 Task: Look for space in Monterotondo, Italy from 3rd August, 2023 to 7th August, 2023 for 2 adults in price range Rs.4000 to Rs.9000. Place can be private room with 1  bedroom having 1 bed and 1 bathroom. Property type can be house, flat, guest house, hotel. Booking option can be shelf check-in. Required host language is English.
Action: Mouse moved to (543, 140)
Screenshot: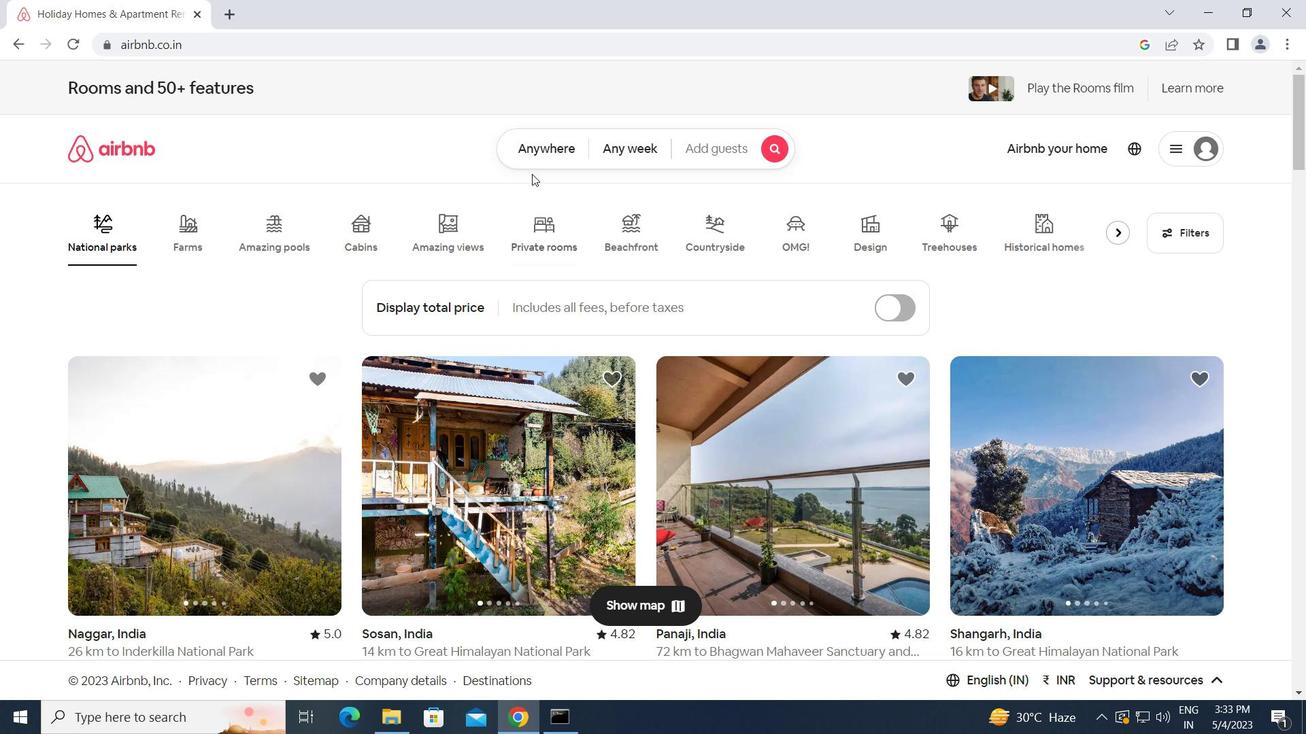 
Action: Mouse pressed left at (543, 140)
Screenshot: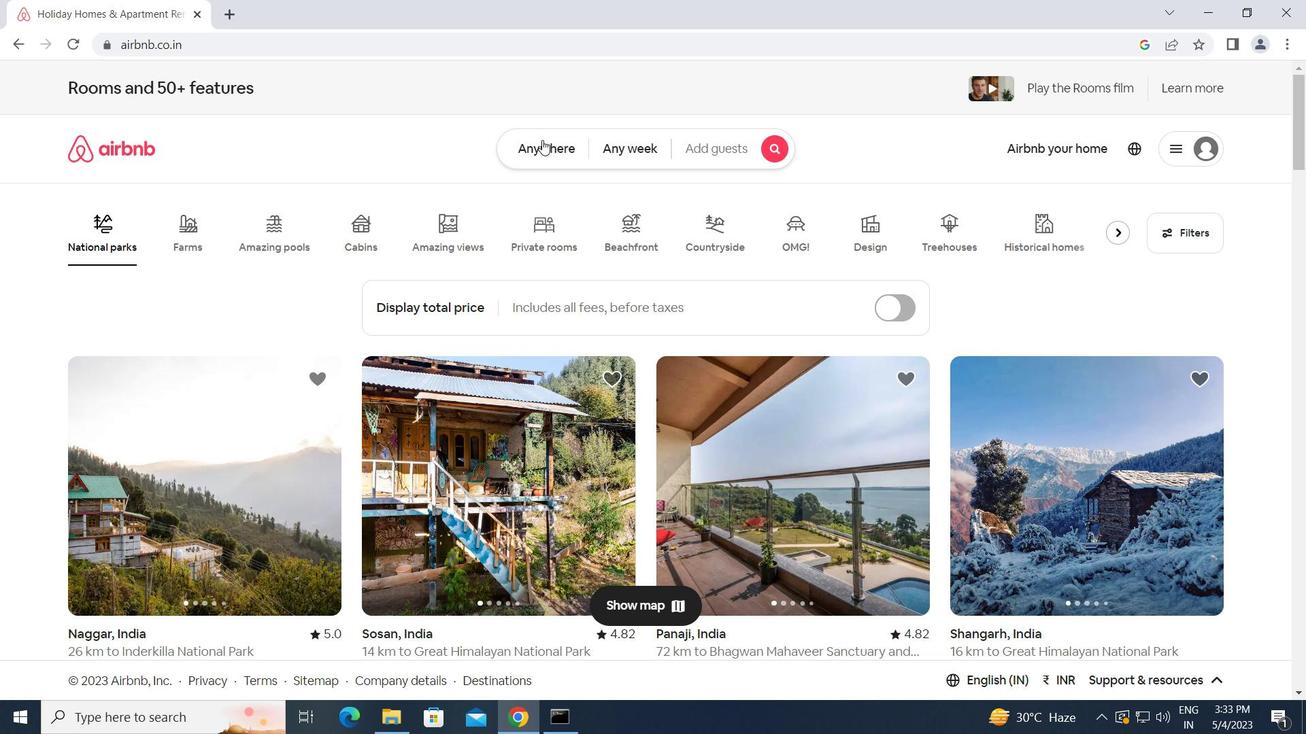 
Action: Mouse moved to (501, 201)
Screenshot: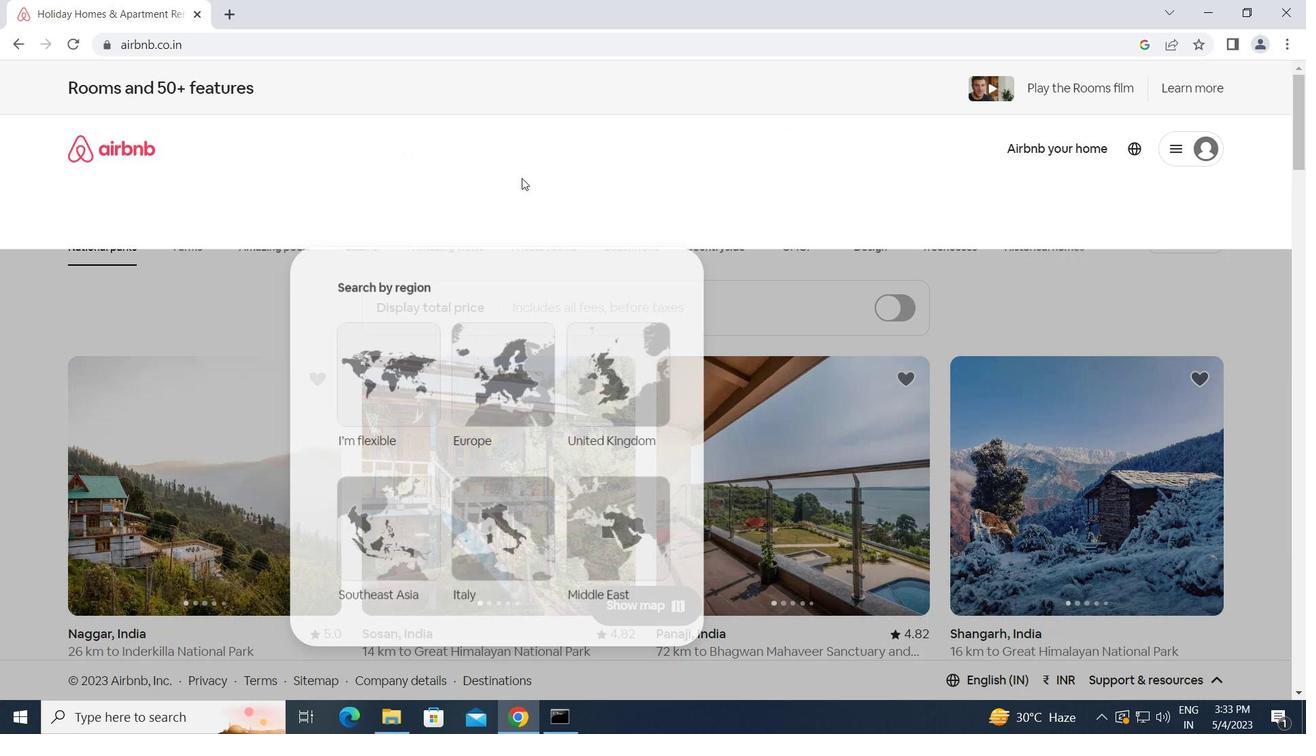 
Action: Mouse pressed left at (501, 201)
Screenshot: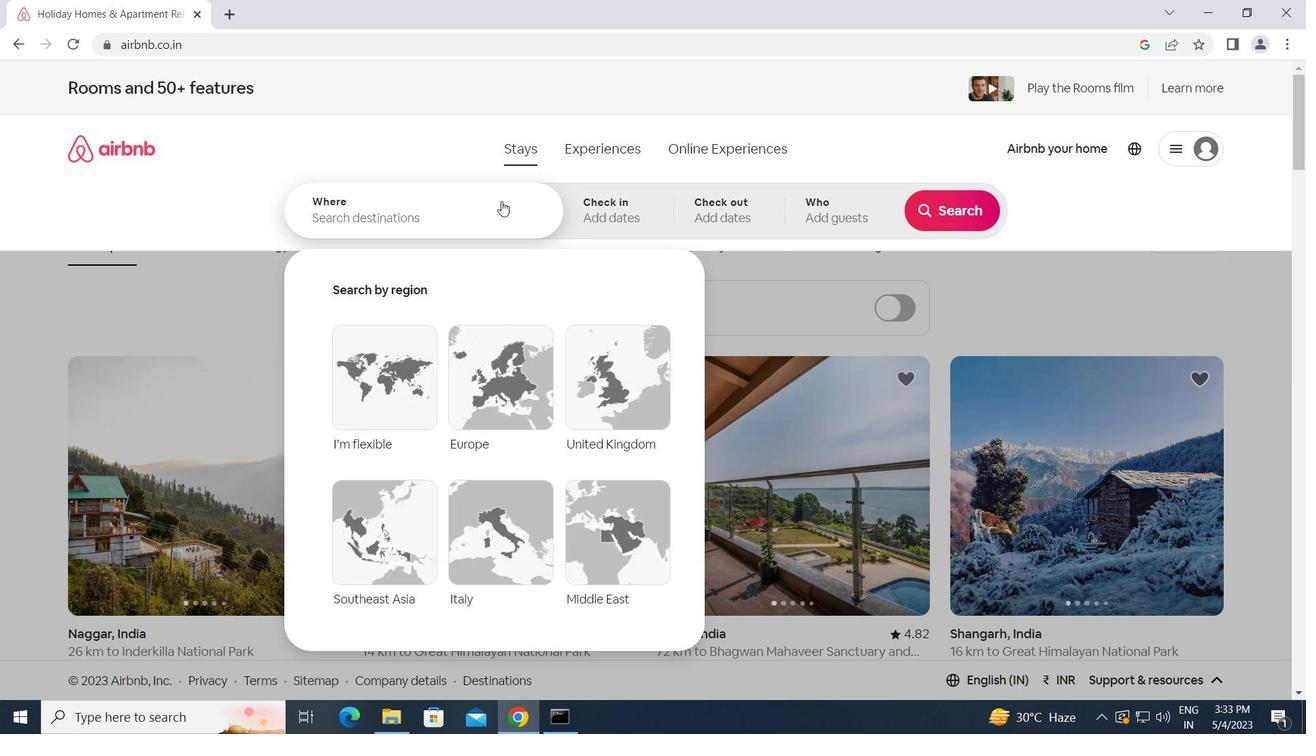 
Action: Key pressed m<Key.caps_lock>onterotondo,<Key.space><Key.caps_lock>i<Key.caps_lock>taly<Key.enter>
Screenshot: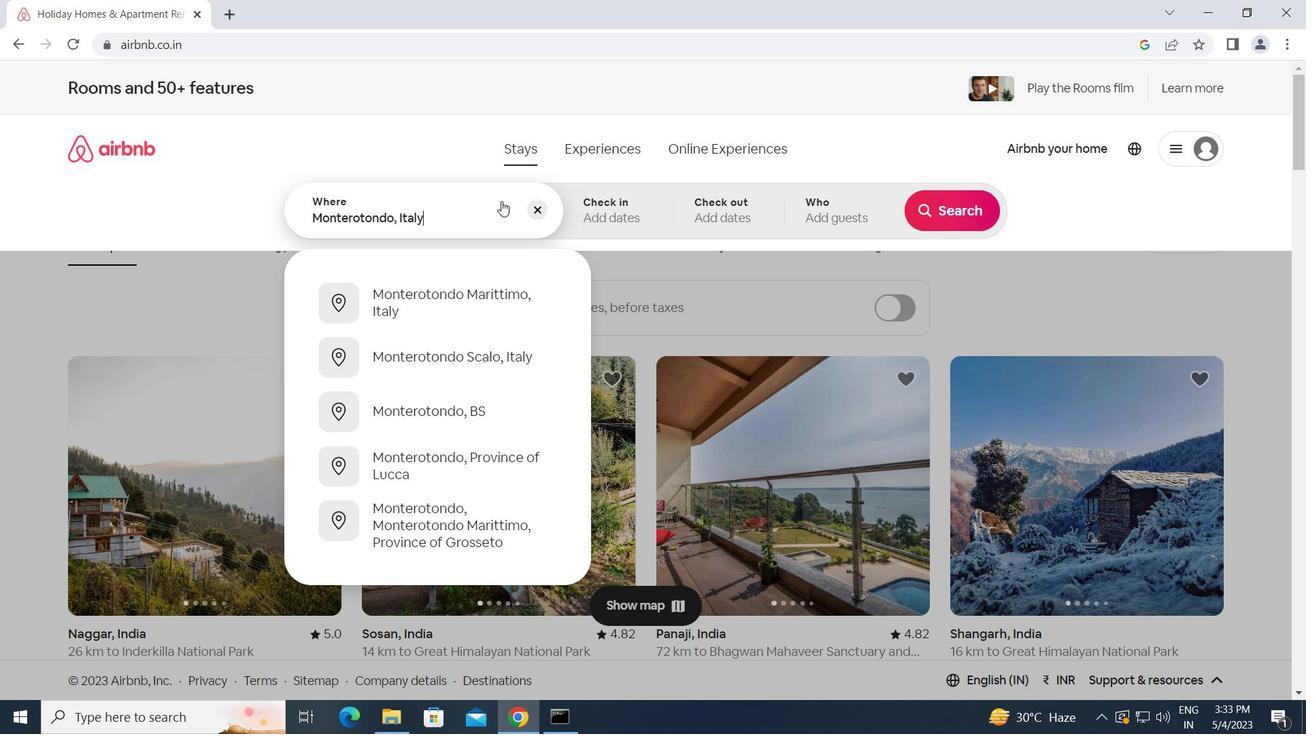 
Action: Mouse moved to (940, 336)
Screenshot: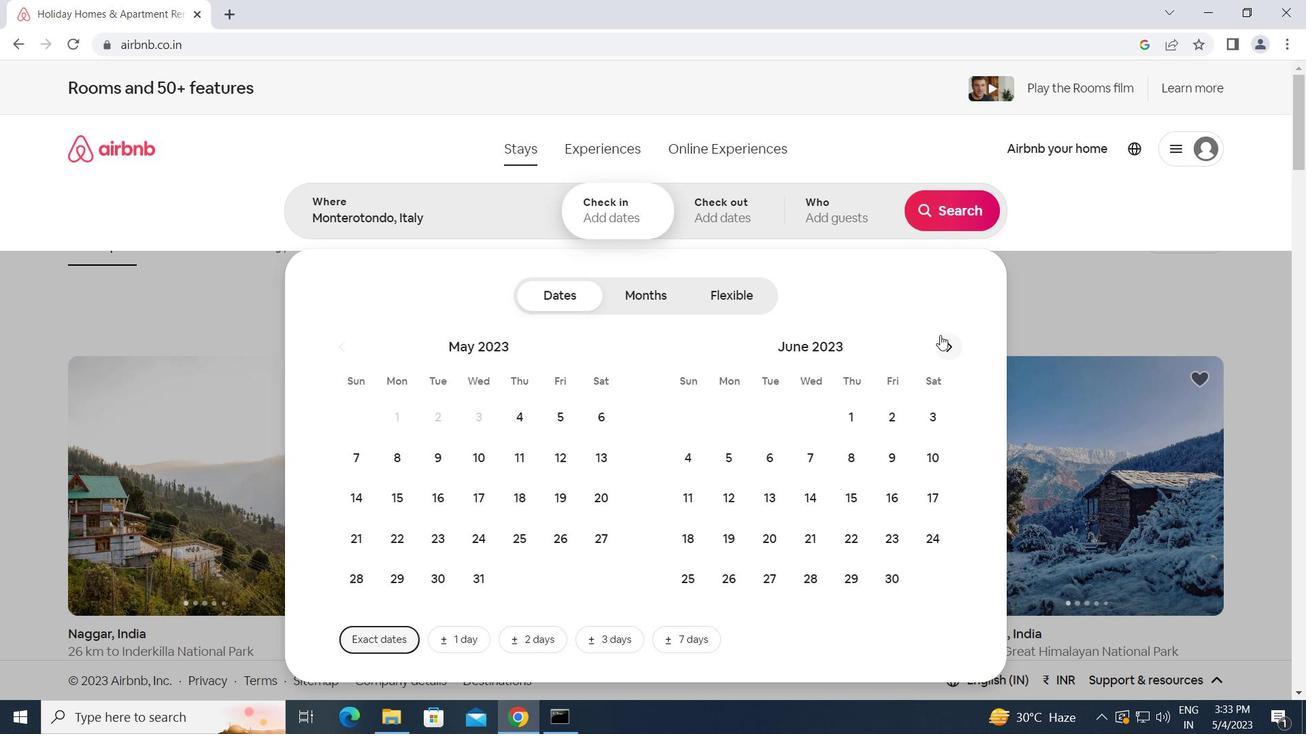 
Action: Mouse pressed left at (940, 336)
Screenshot: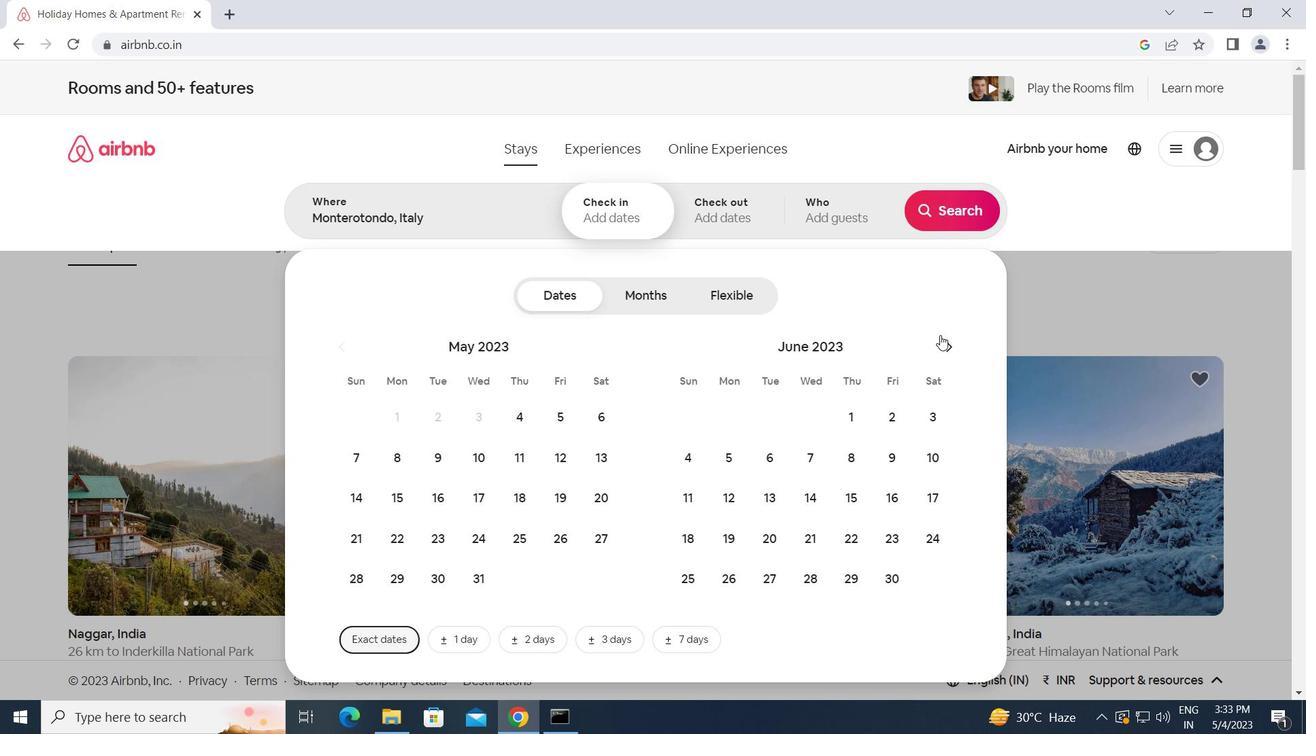 
Action: Mouse moved to (945, 343)
Screenshot: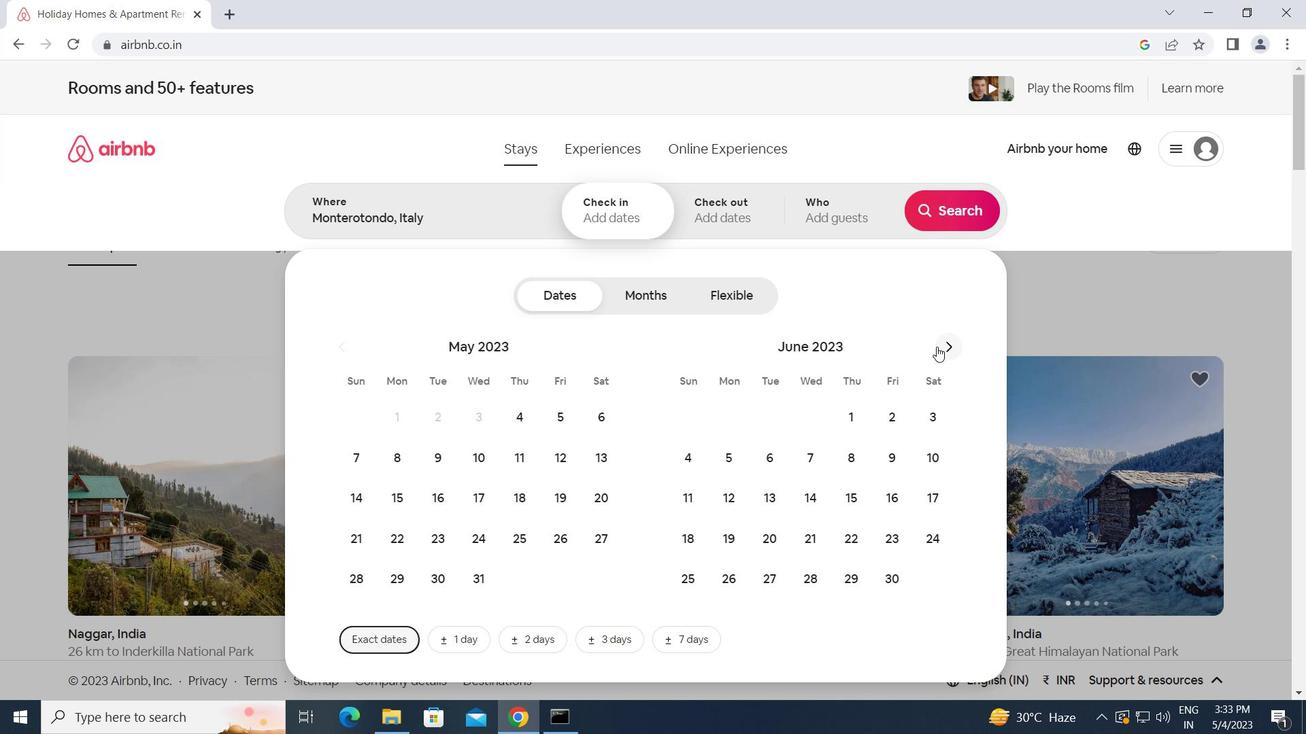
Action: Mouse pressed left at (945, 343)
Screenshot: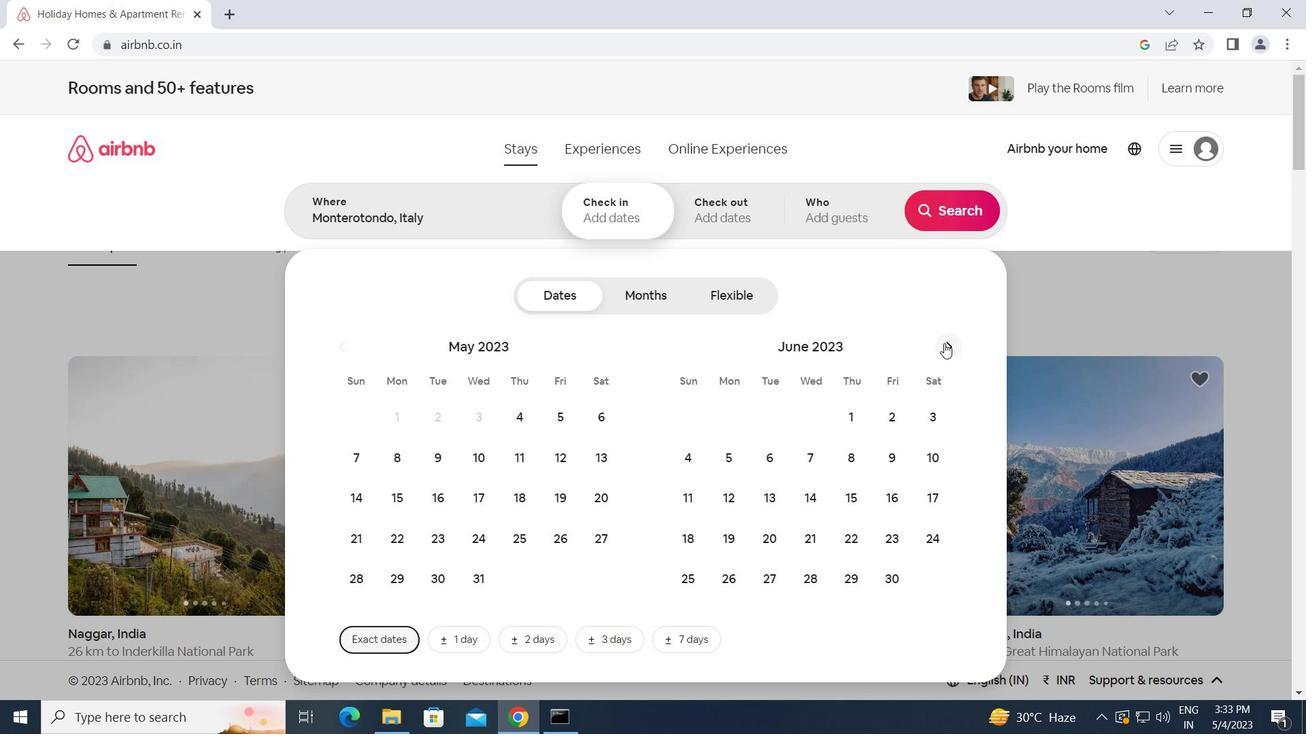 
Action: Mouse moved to (945, 347)
Screenshot: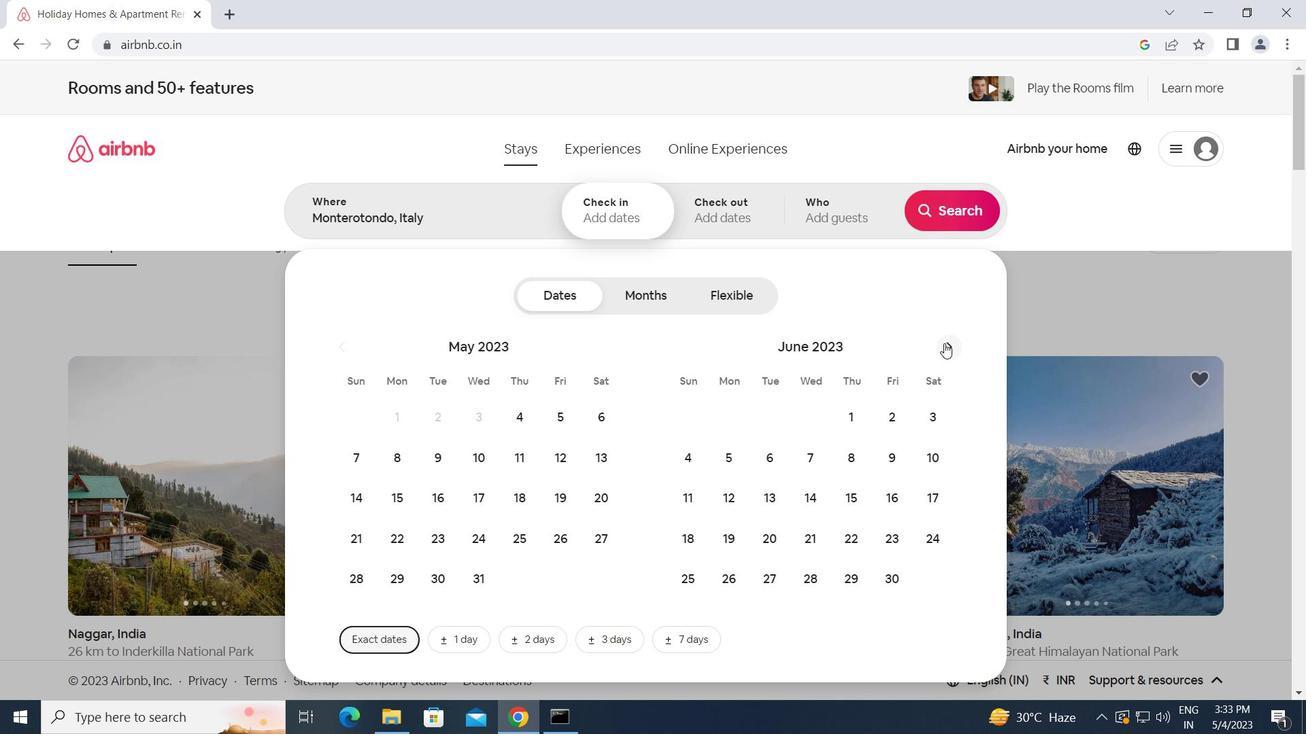 
Action: Mouse pressed left at (945, 347)
Screenshot: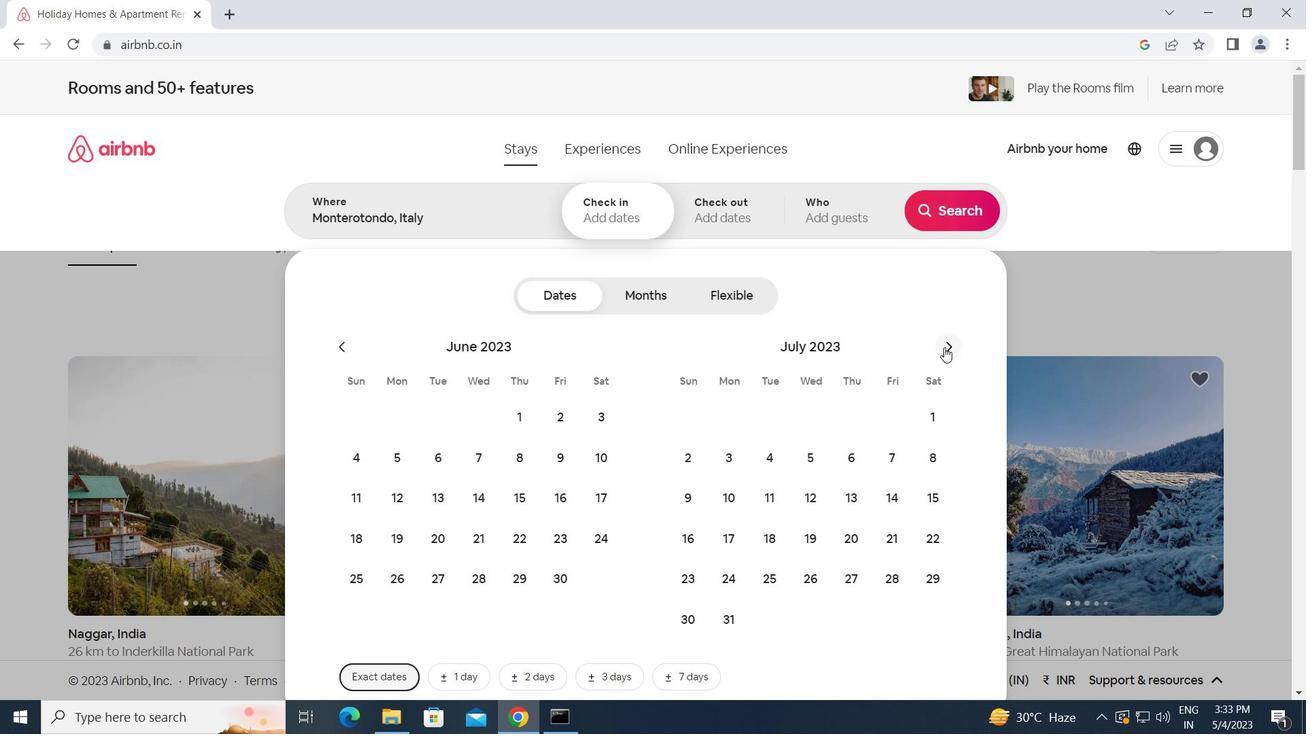 
Action: Mouse moved to (852, 425)
Screenshot: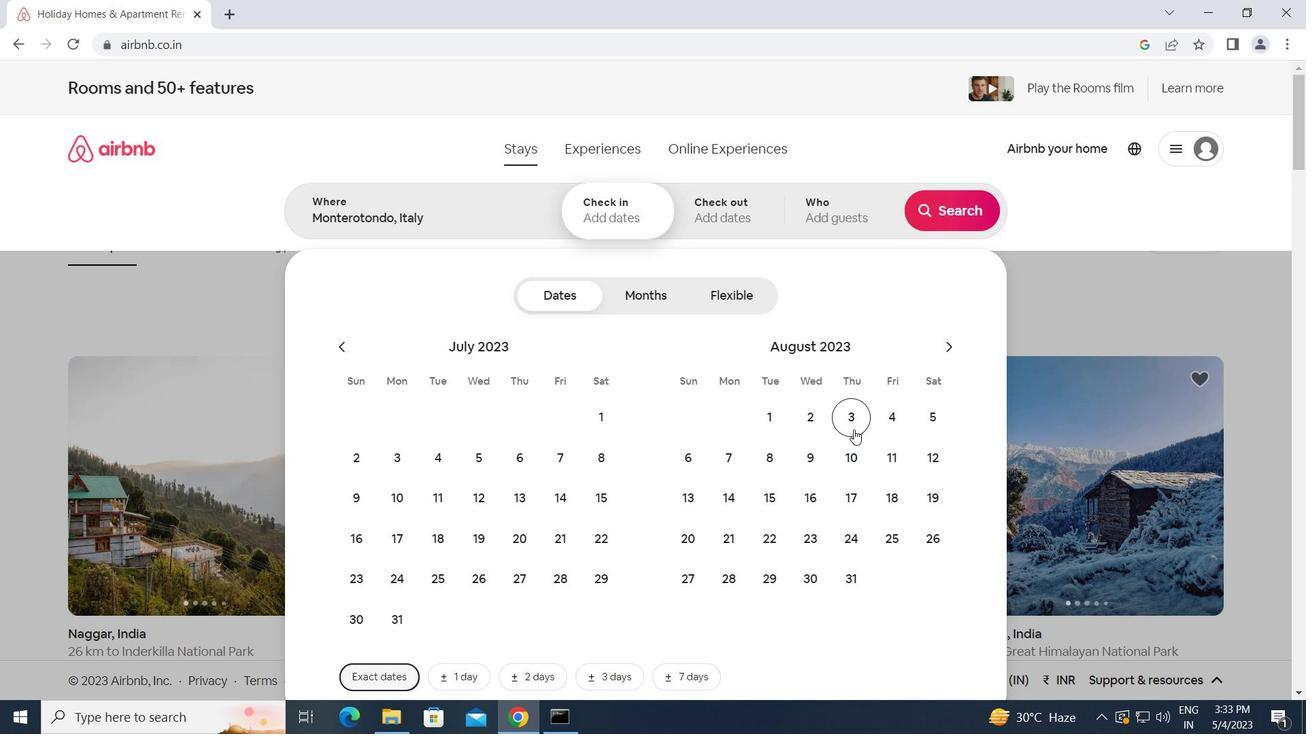 
Action: Mouse pressed left at (852, 425)
Screenshot: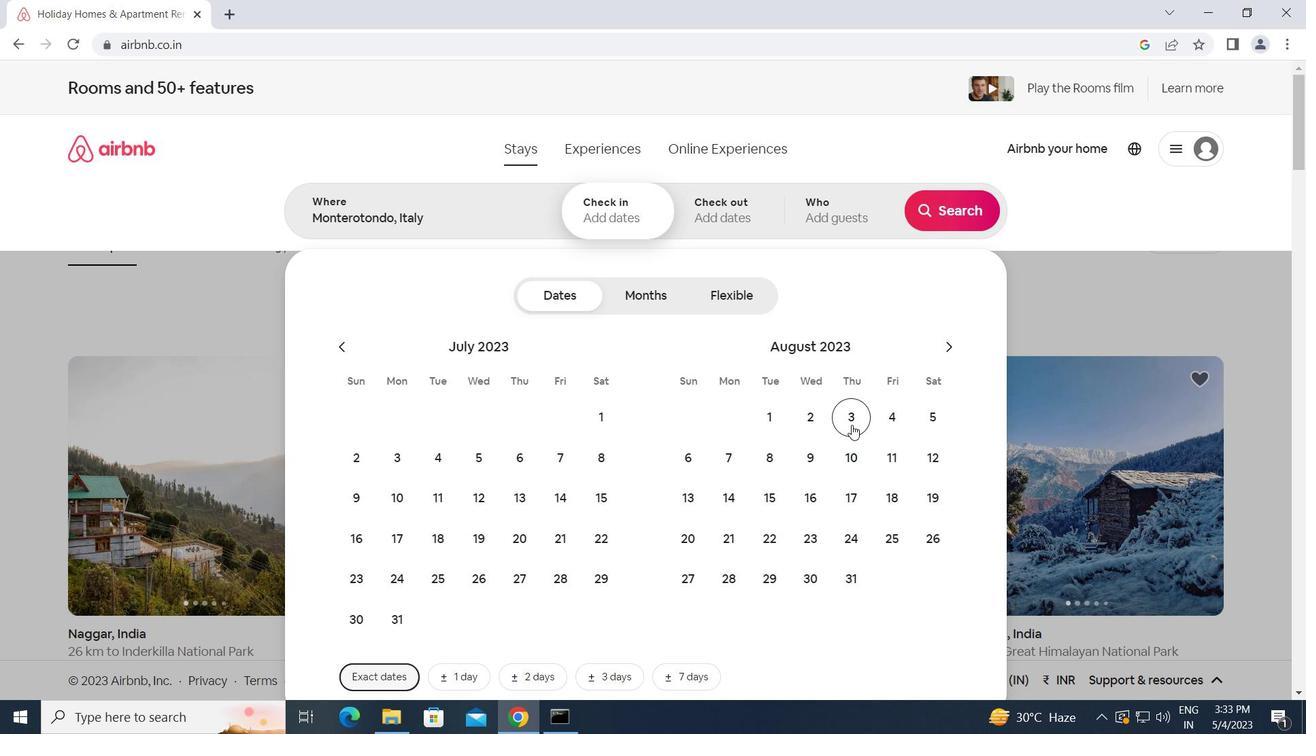 
Action: Mouse moved to (734, 453)
Screenshot: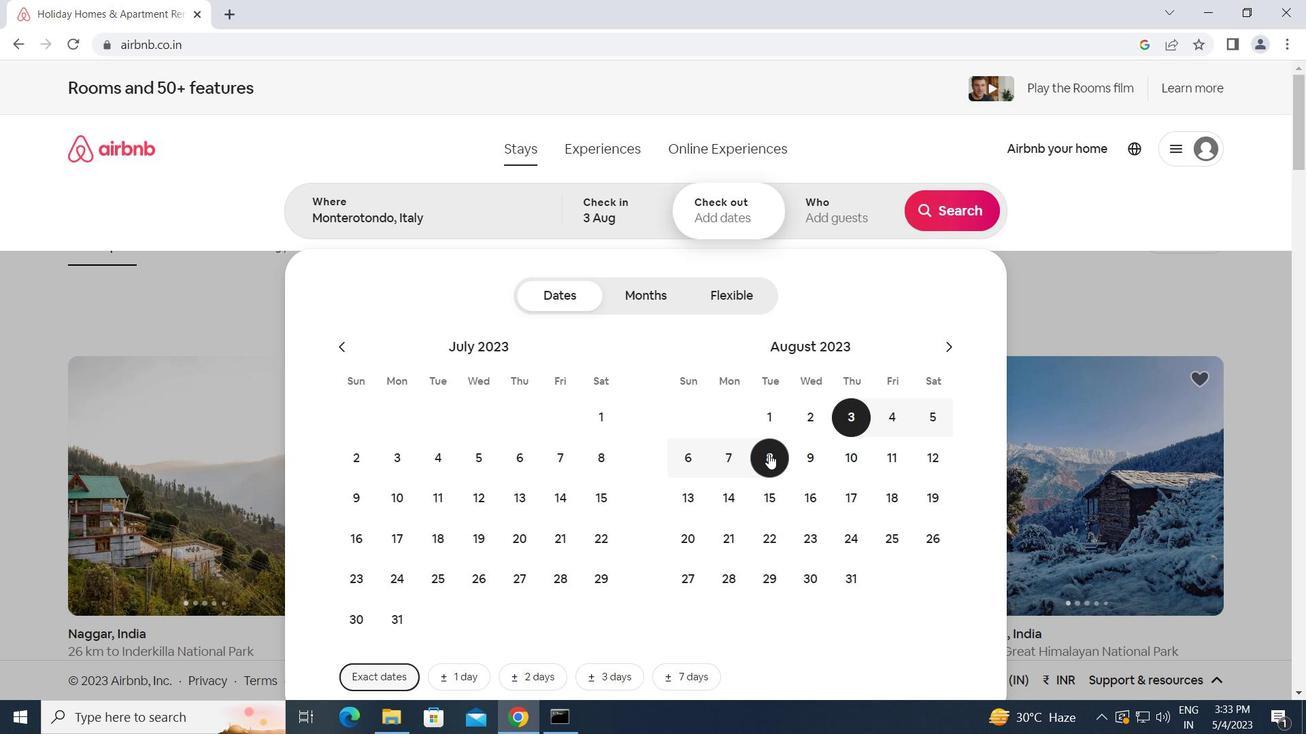 
Action: Mouse pressed left at (734, 453)
Screenshot: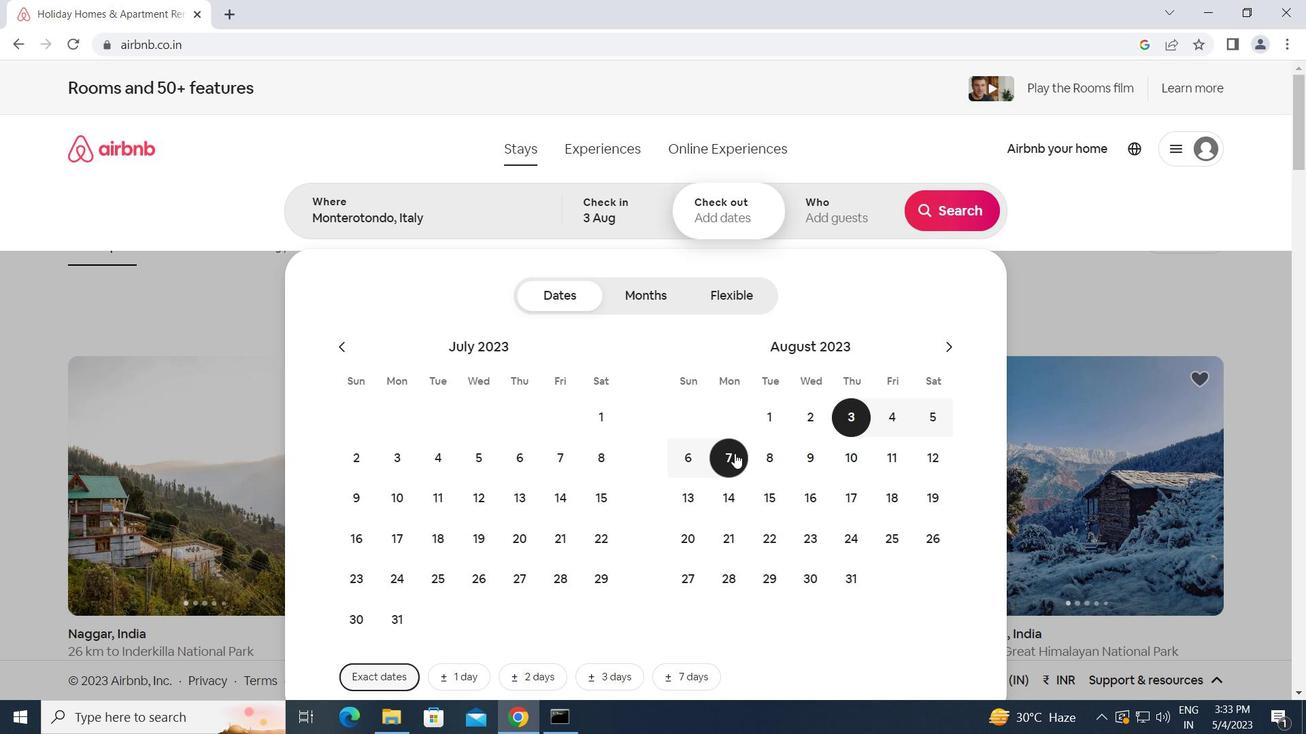 
Action: Mouse moved to (845, 206)
Screenshot: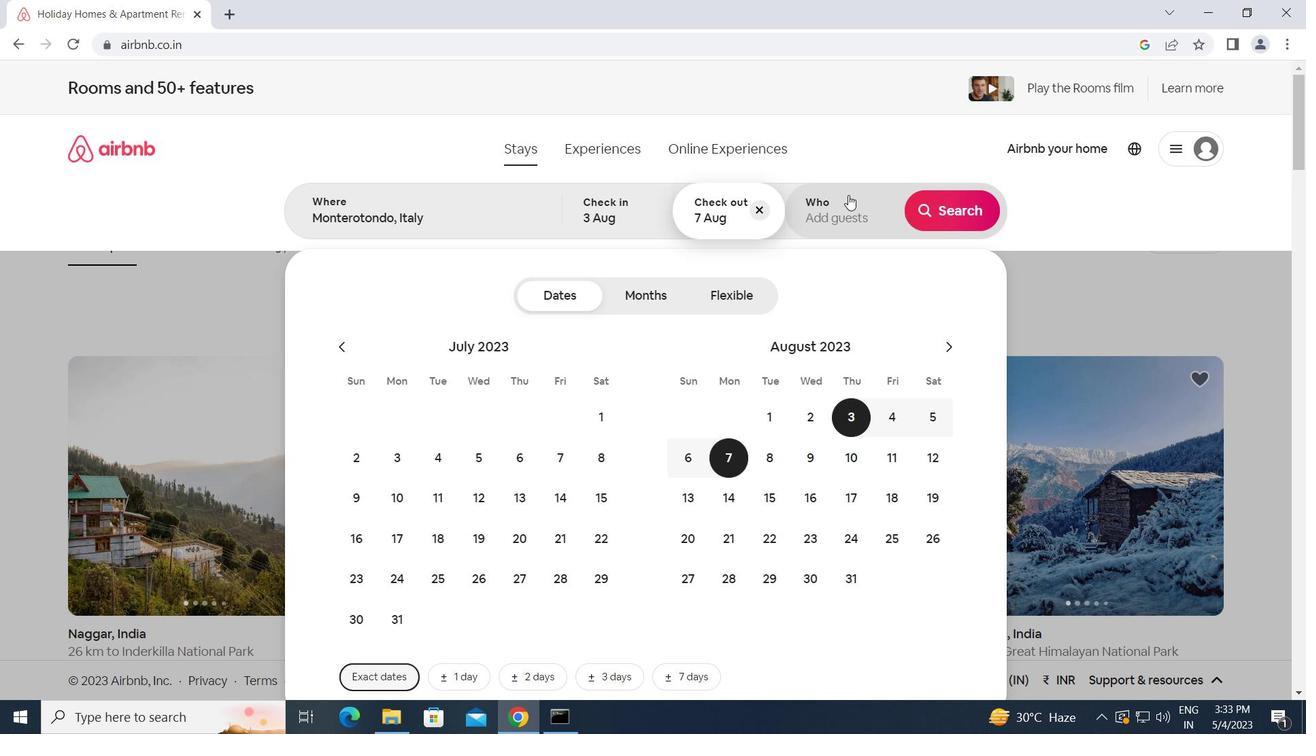 
Action: Mouse pressed left at (845, 206)
Screenshot: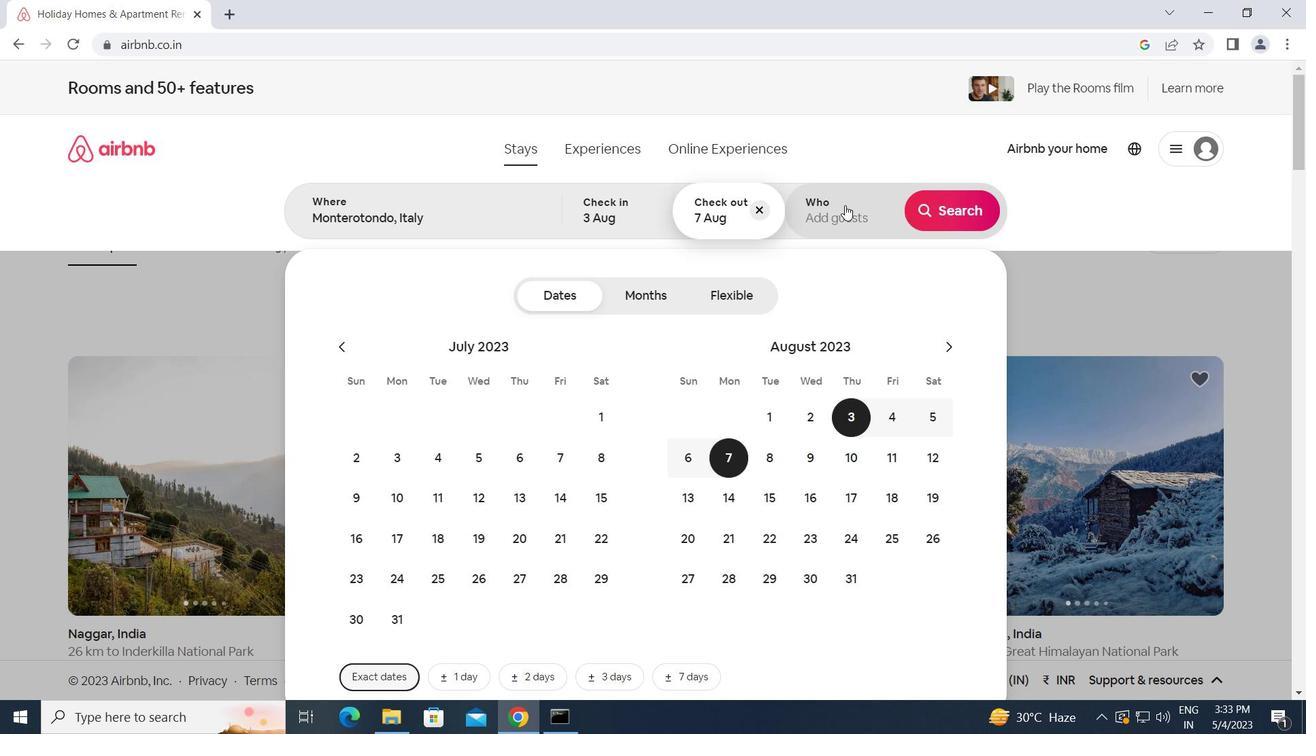 
Action: Mouse moved to (963, 300)
Screenshot: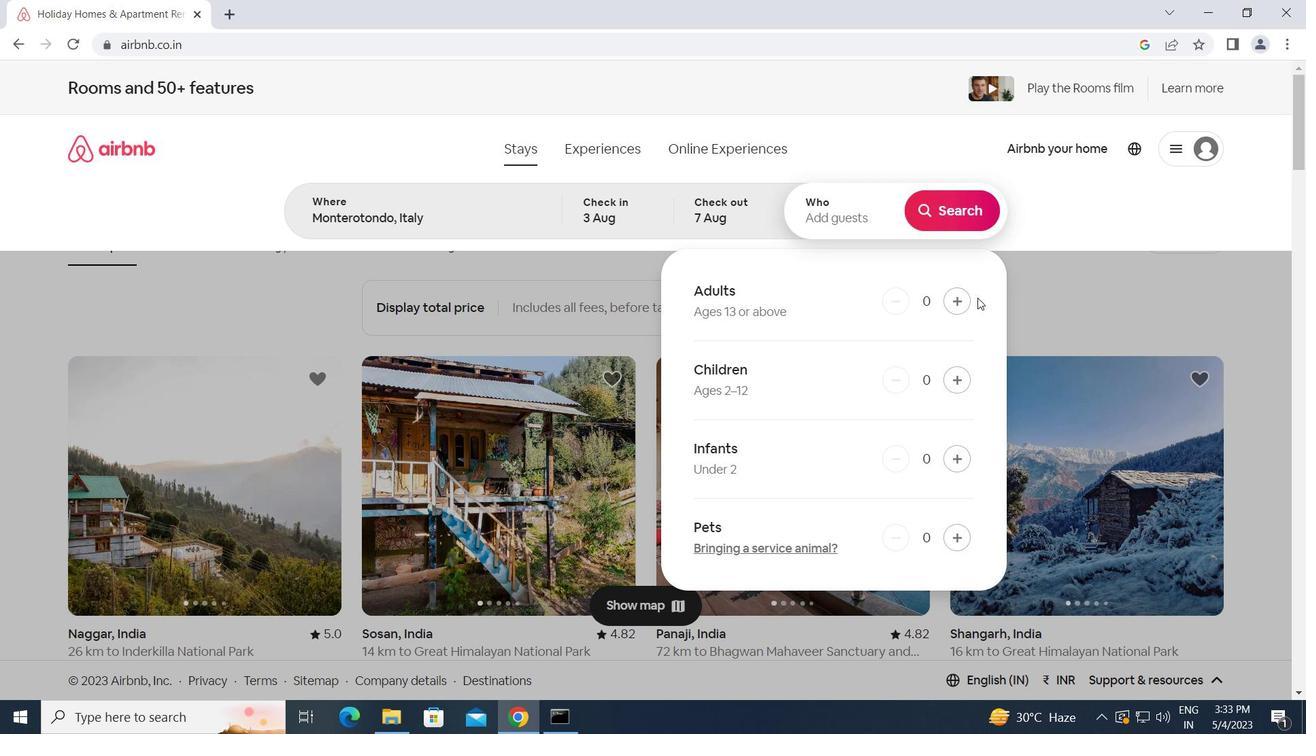 
Action: Mouse pressed left at (963, 300)
Screenshot: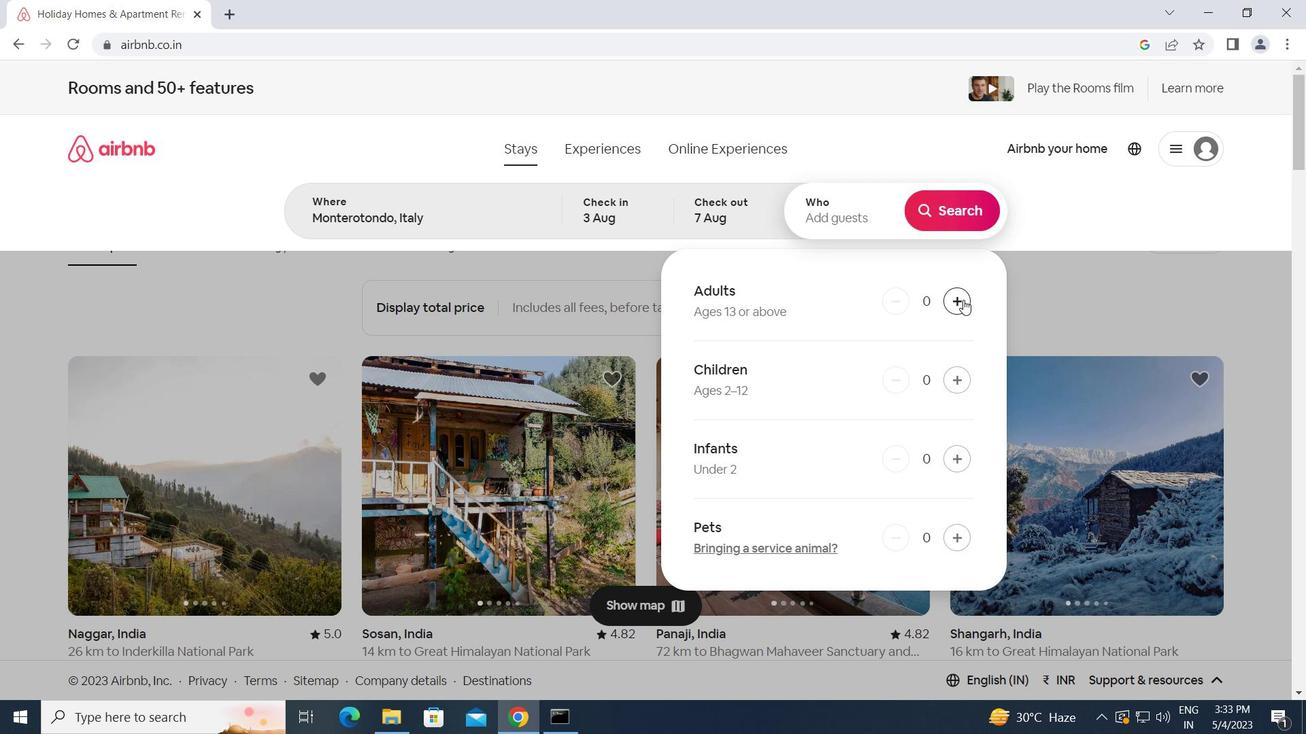 
Action: Mouse pressed left at (963, 300)
Screenshot: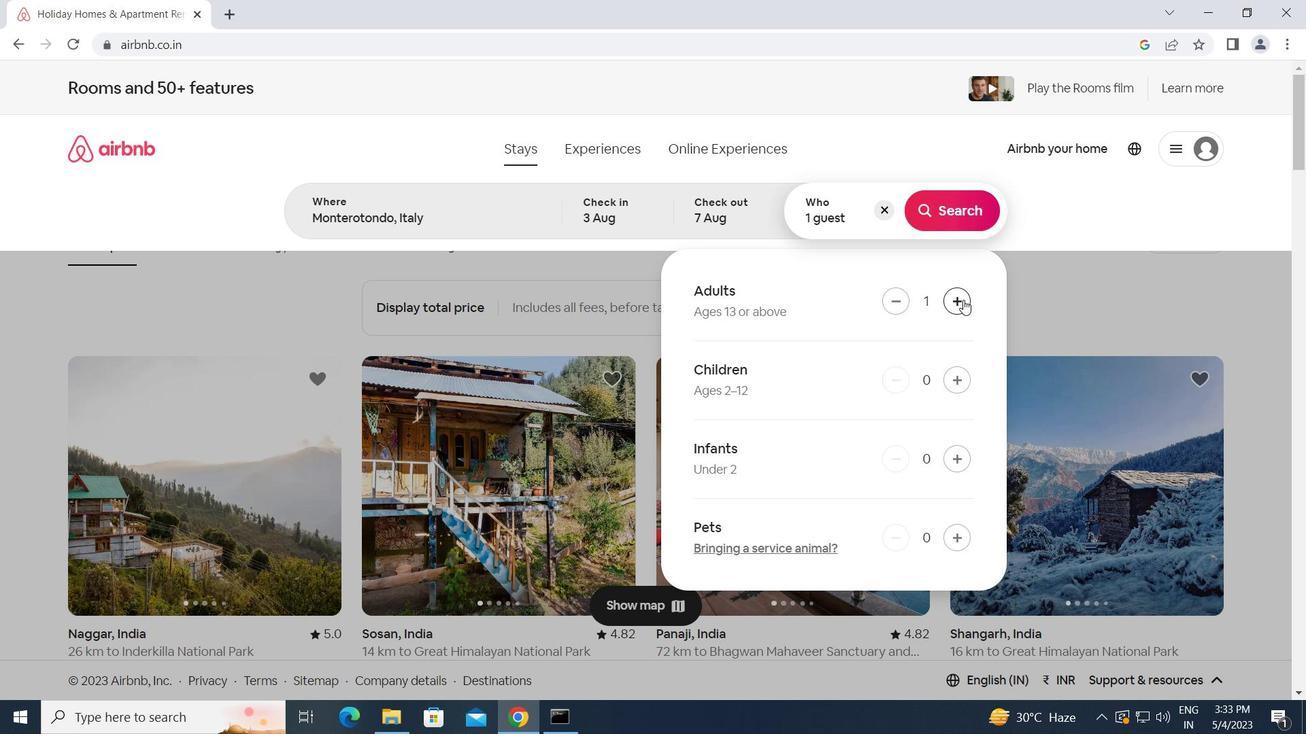 
Action: Mouse moved to (936, 204)
Screenshot: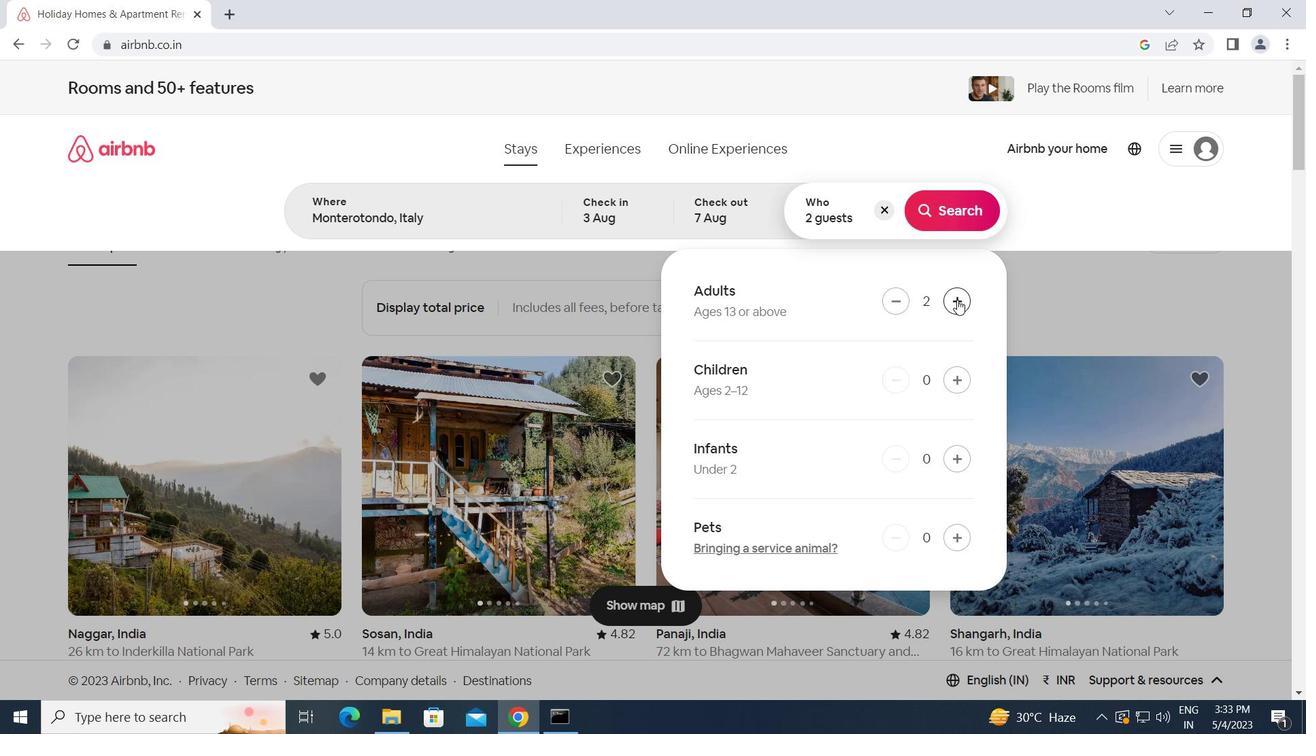 
Action: Mouse pressed left at (936, 204)
Screenshot: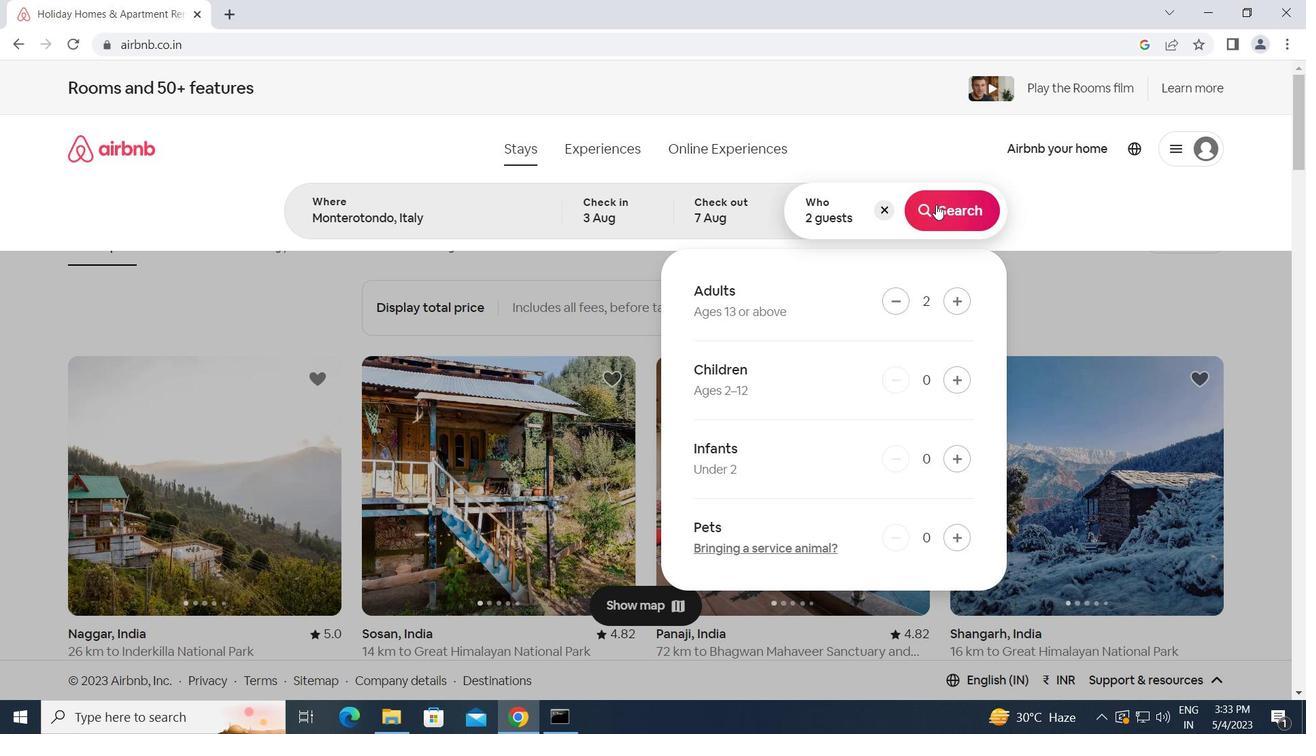 
Action: Mouse moved to (1235, 159)
Screenshot: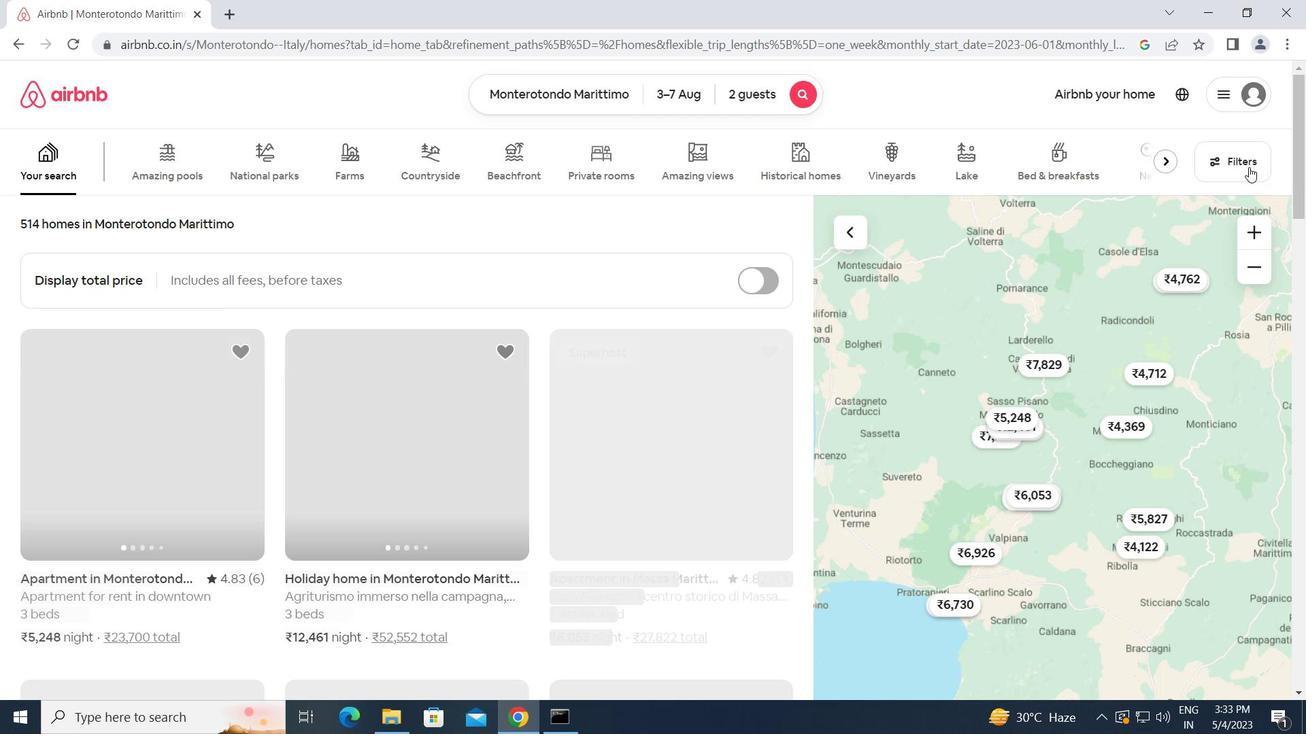 
Action: Mouse pressed left at (1235, 159)
Screenshot: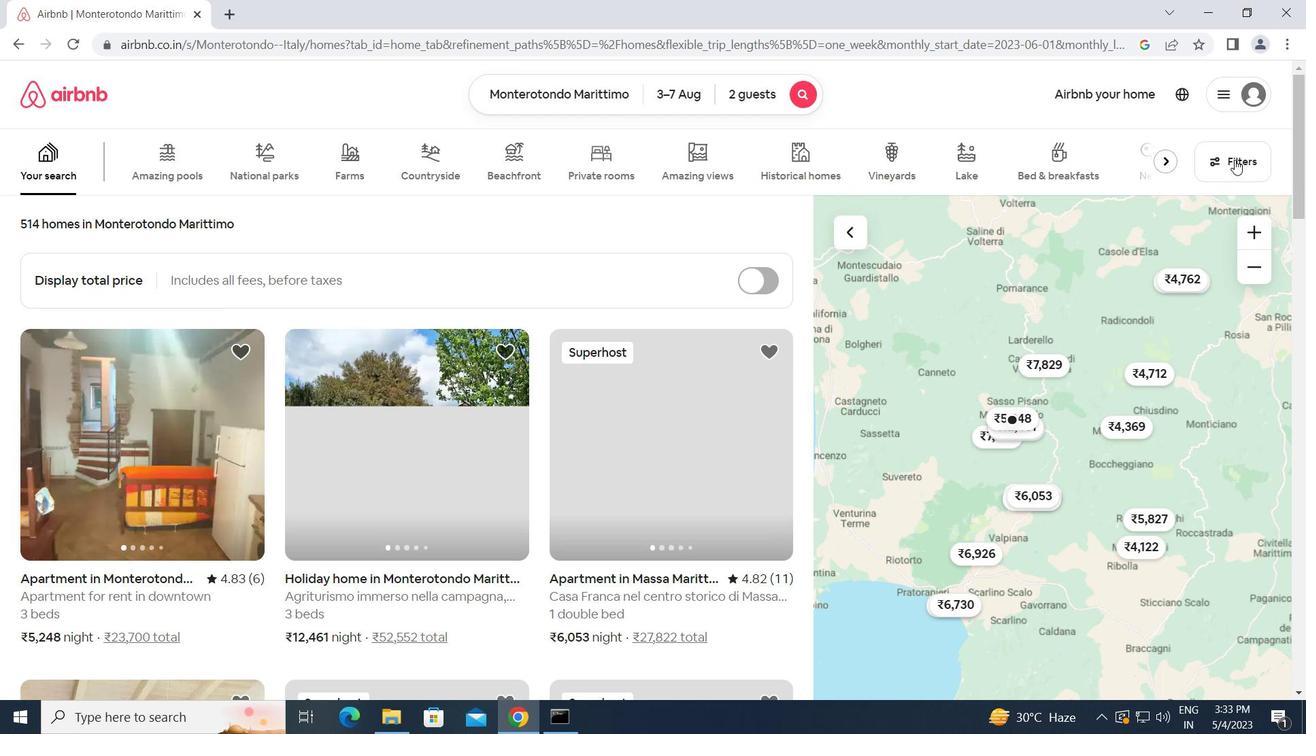 
Action: Mouse moved to (424, 379)
Screenshot: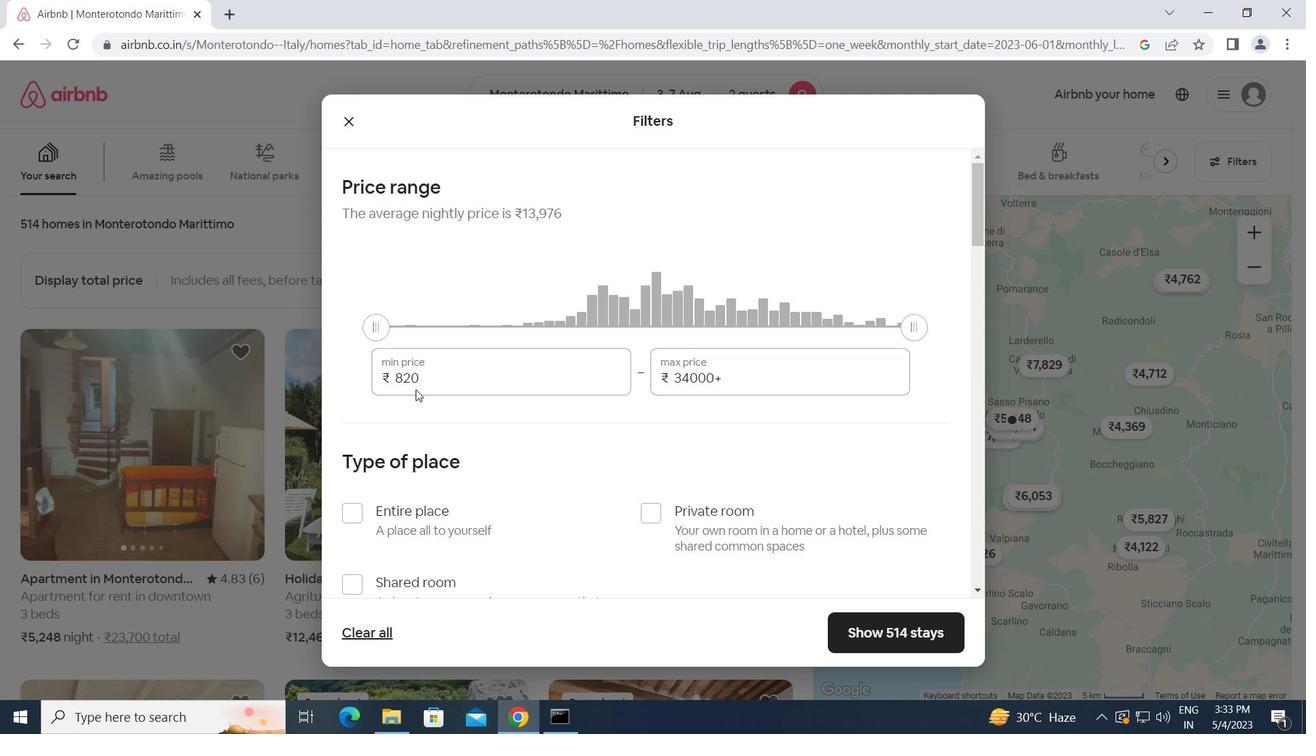 
Action: Mouse pressed left at (424, 379)
Screenshot: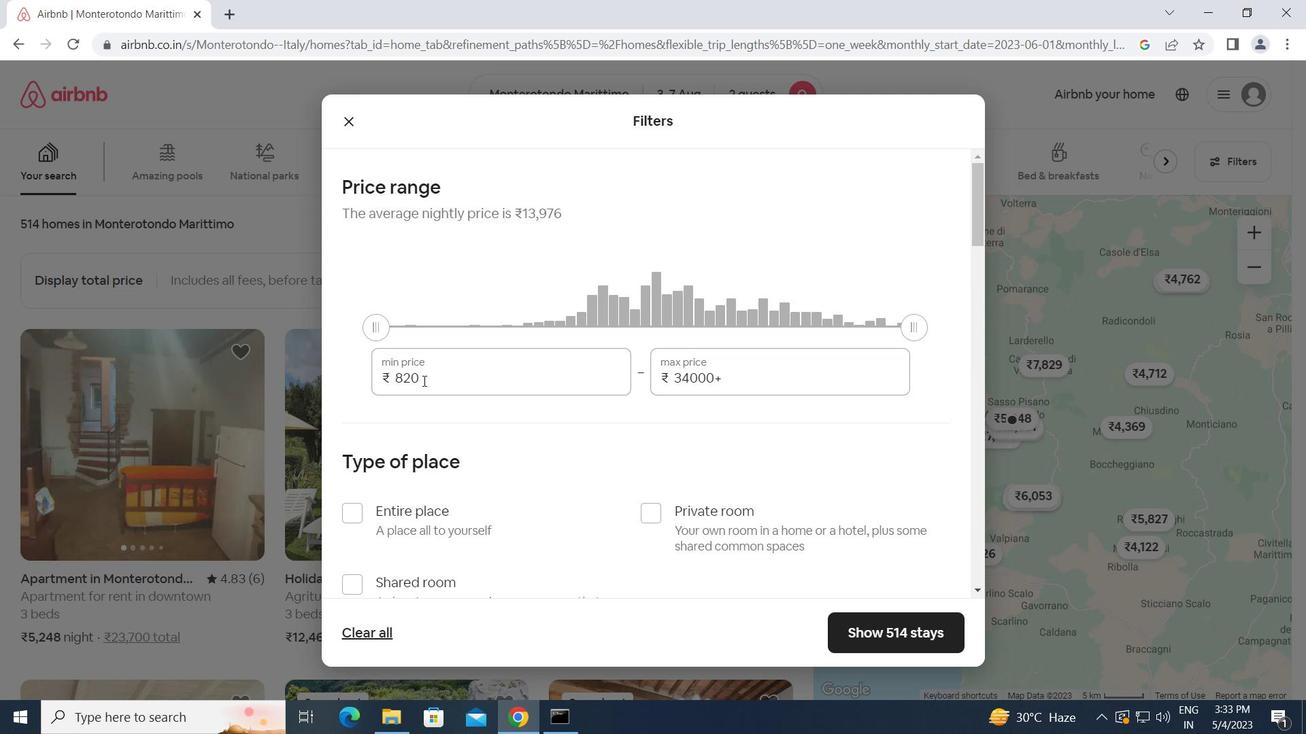 
Action: Mouse moved to (345, 386)
Screenshot: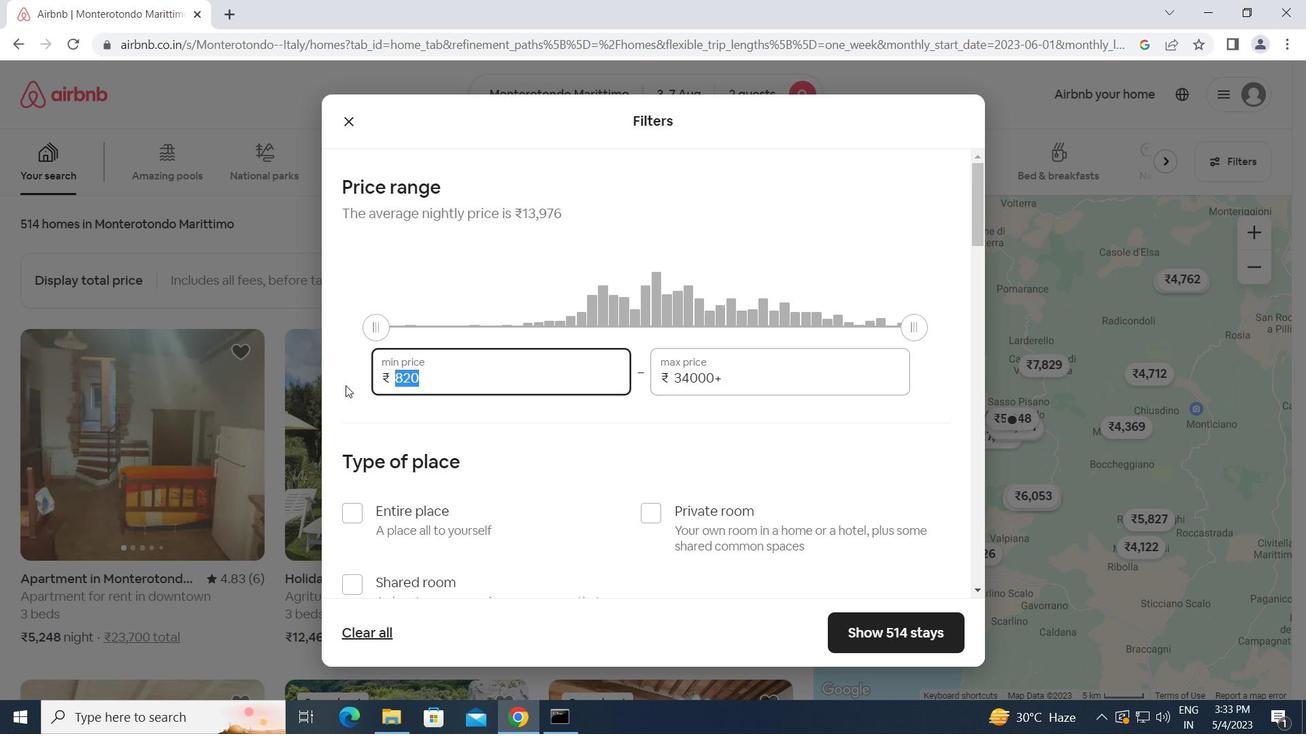 
Action: Key pressed 4000<Key.tab>9000
Screenshot: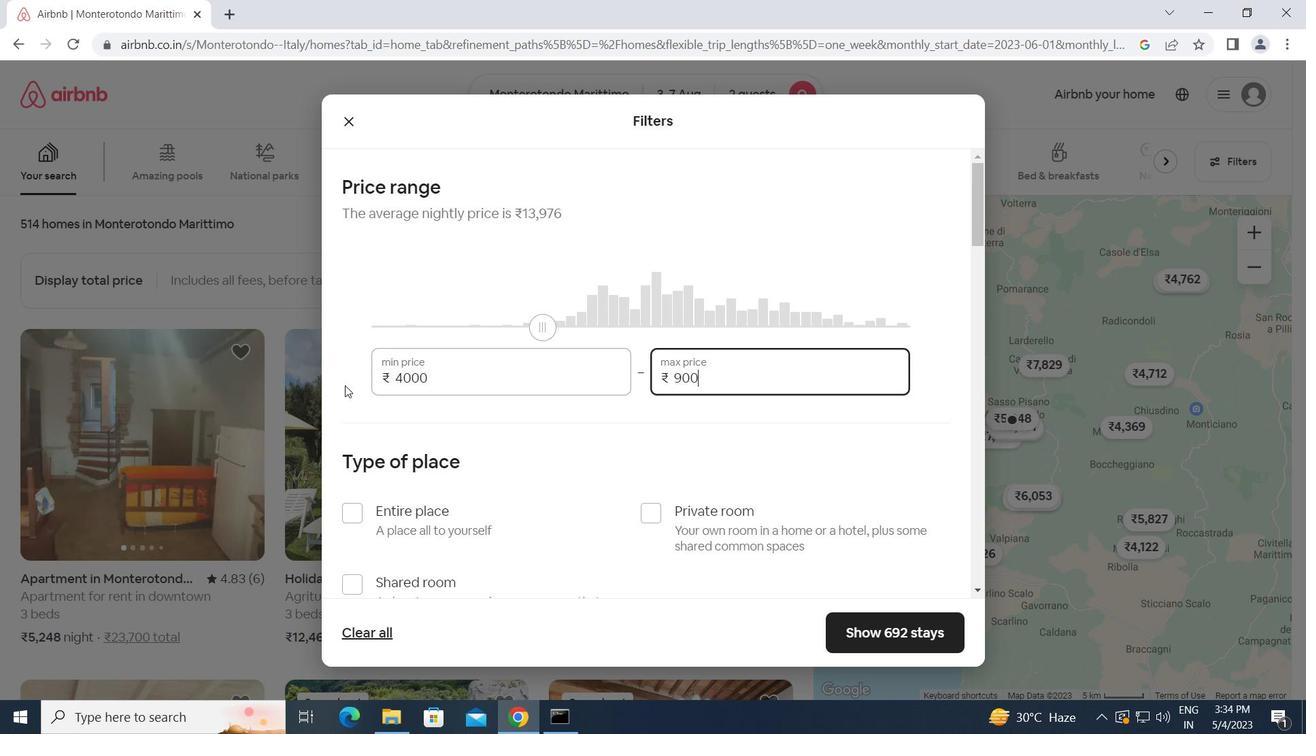 
Action: Mouse moved to (342, 504)
Screenshot: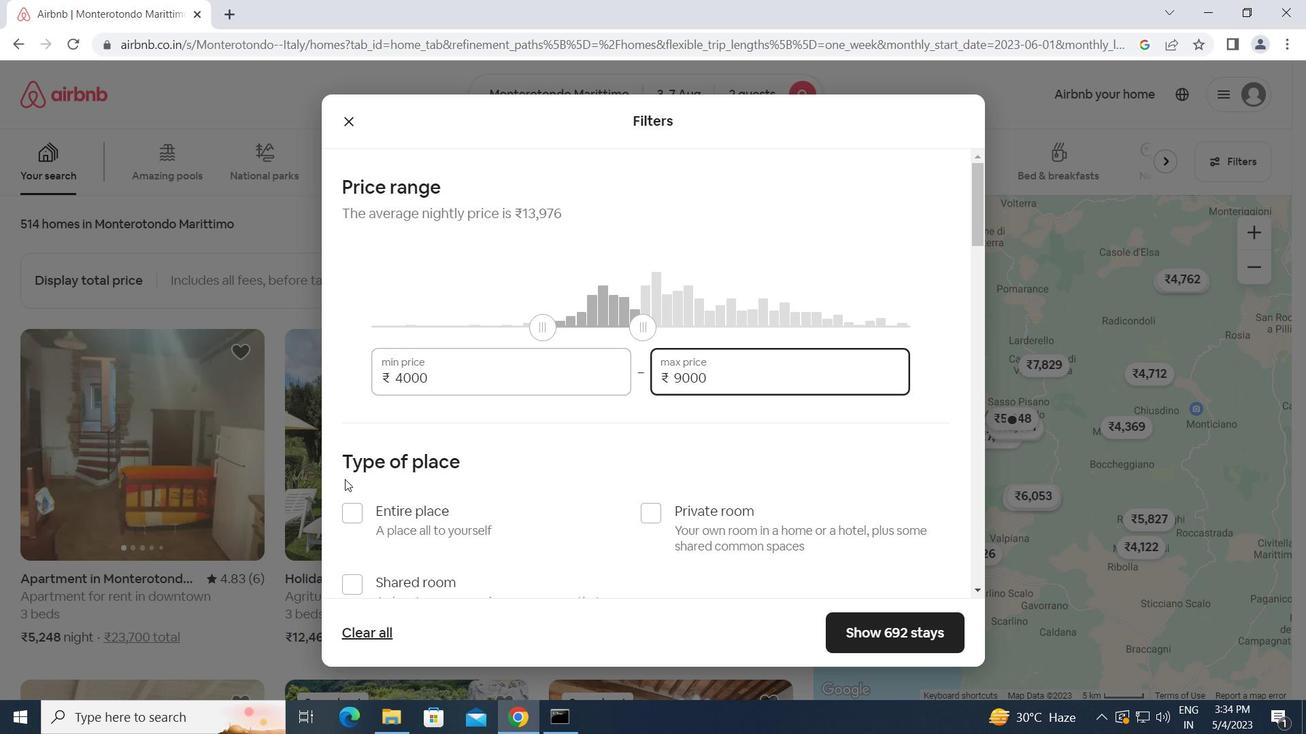 
Action: Mouse scrolled (342, 503) with delta (0, 0)
Screenshot: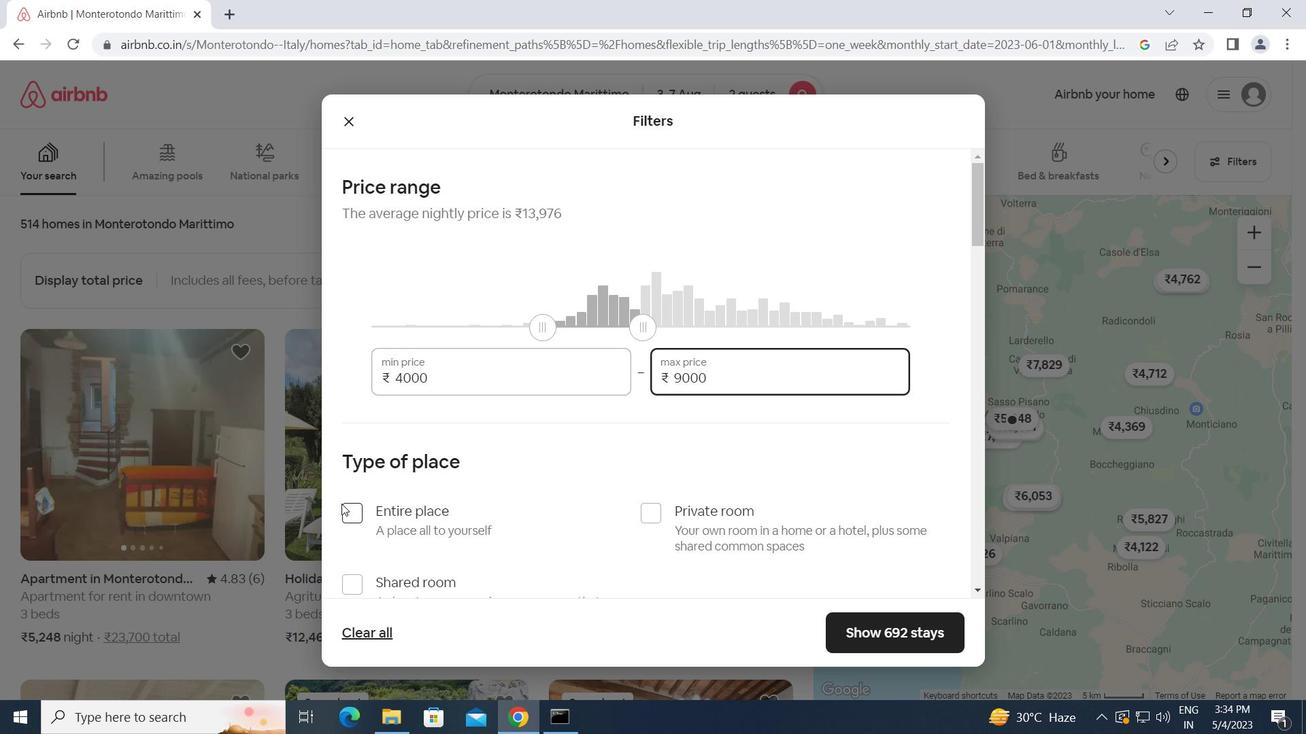 
Action: Mouse moved to (661, 424)
Screenshot: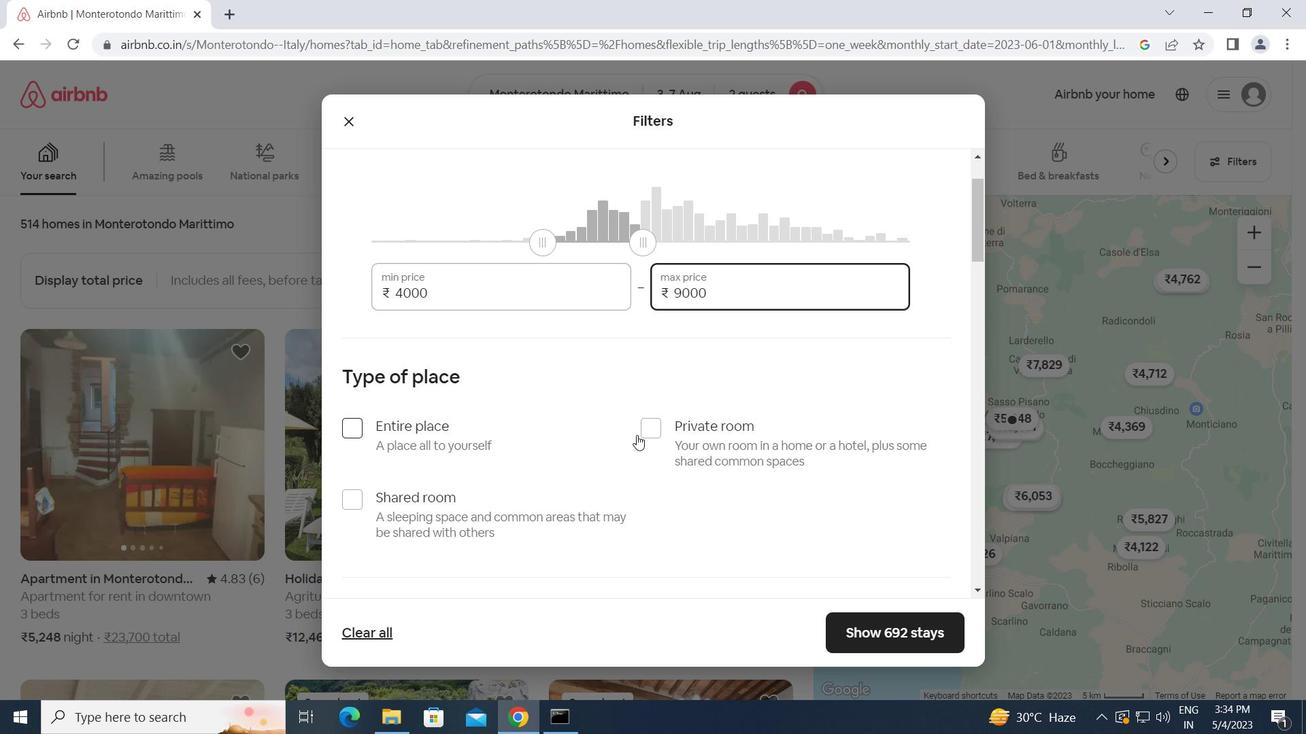 
Action: Mouse pressed left at (661, 424)
Screenshot: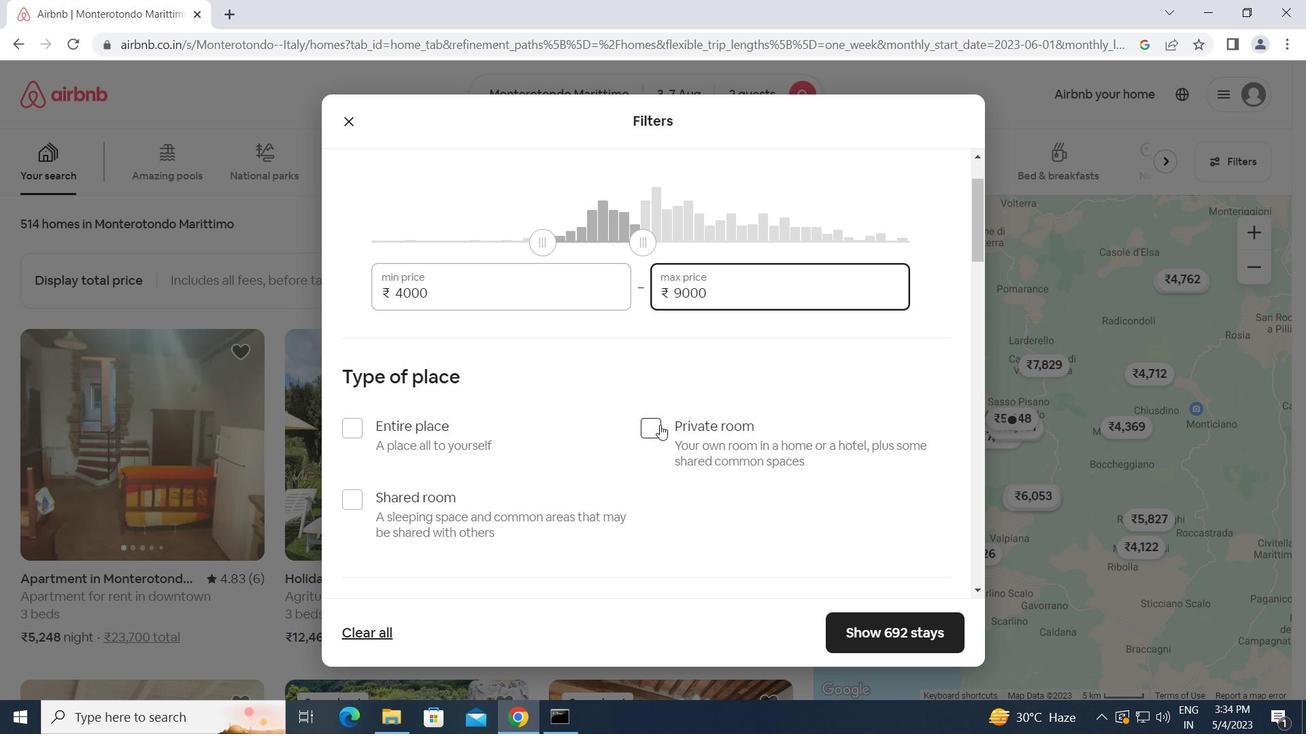 
Action: Mouse moved to (592, 477)
Screenshot: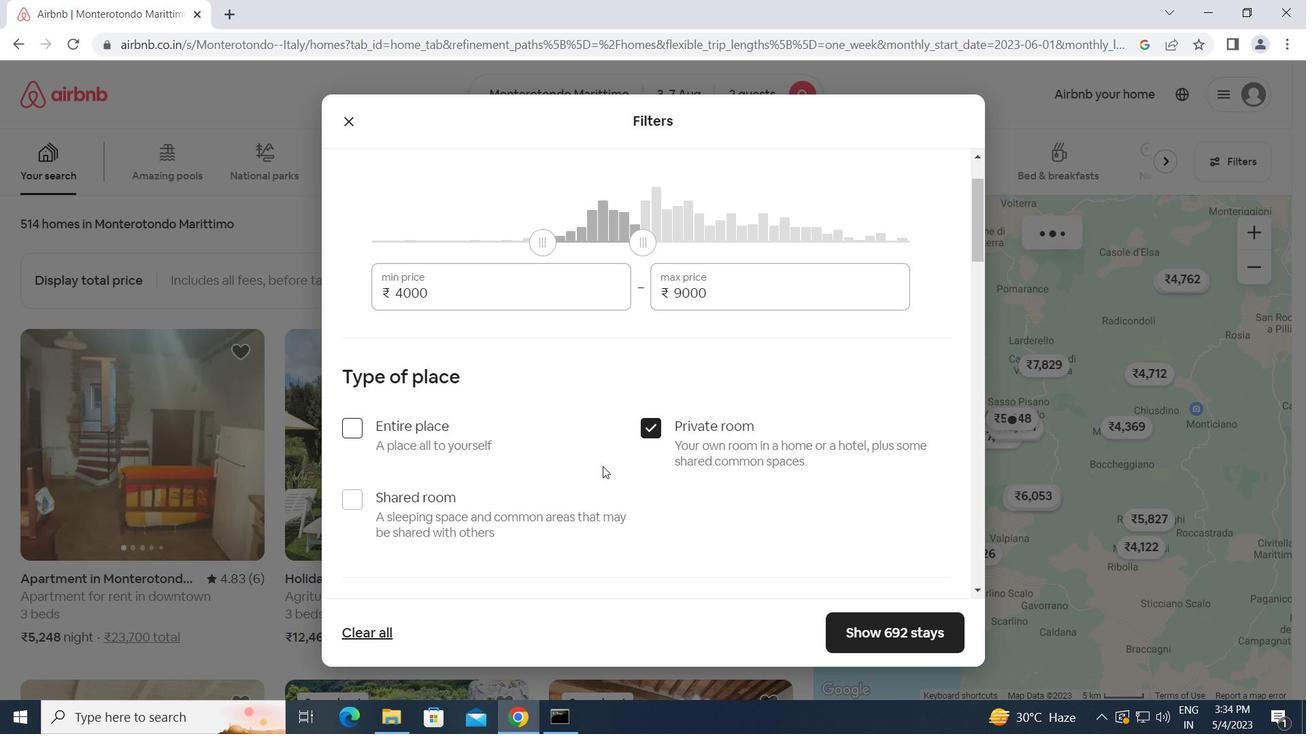 
Action: Mouse scrolled (592, 477) with delta (0, 0)
Screenshot: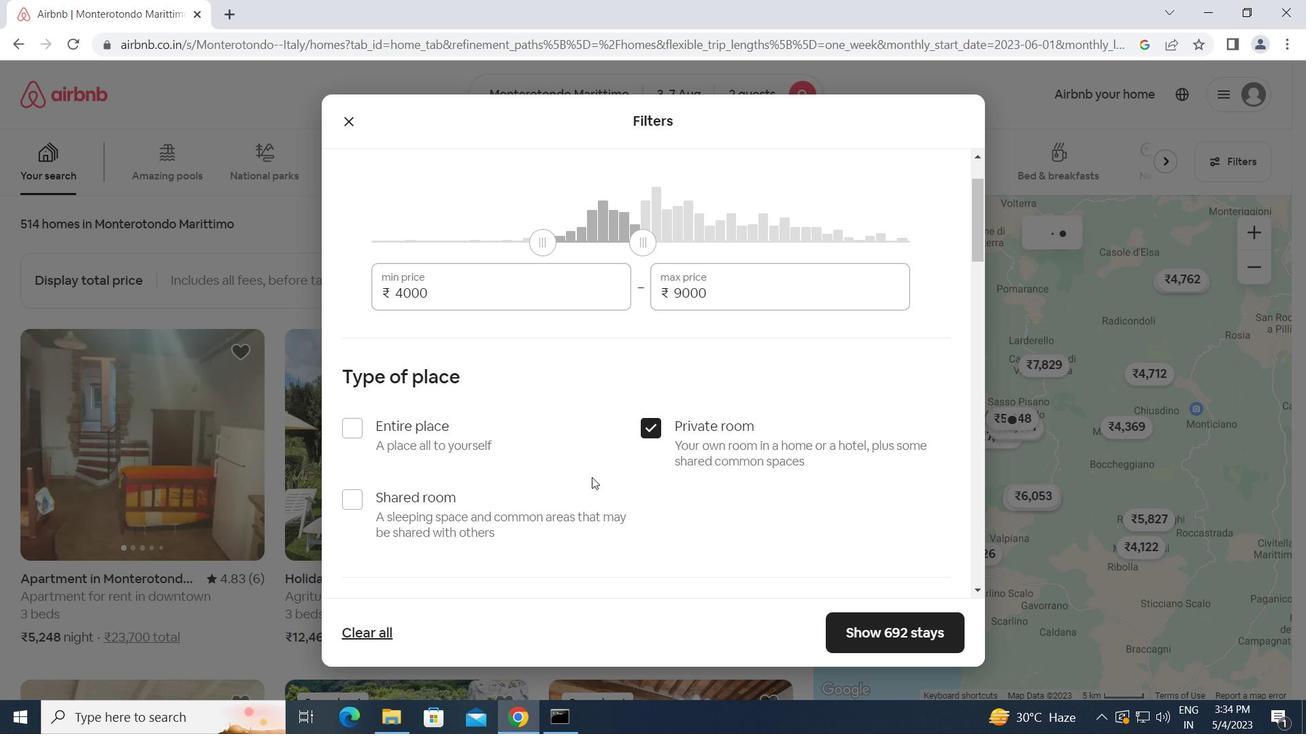 
Action: Mouse scrolled (592, 477) with delta (0, 0)
Screenshot: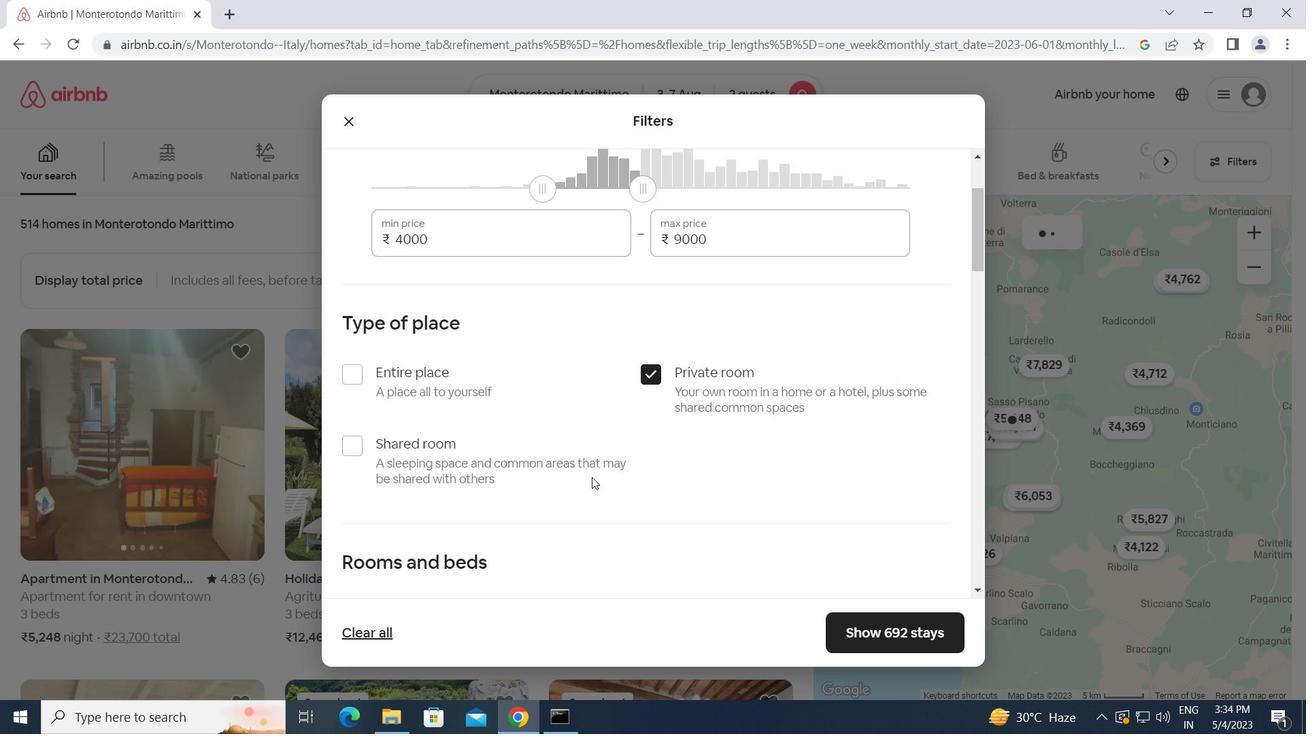 
Action: Mouse scrolled (592, 477) with delta (0, 0)
Screenshot: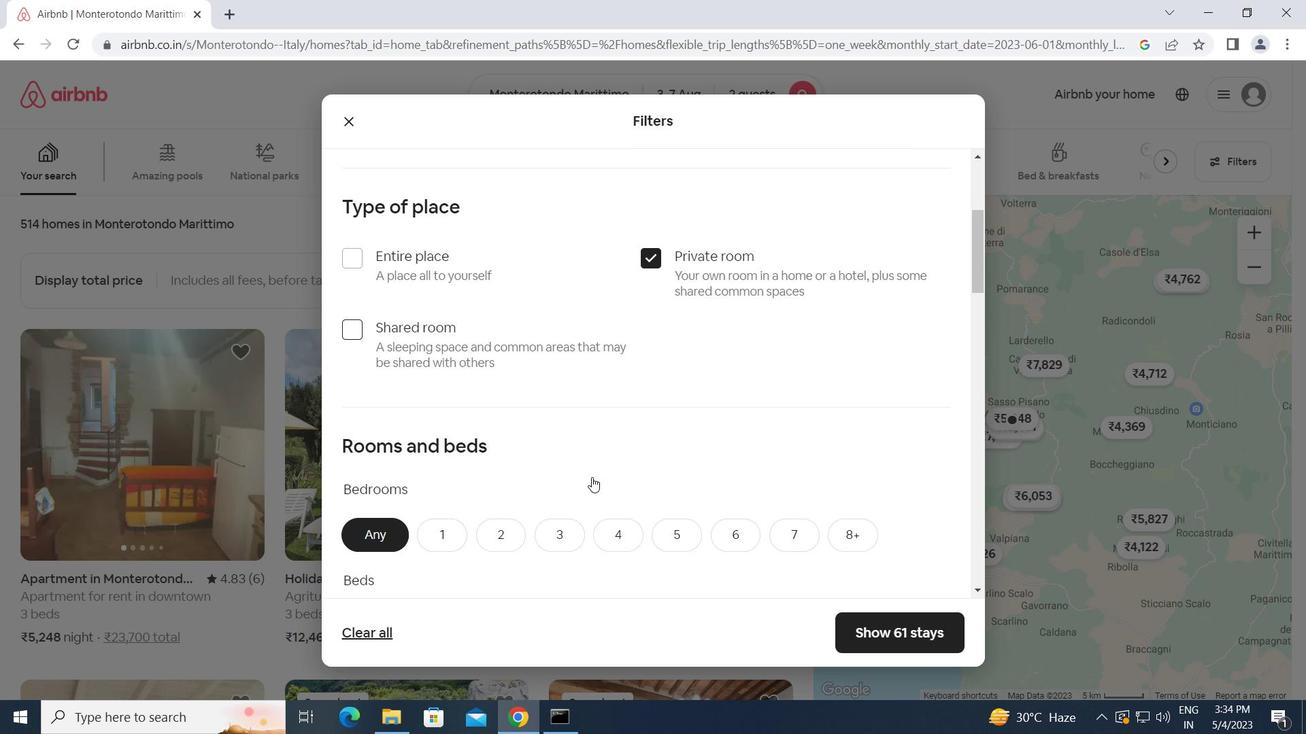 
Action: Mouse moved to (443, 452)
Screenshot: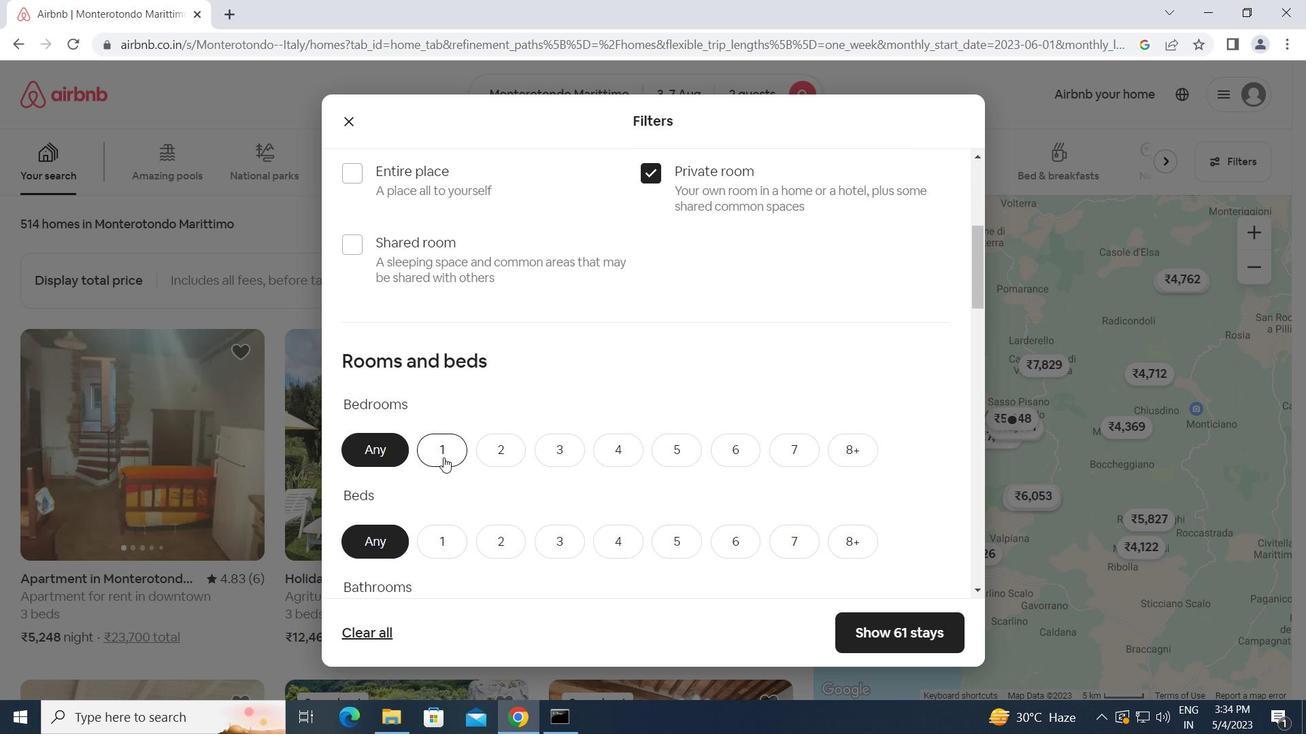 
Action: Mouse pressed left at (443, 452)
Screenshot: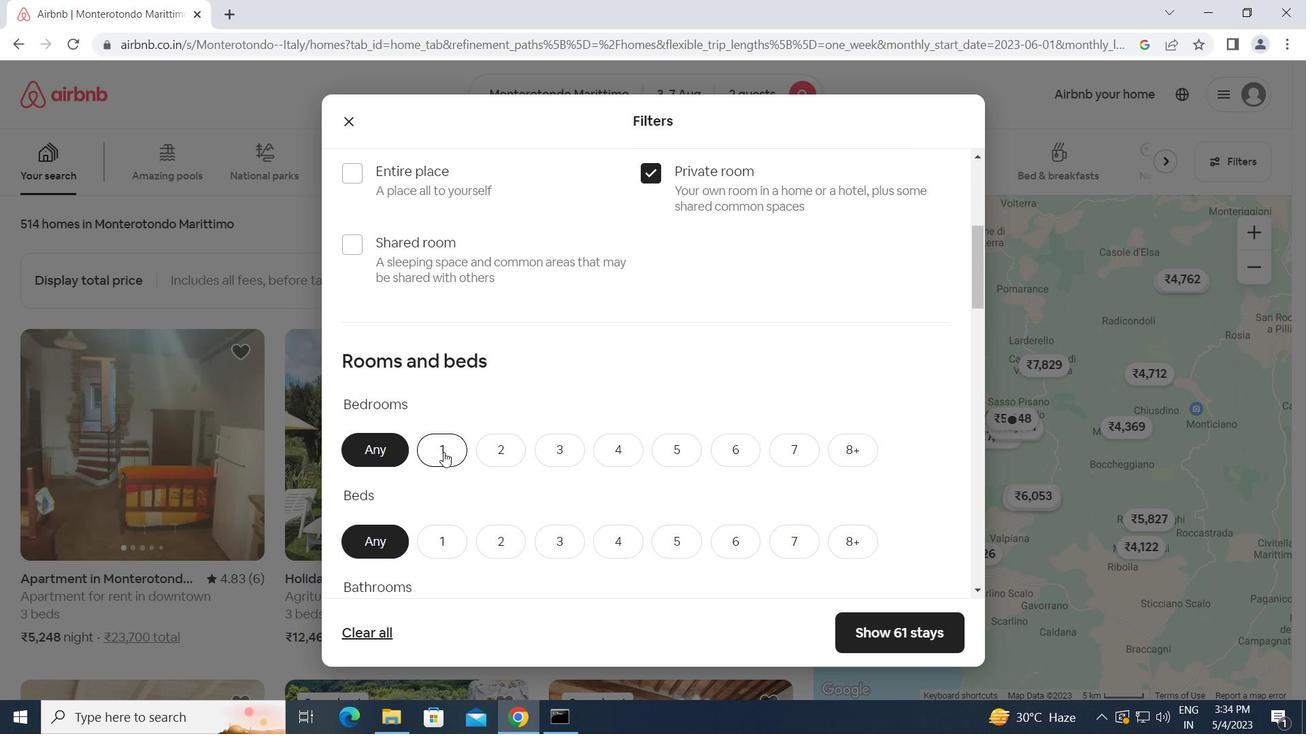 
Action: Mouse moved to (447, 544)
Screenshot: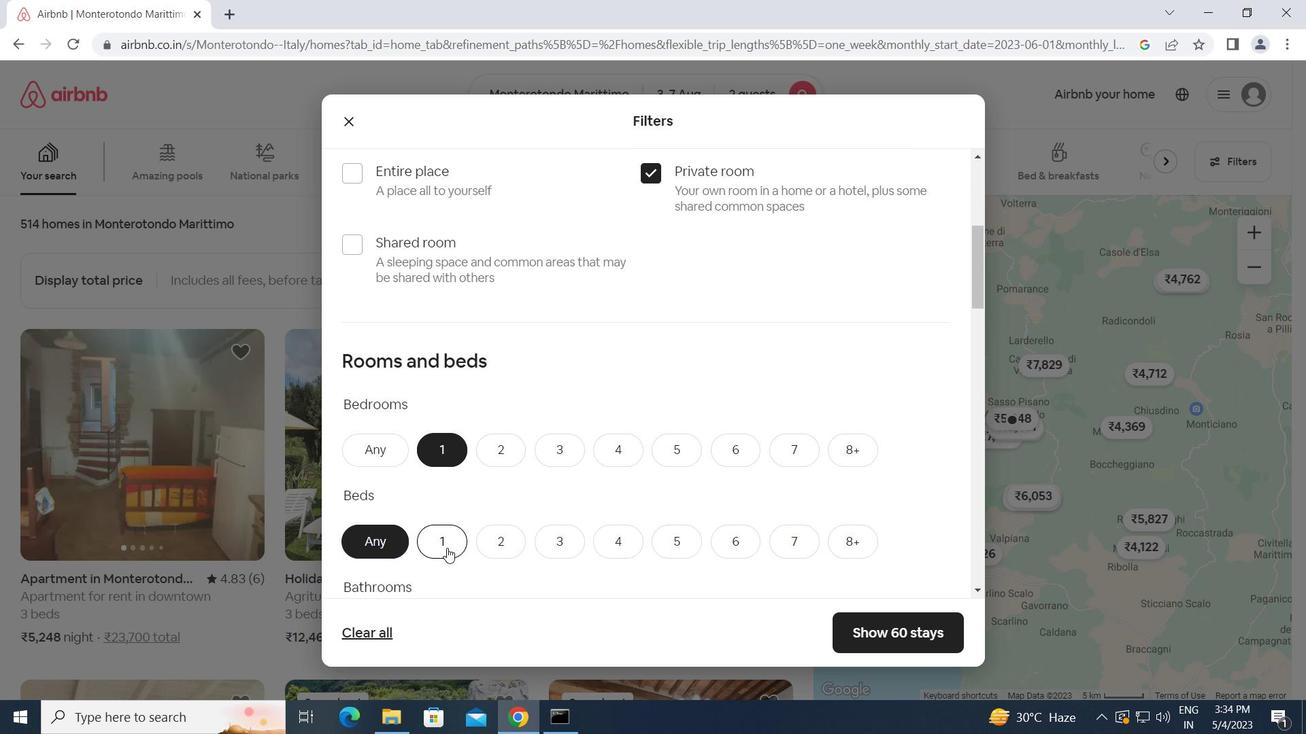 
Action: Mouse pressed left at (447, 544)
Screenshot: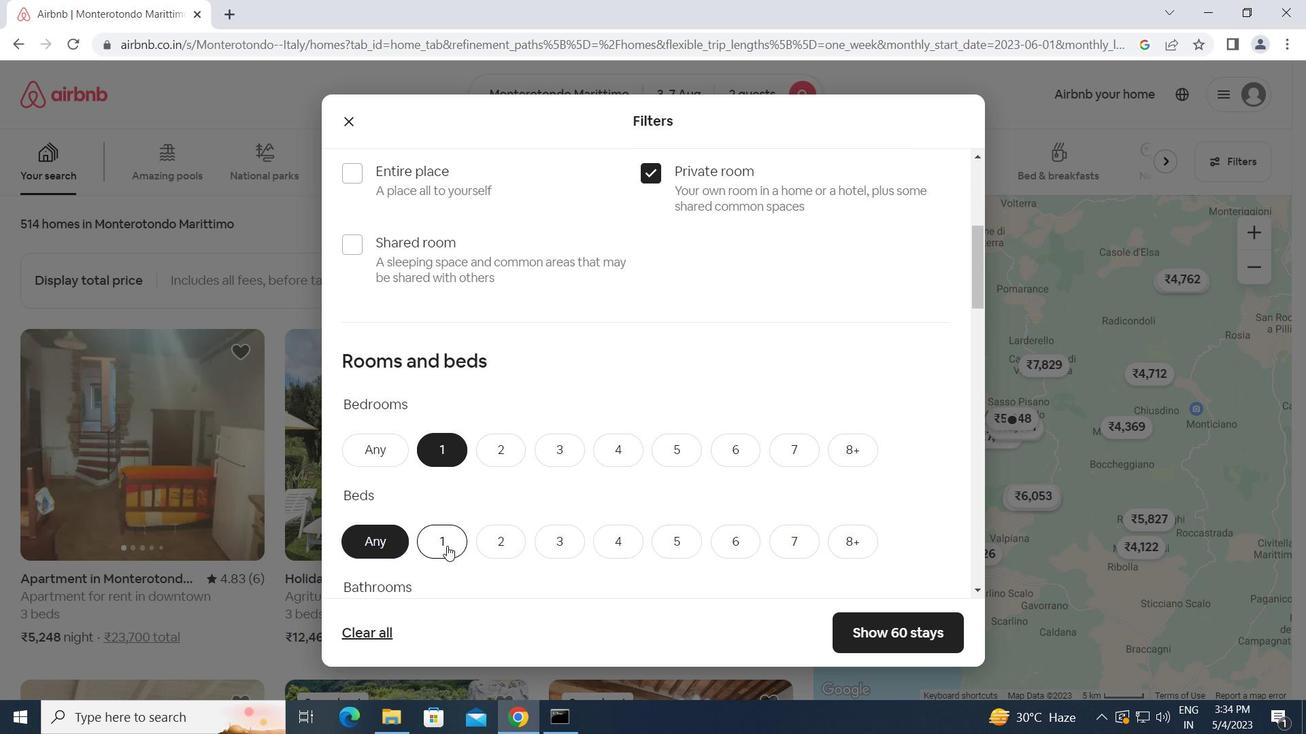
Action: Mouse moved to (448, 543)
Screenshot: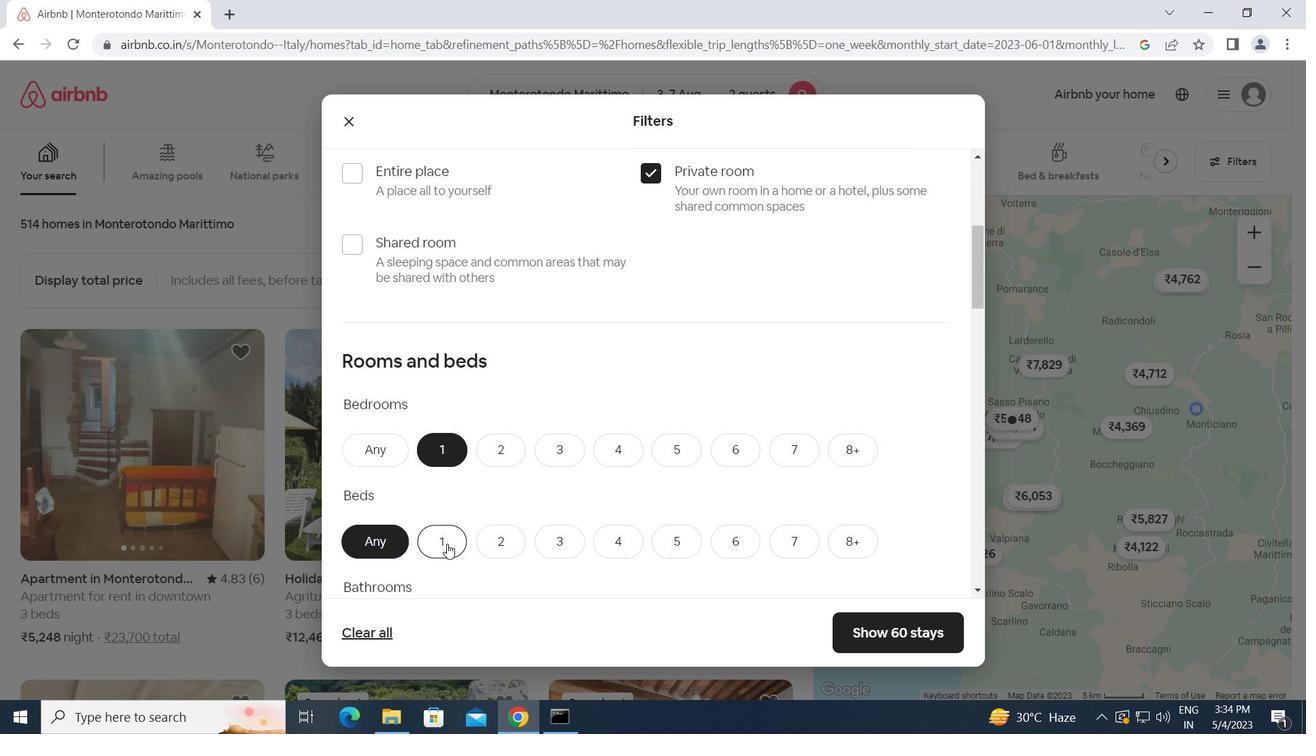 
Action: Mouse scrolled (448, 542) with delta (0, 0)
Screenshot: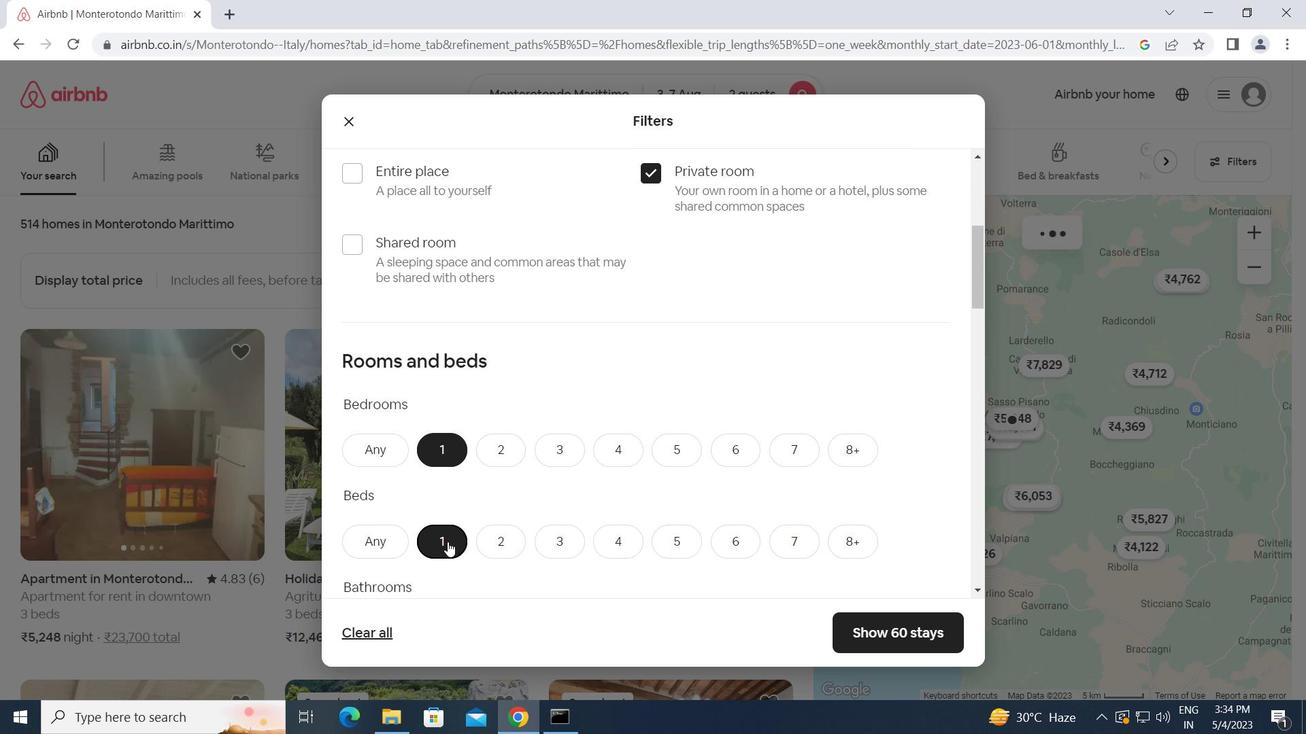 
Action: Mouse scrolled (448, 542) with delta (0, 0)
Screenshot: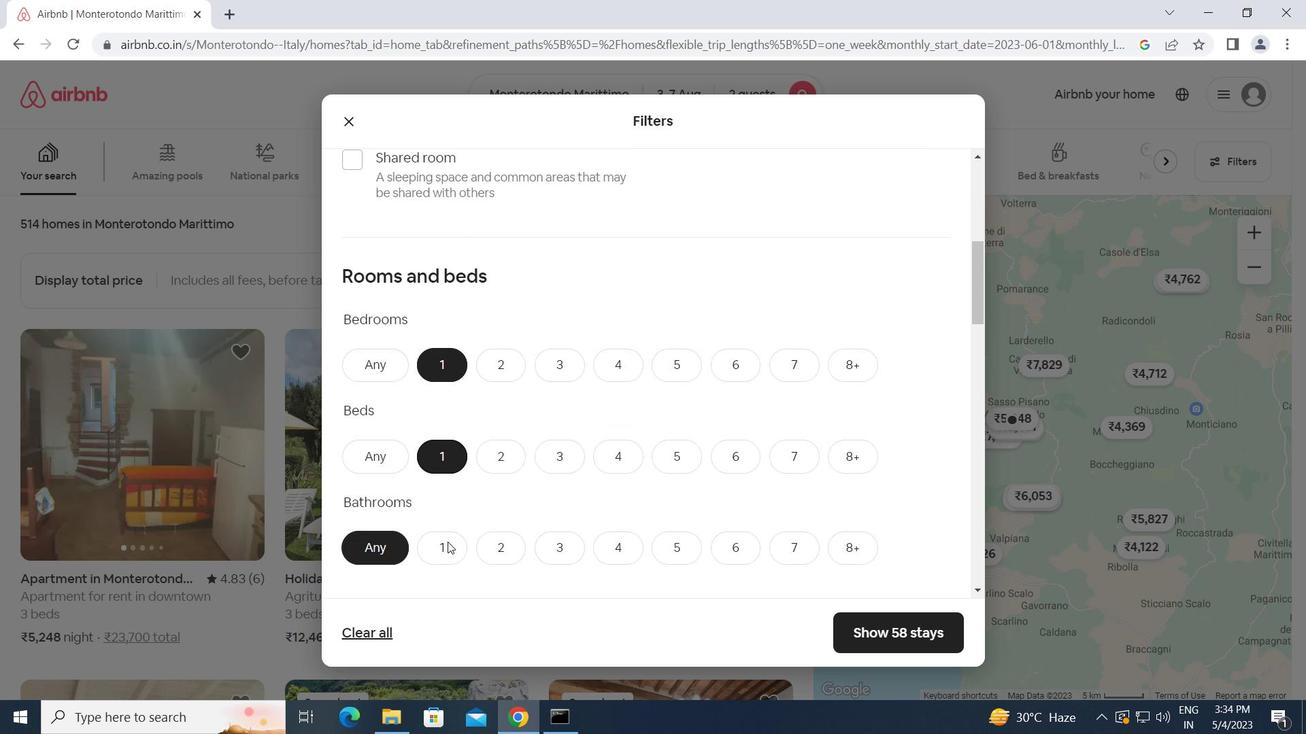 
Action: Mouse moved to (446, 468)
Screenshot: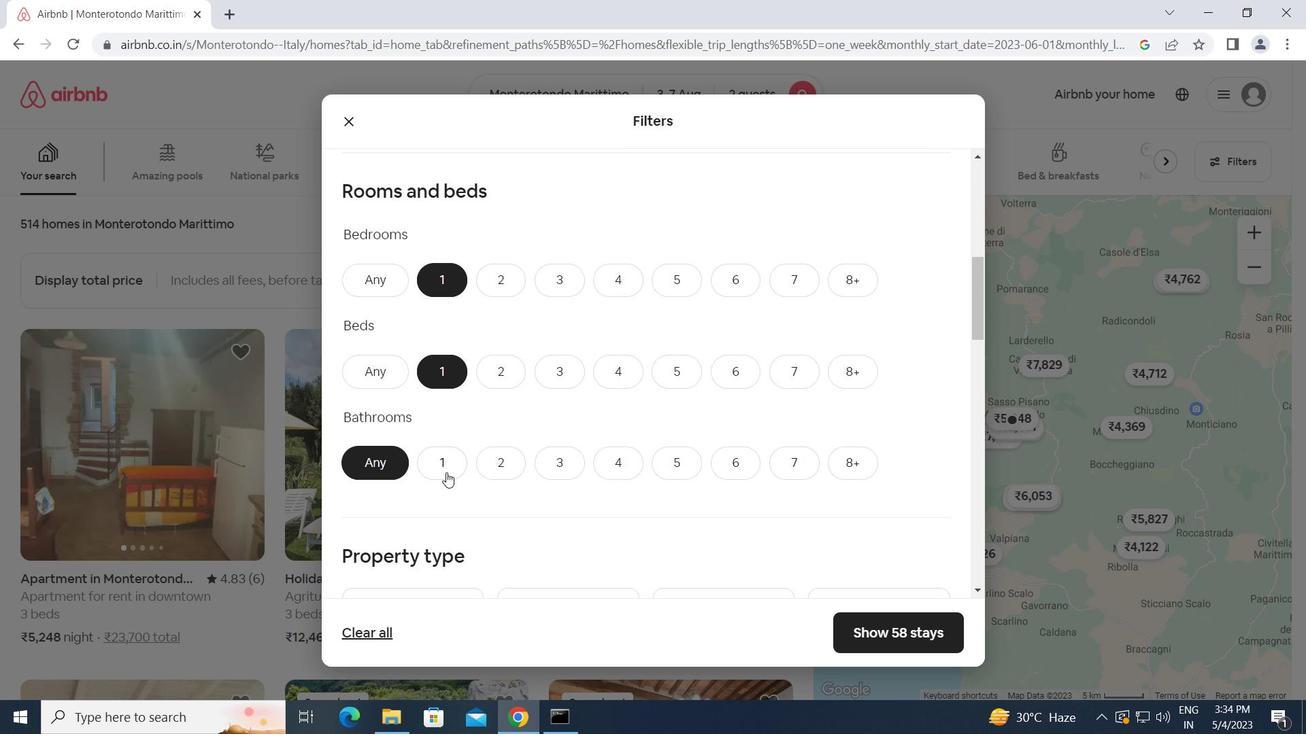 
Action: Mouse pressed left at (446, 468)
Screenshot: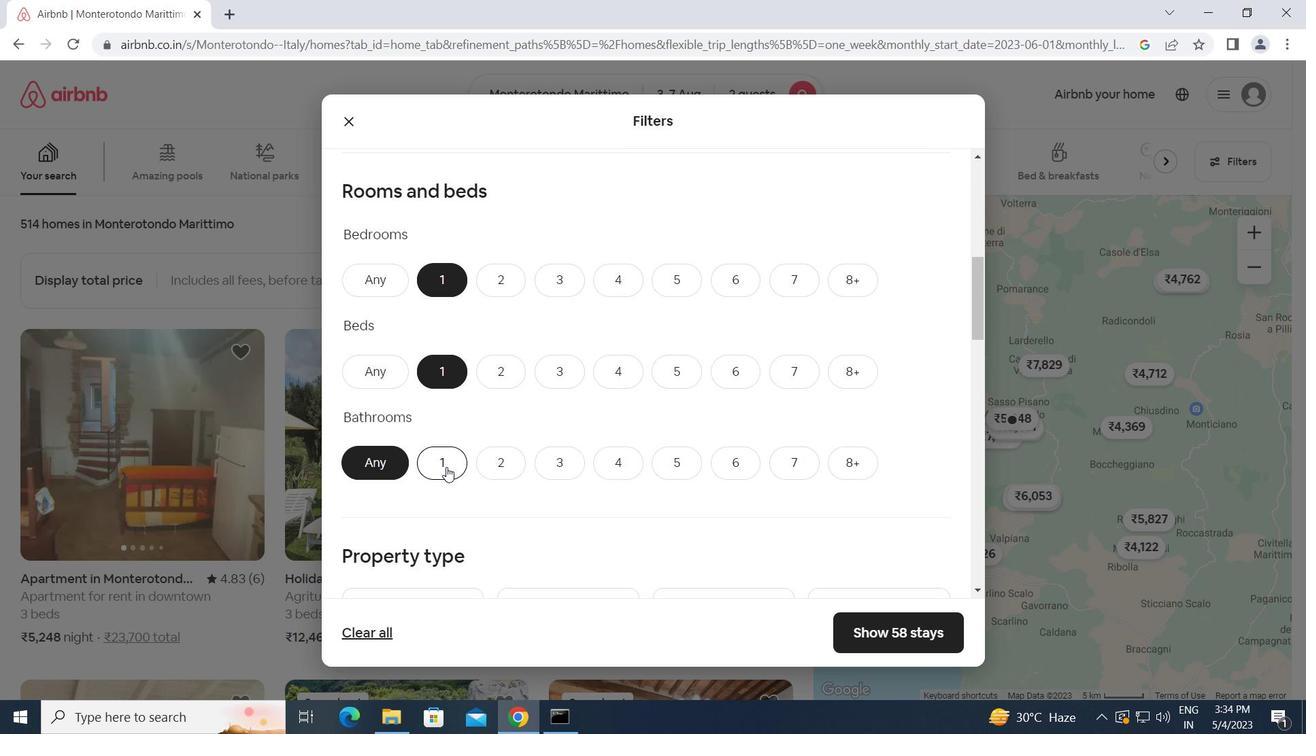 
Action: Mouse moved to (521, 516)
Screenshot: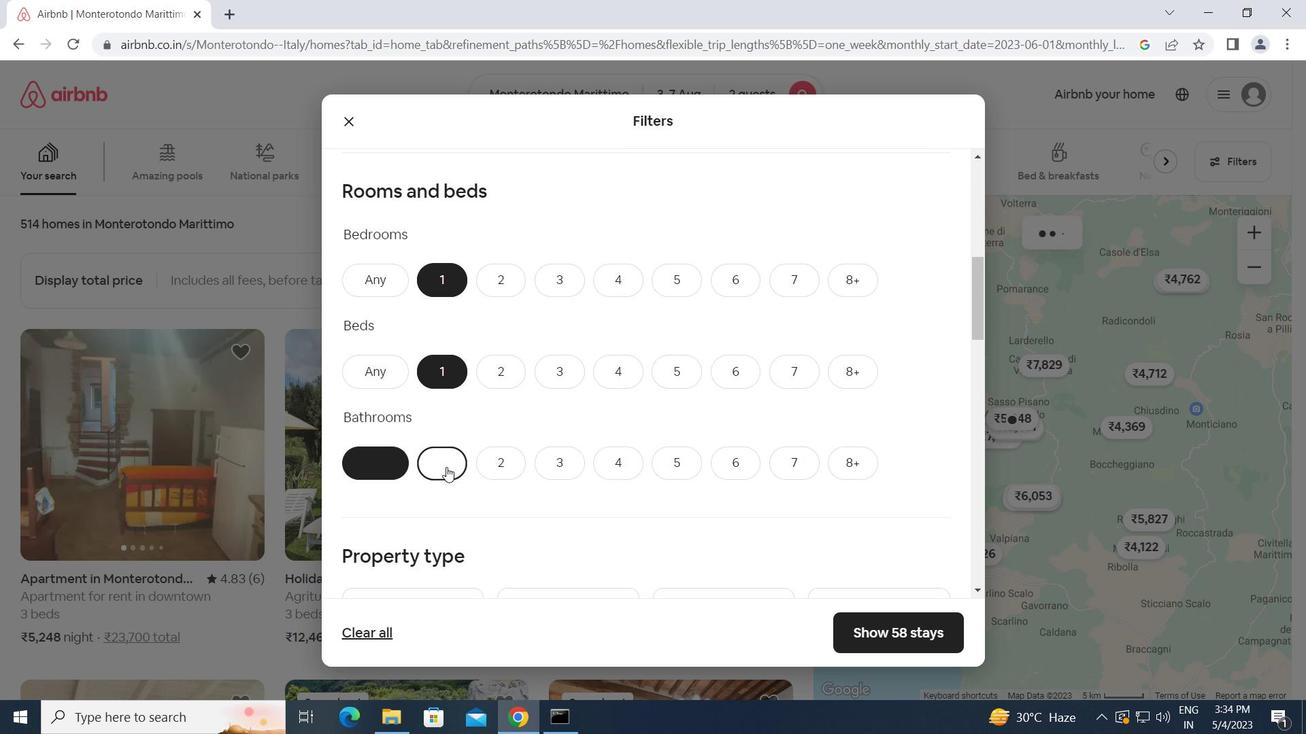 
Action: Mouse scrolled (521, 515) with delta (0, 0)
Screenshot: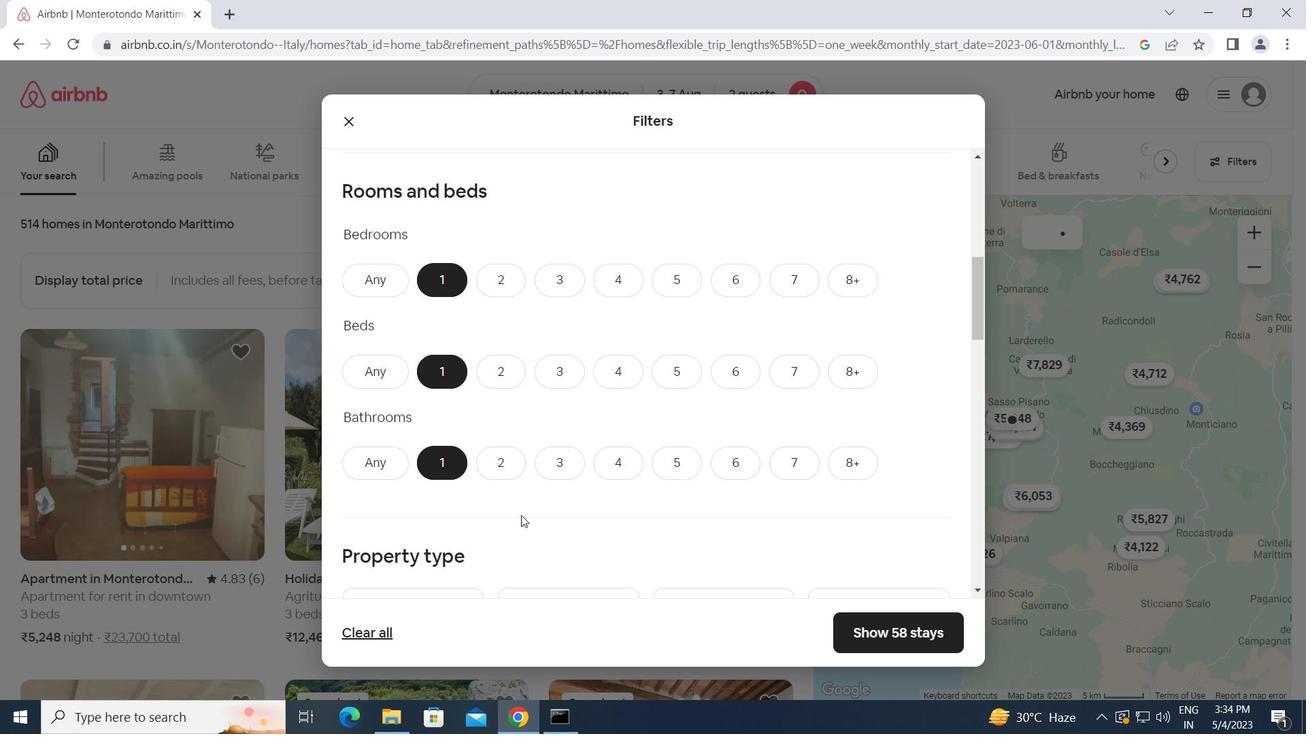 
Action: Mouse scrolled (521, 515) with delta (0, 0)
Screenshot: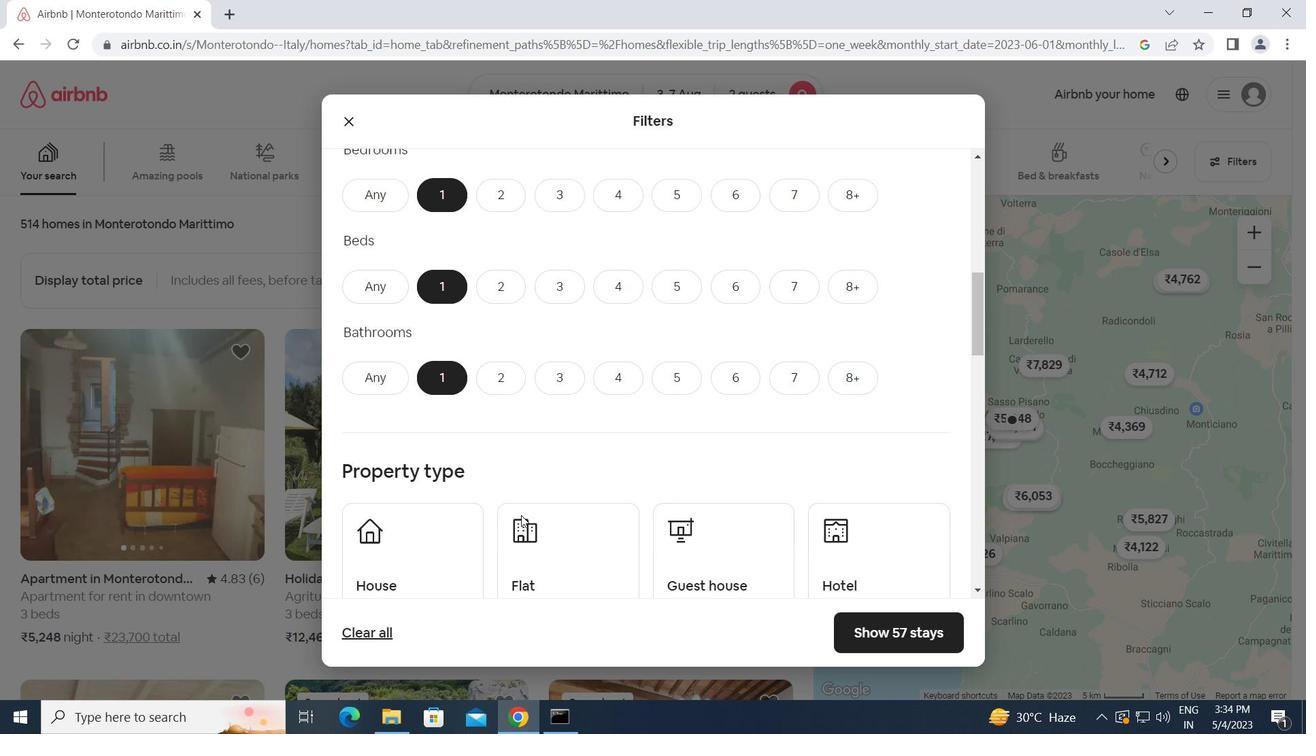 
Action: Mouse scrolled (521, 515) with delta (0, 0)
Screenshot: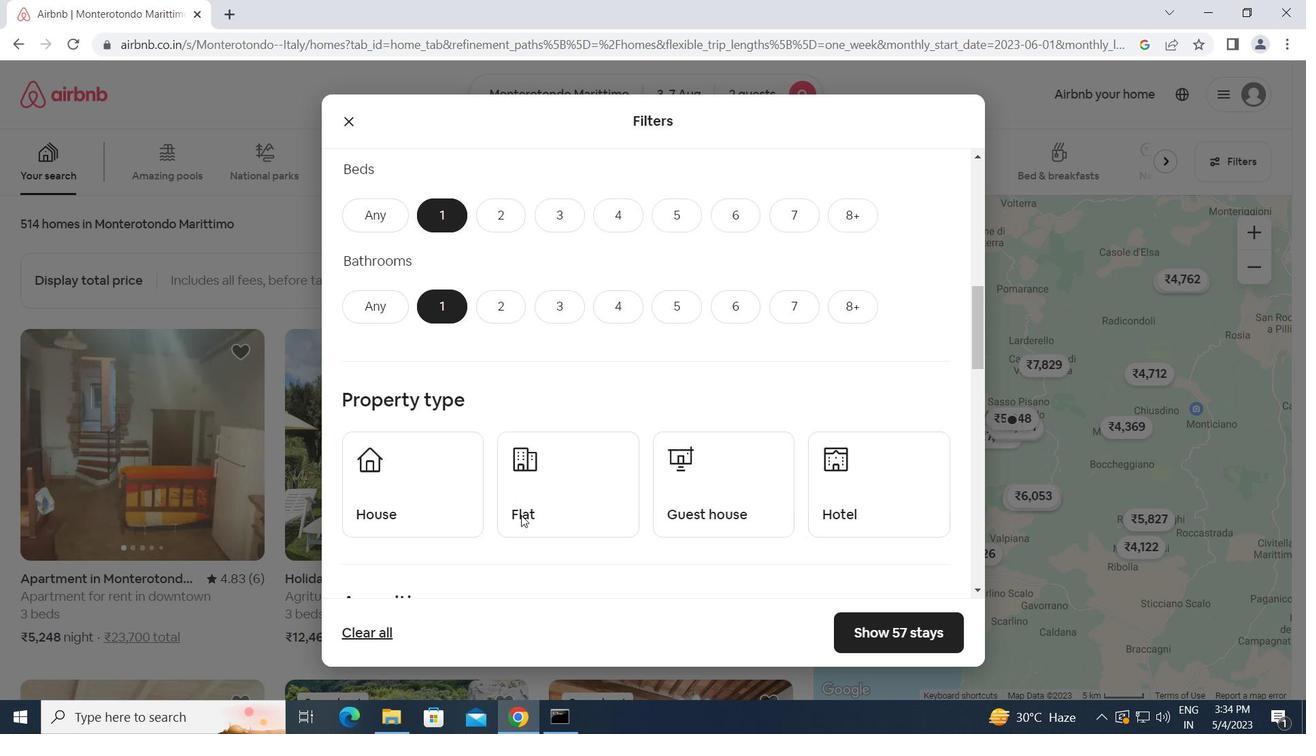 
Action: Mouse moved to (419, 407)
Screenshot: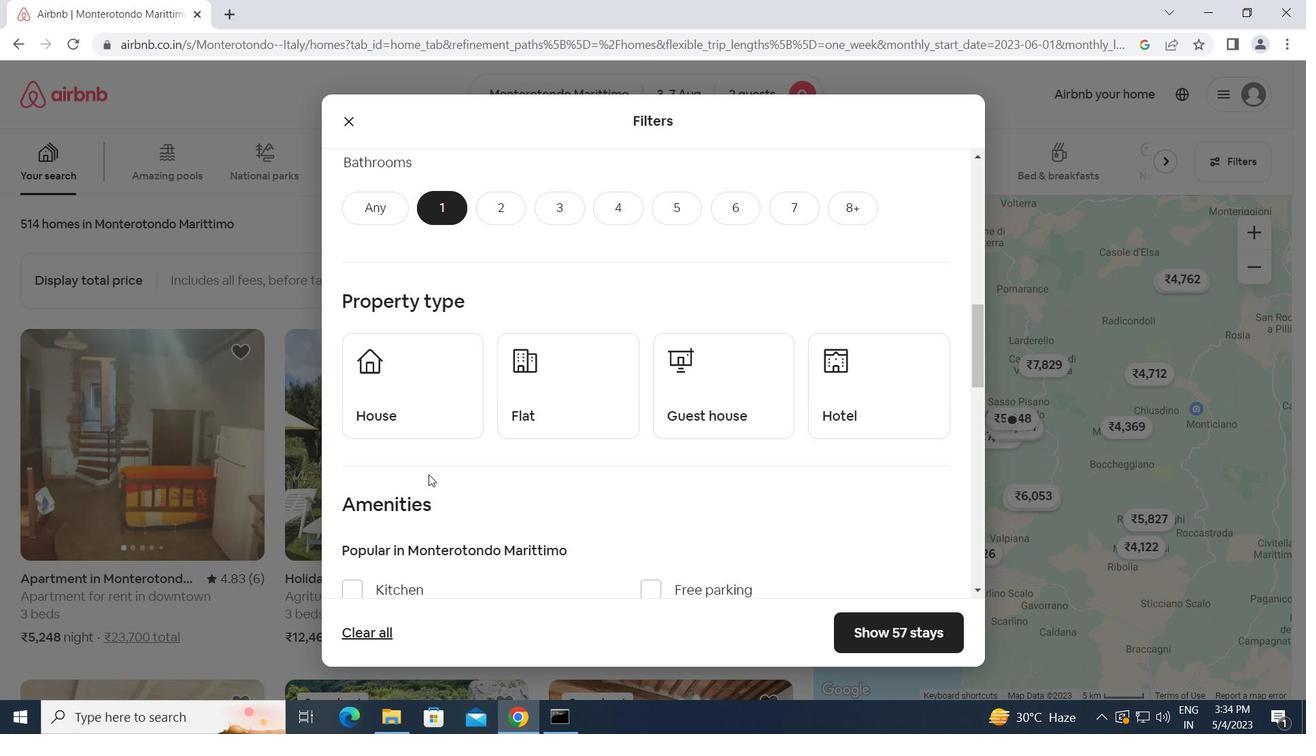 
Action: Mouse pressed left at (419, 407)
Screenshot: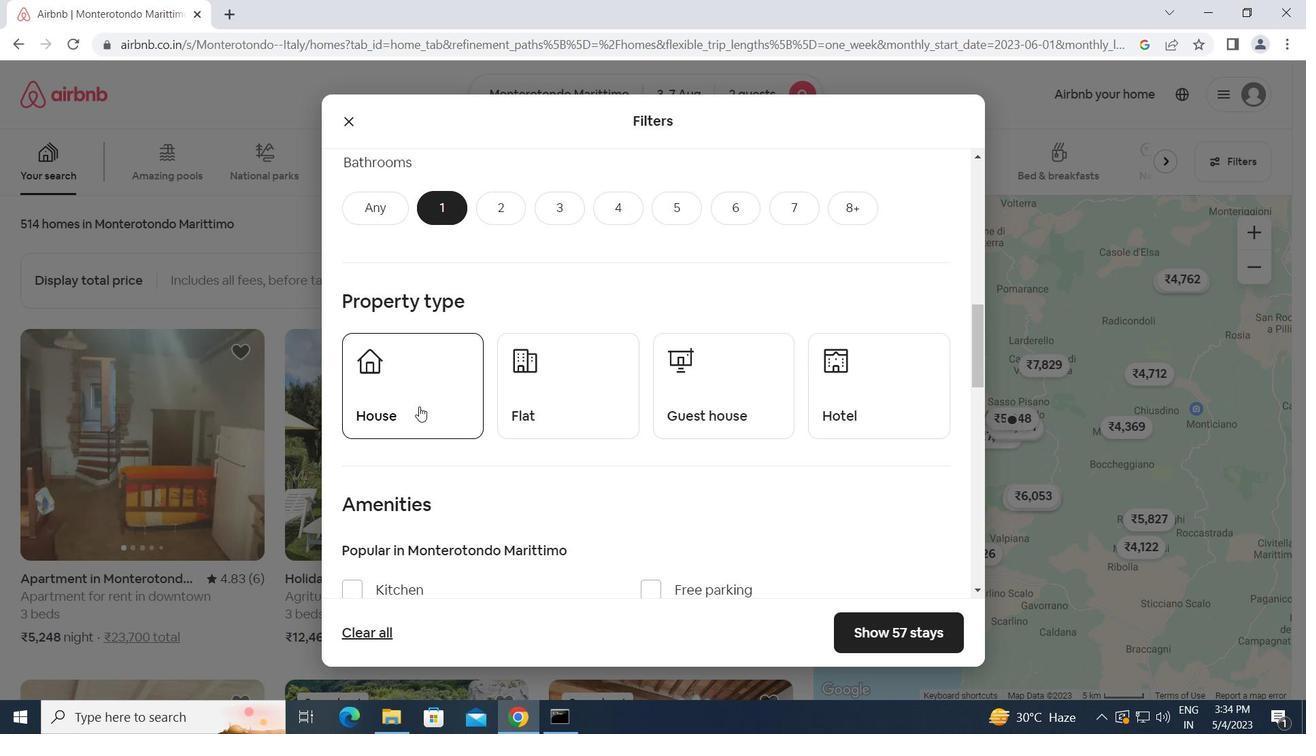 
Action: Mouse moved to (536, 389)
Screenshot: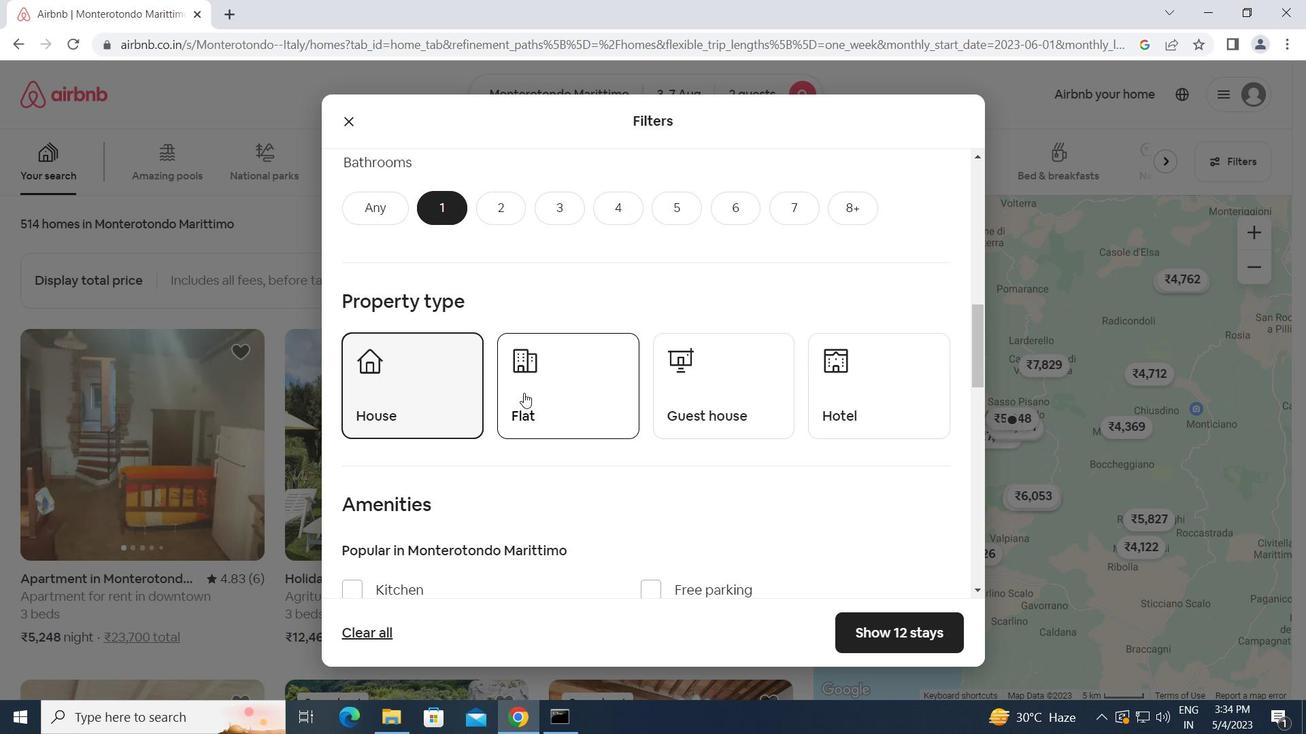 
Action: Mouse pressed left at (536, 389)
Screenshot: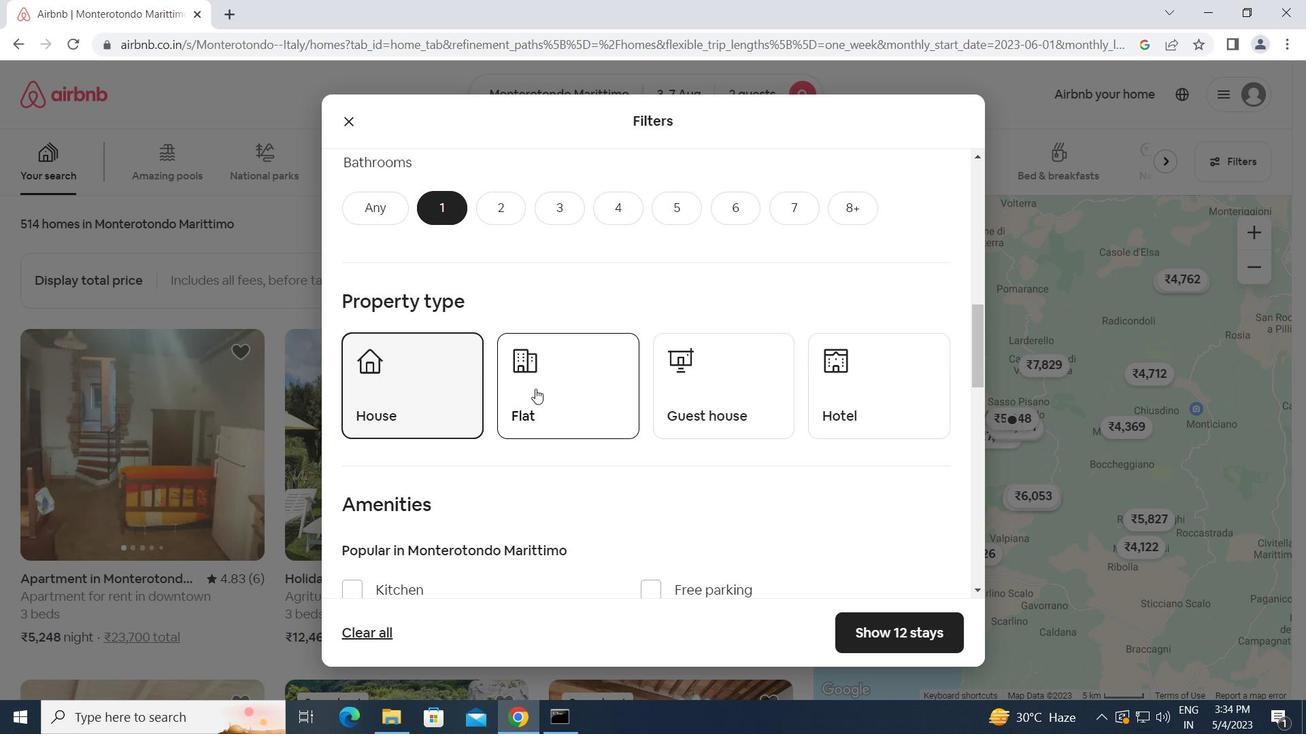 
Action: Mouse moved to (724, 395)
Screenshot: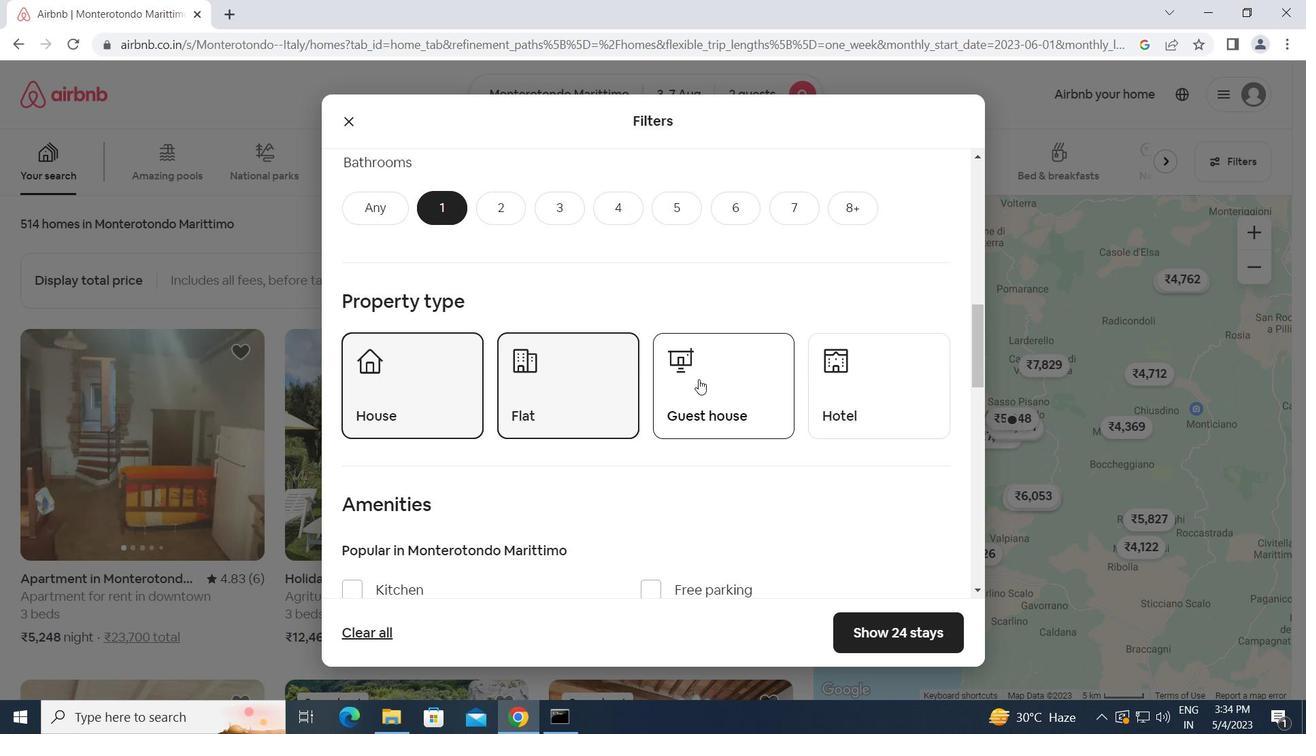 
Action: Mouse pressed left at (724, 395)
Screenshot: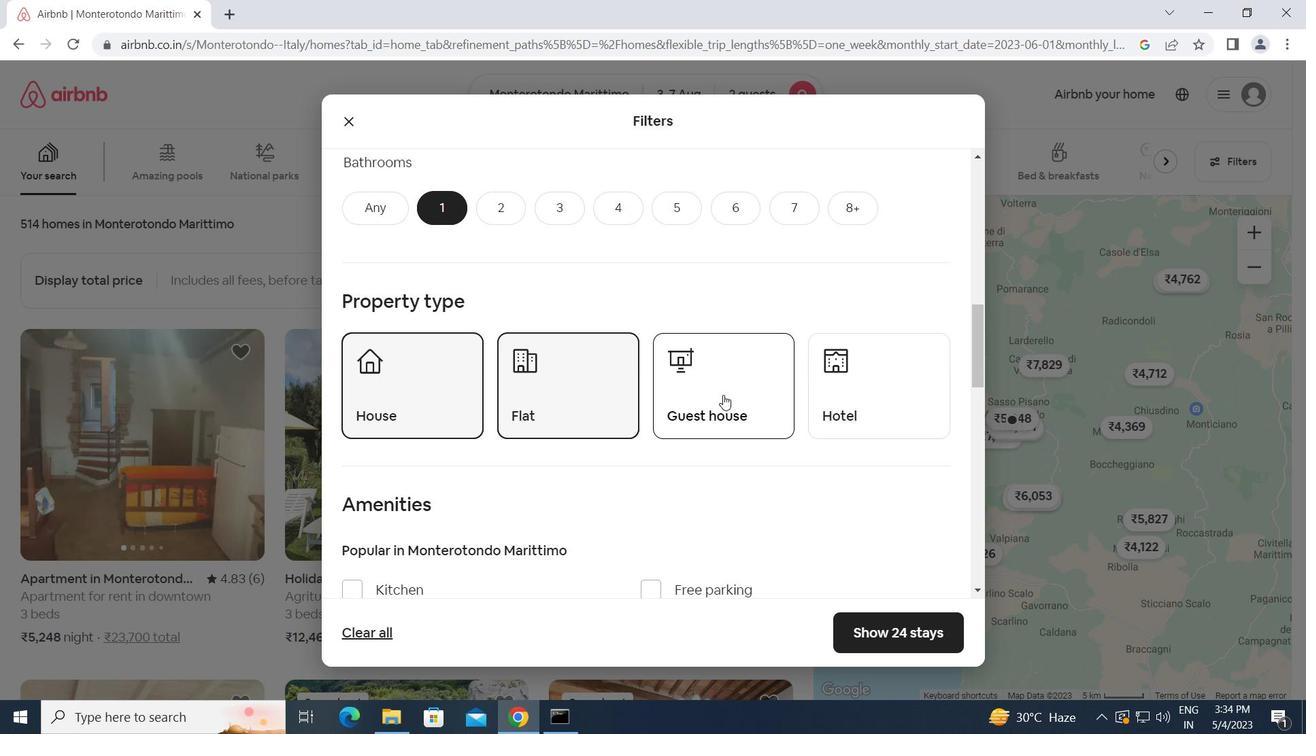 
Action: Mouse moved to (859, 401)
Screenshot: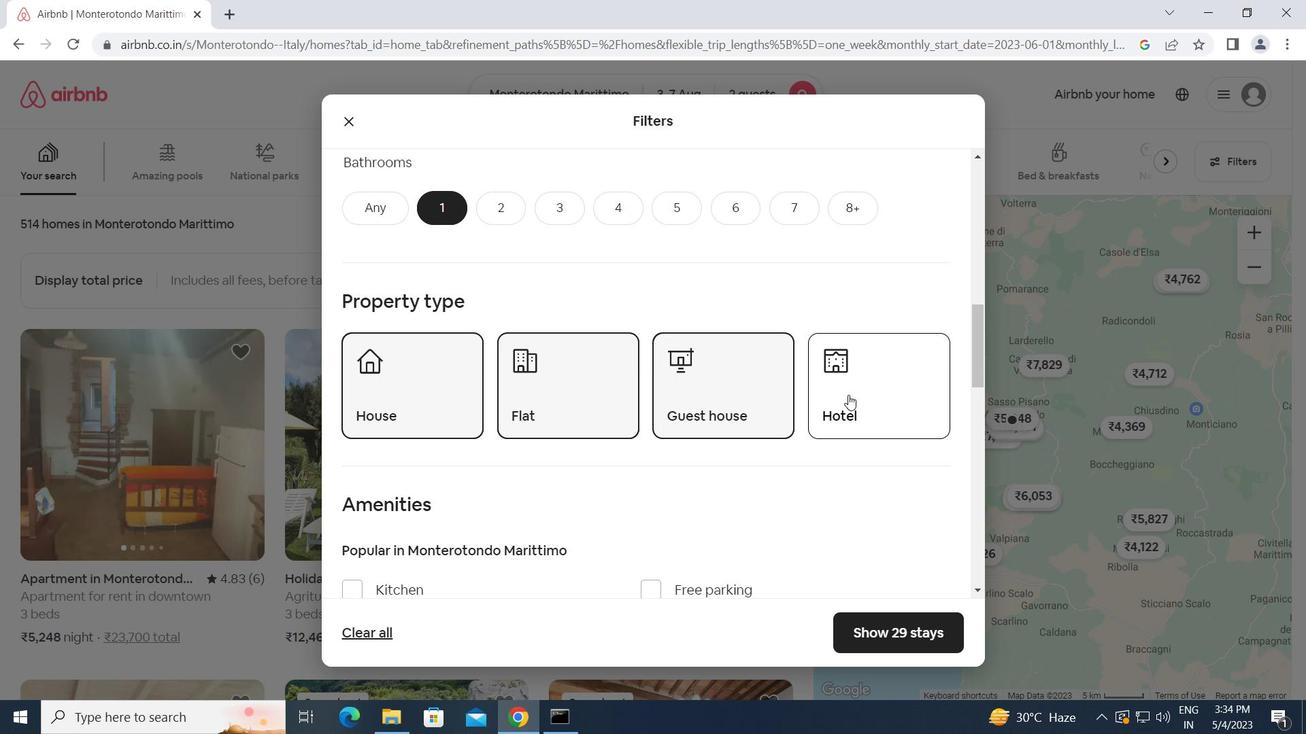 
Action: Mouse pressed left at (859, 401)
Screenshot: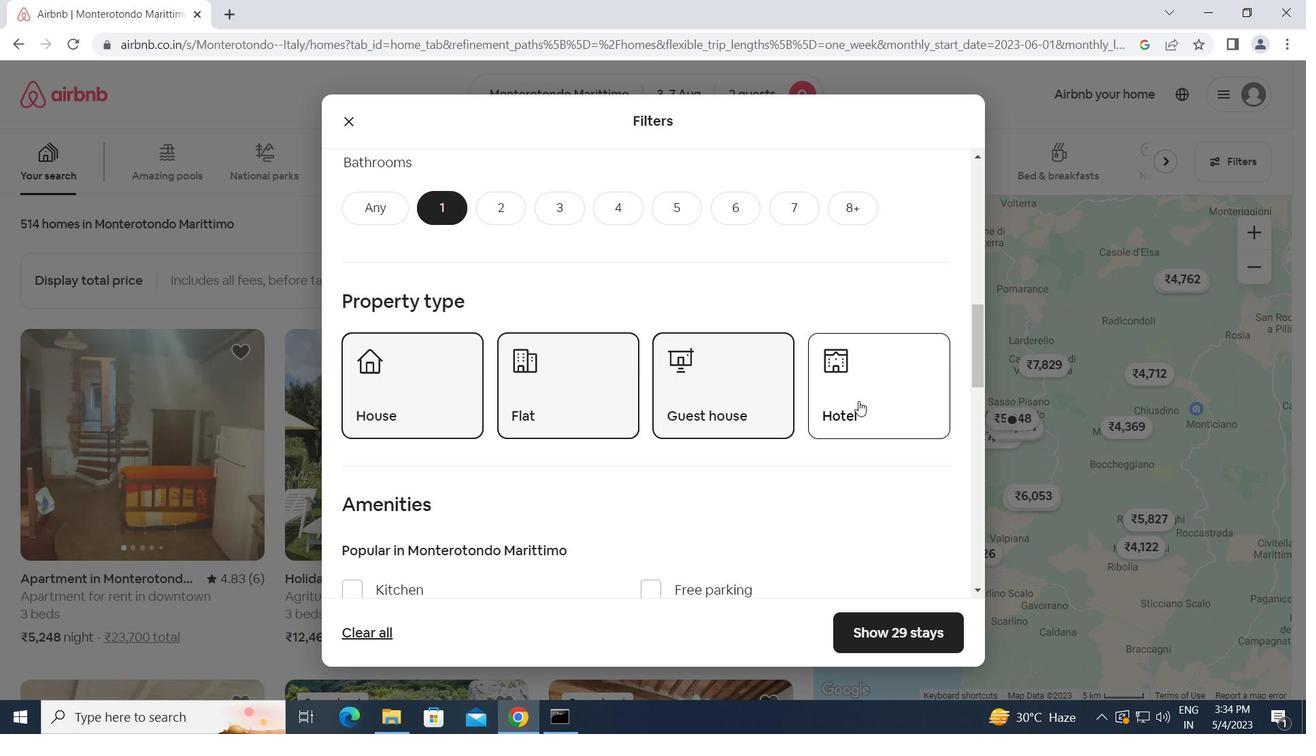
Action: Mouse moved to (610, 487)
Screenshot: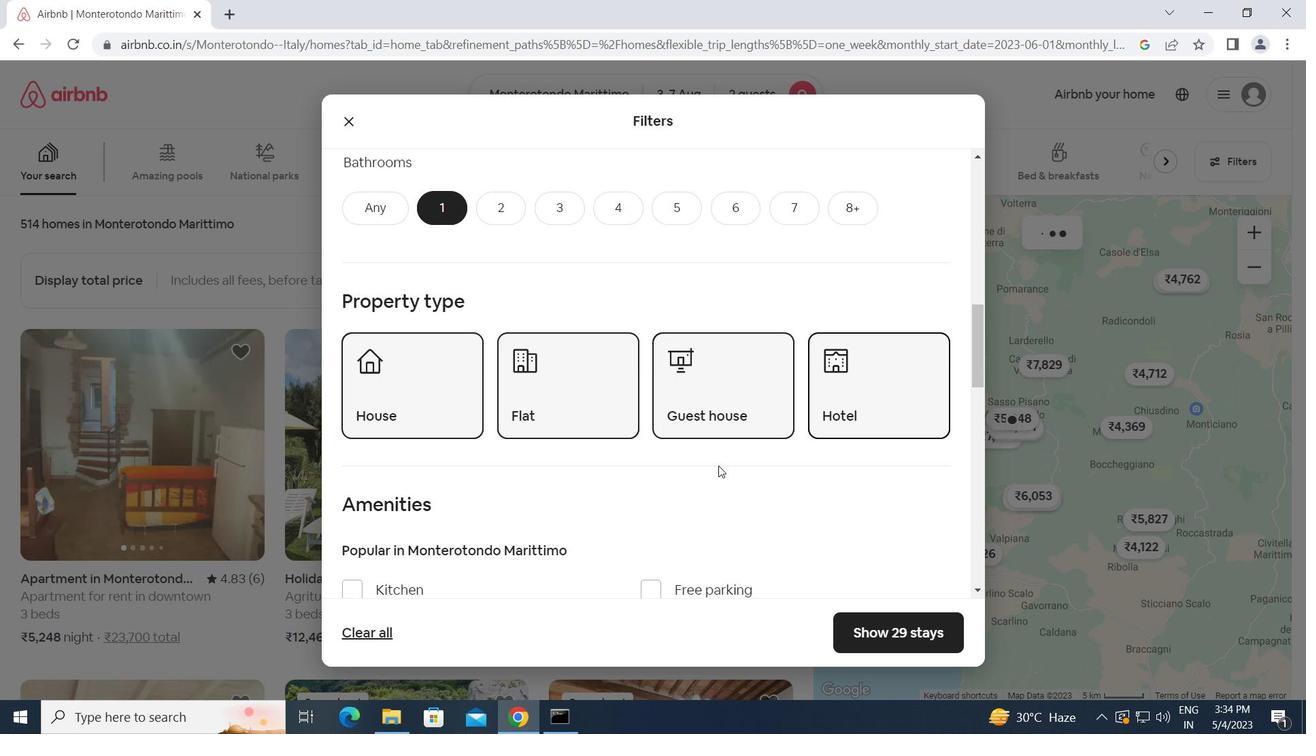 
Action: Mouse scrolled (610, 487) with delta (0, 0)
Screenshot: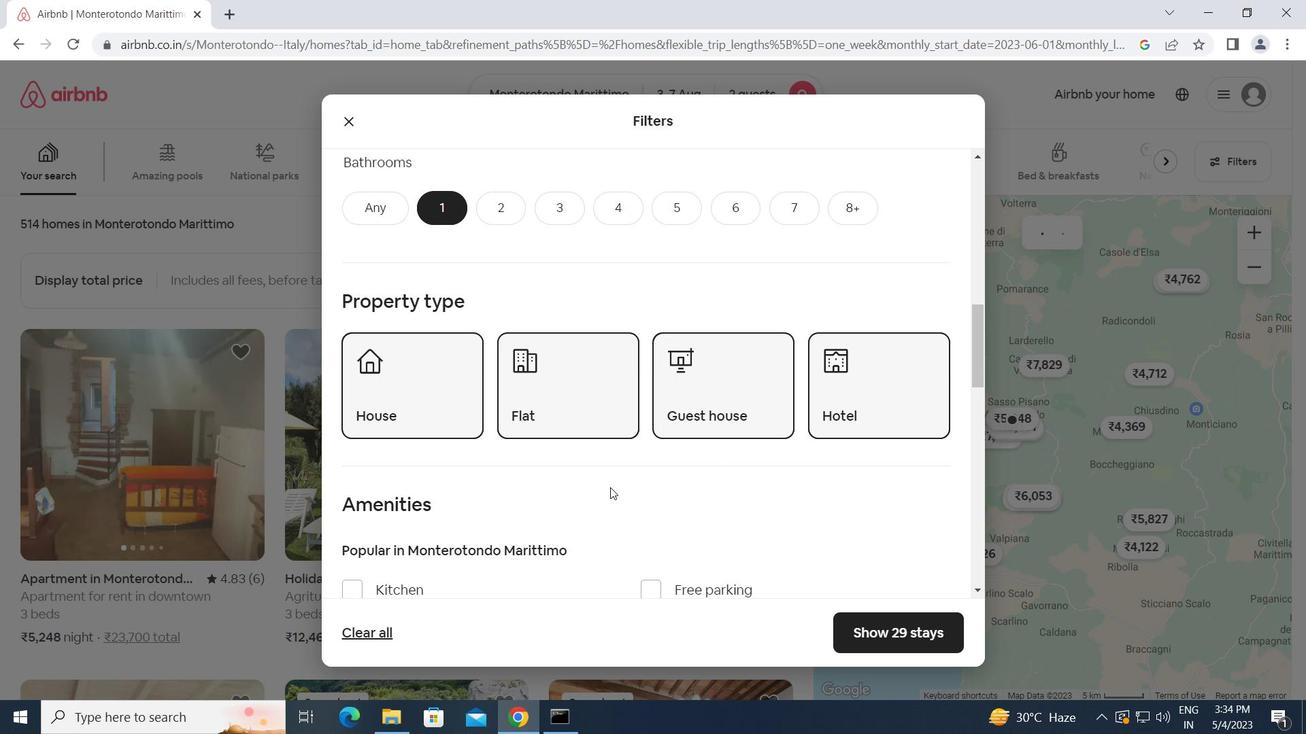 
Action: Mouse scrolled (610, 487) with delta (0, 0)
Screenshot: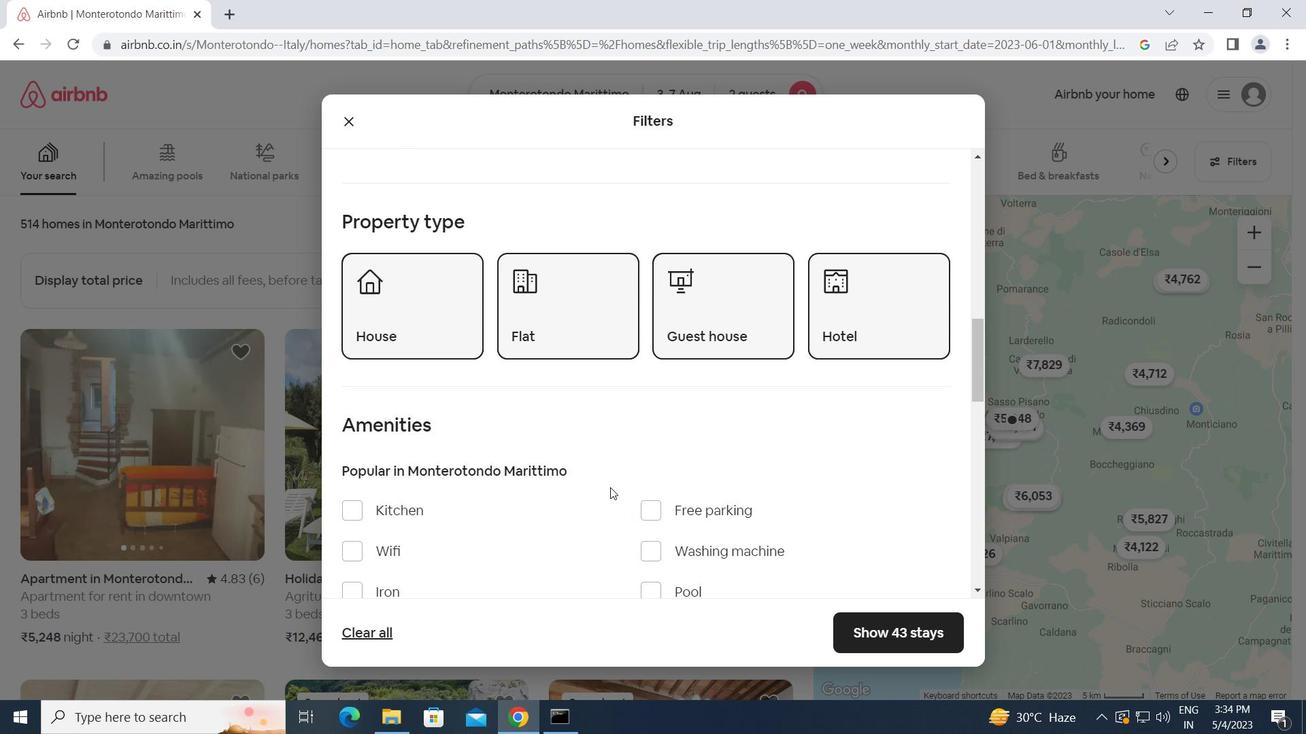 
Action: Mouse scrolled (610, 487) with delta (0, 0)
Screenshot: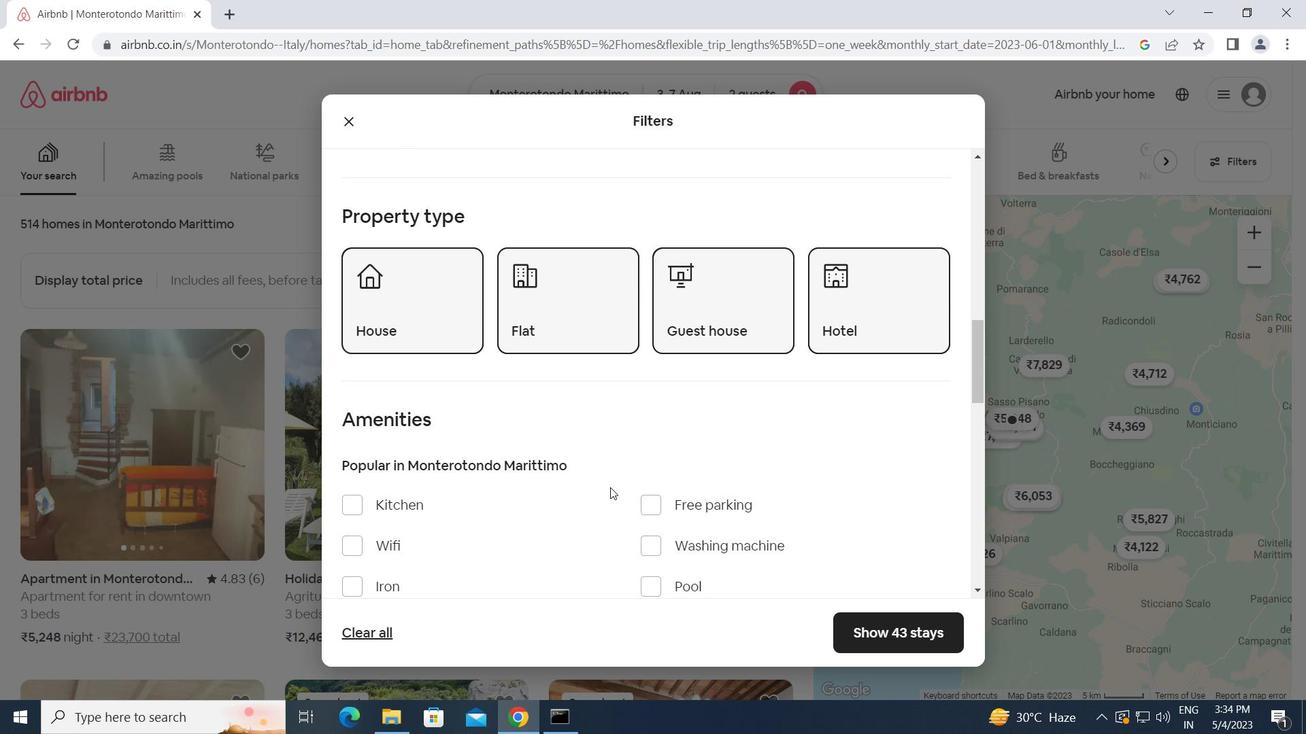 
Action: Mouse scrolled (610, 487) with delta (0, 0)
Screenshot: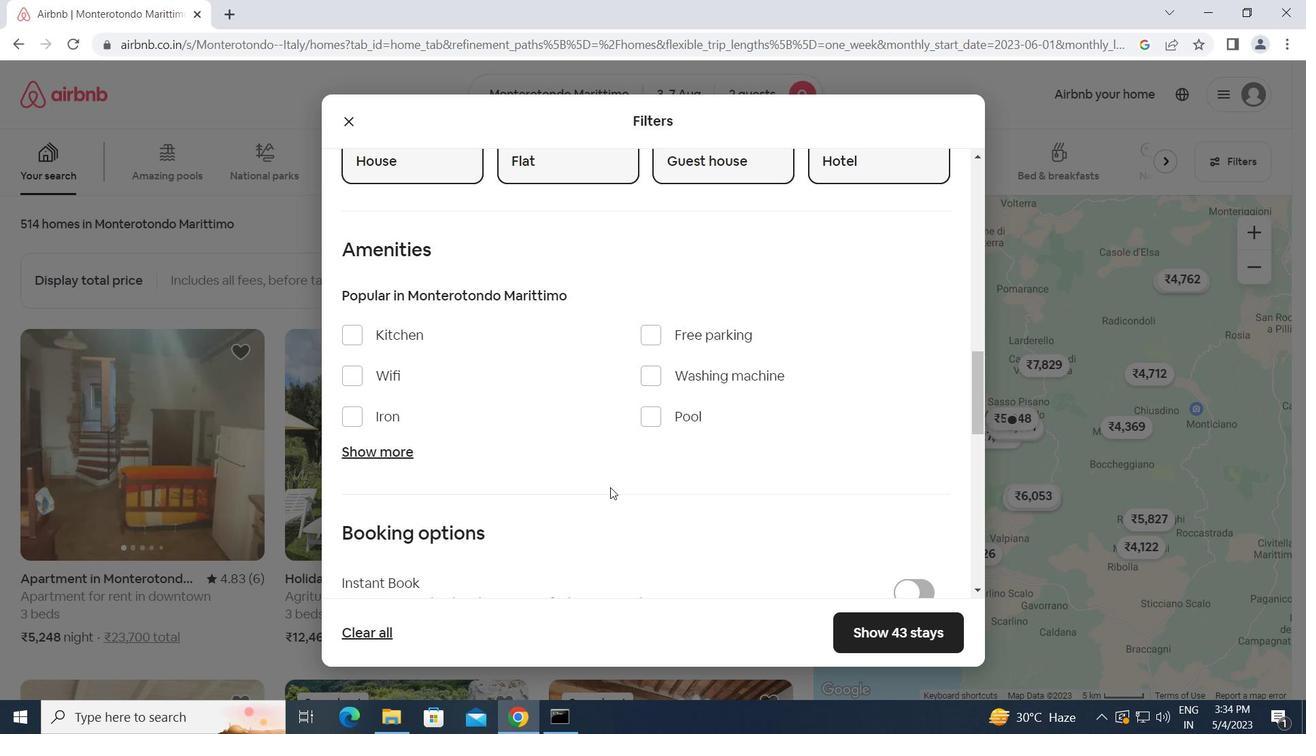 
Action: Mouse scrolled (610, 487) with delta (0, 0)
Screenshot: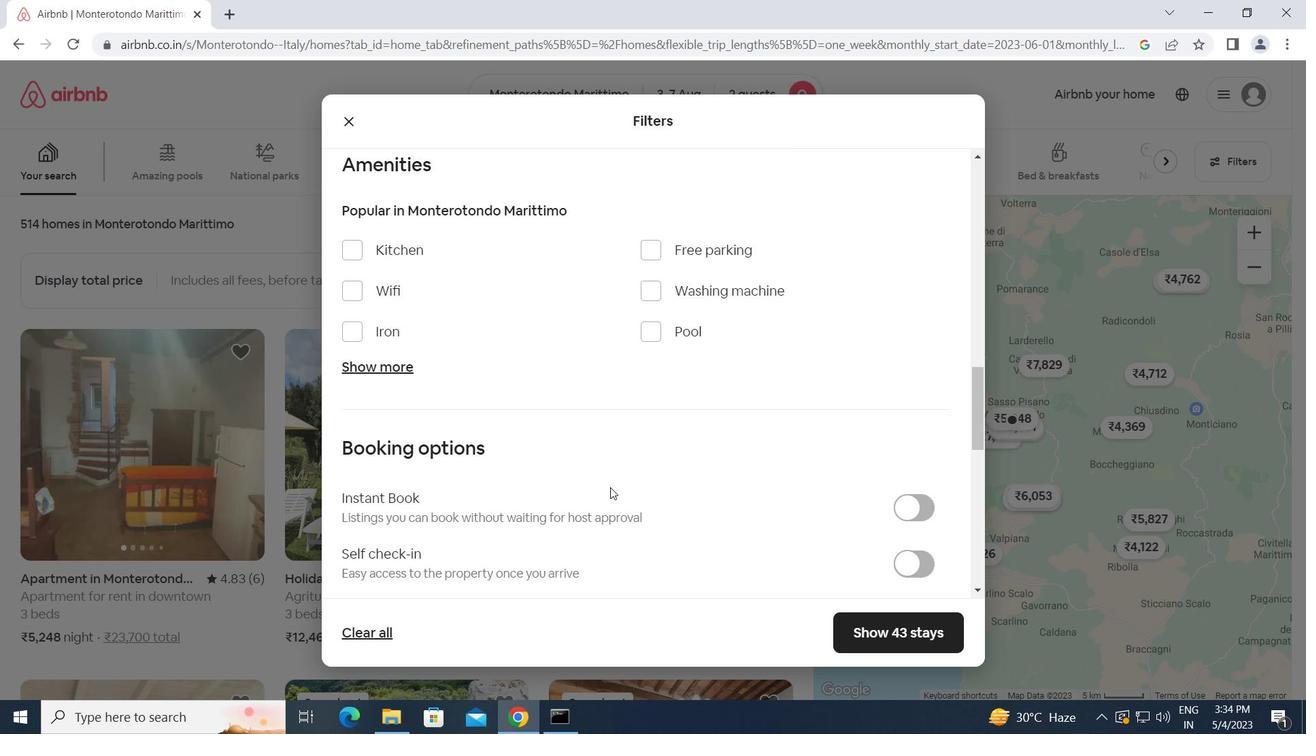 
Action: Mouse moved to (897, 479)
Screenshot: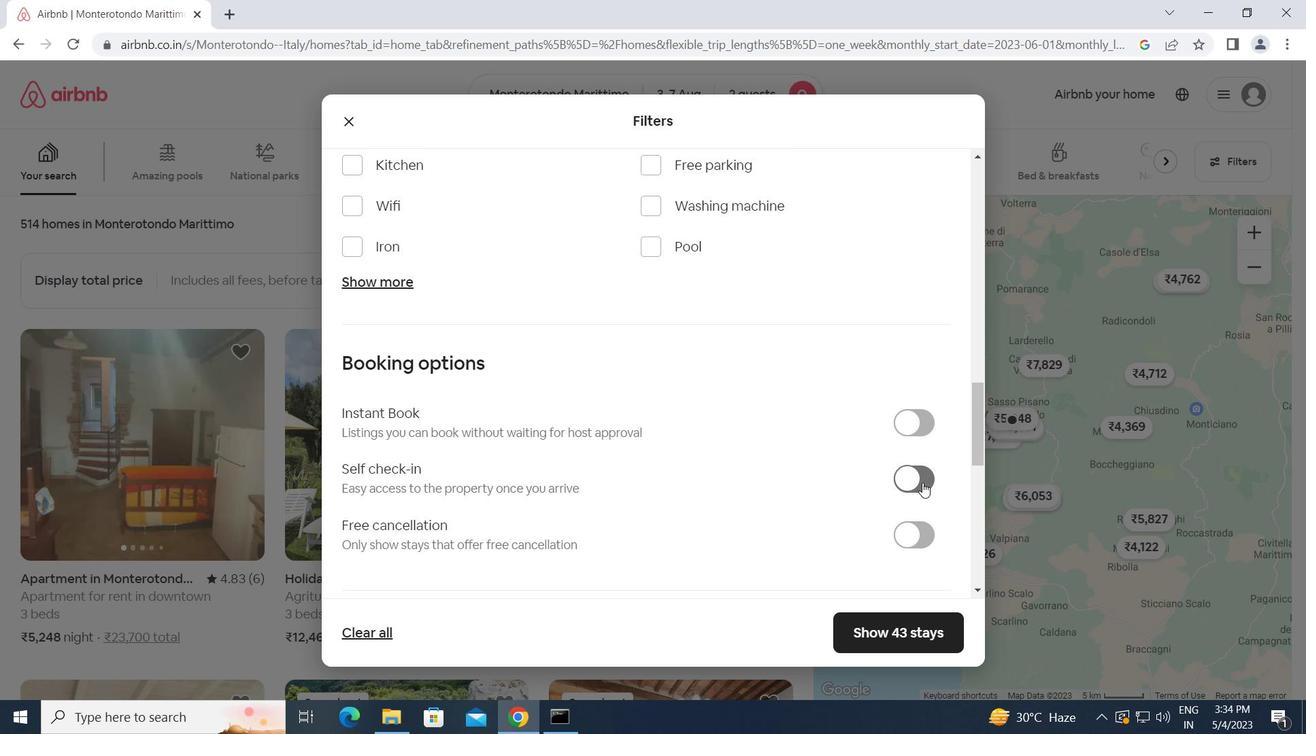 
Action: Mouse pressed left at (897, 479)
Screenshot: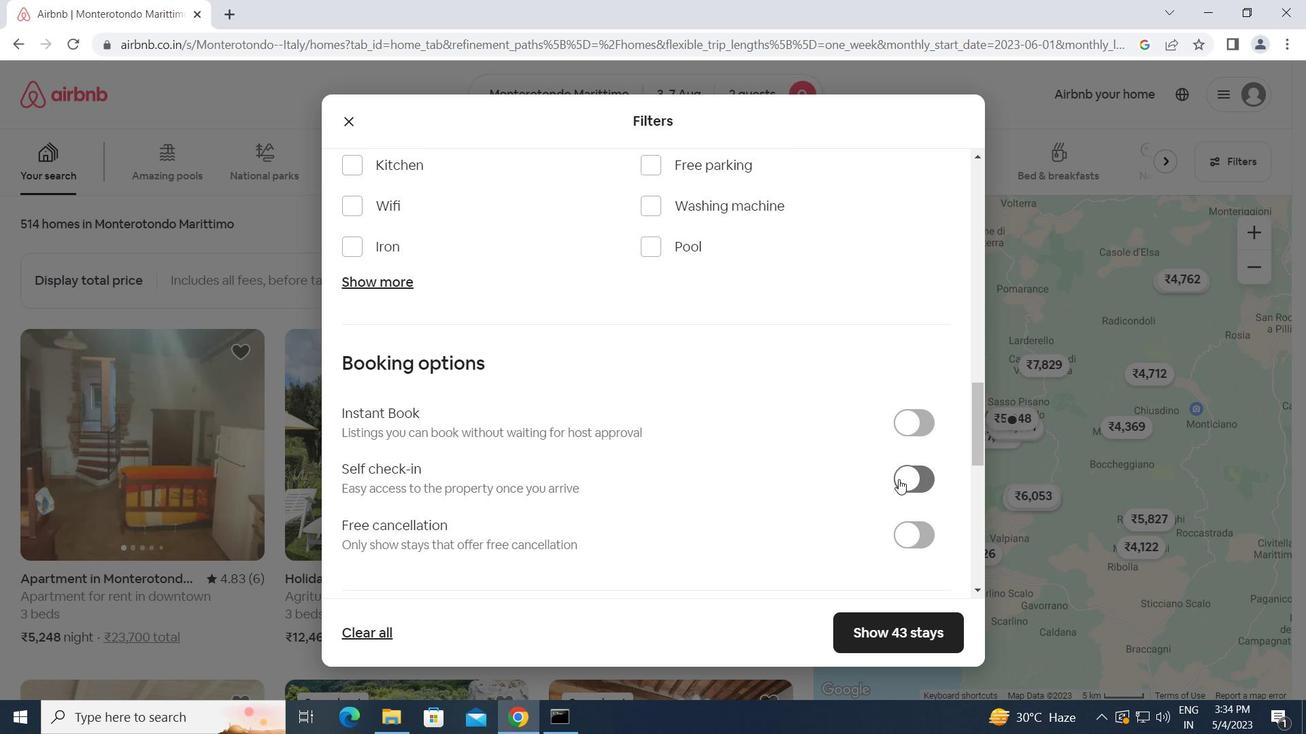 
Action: Mouse moved to (639, 487)
Screenshot: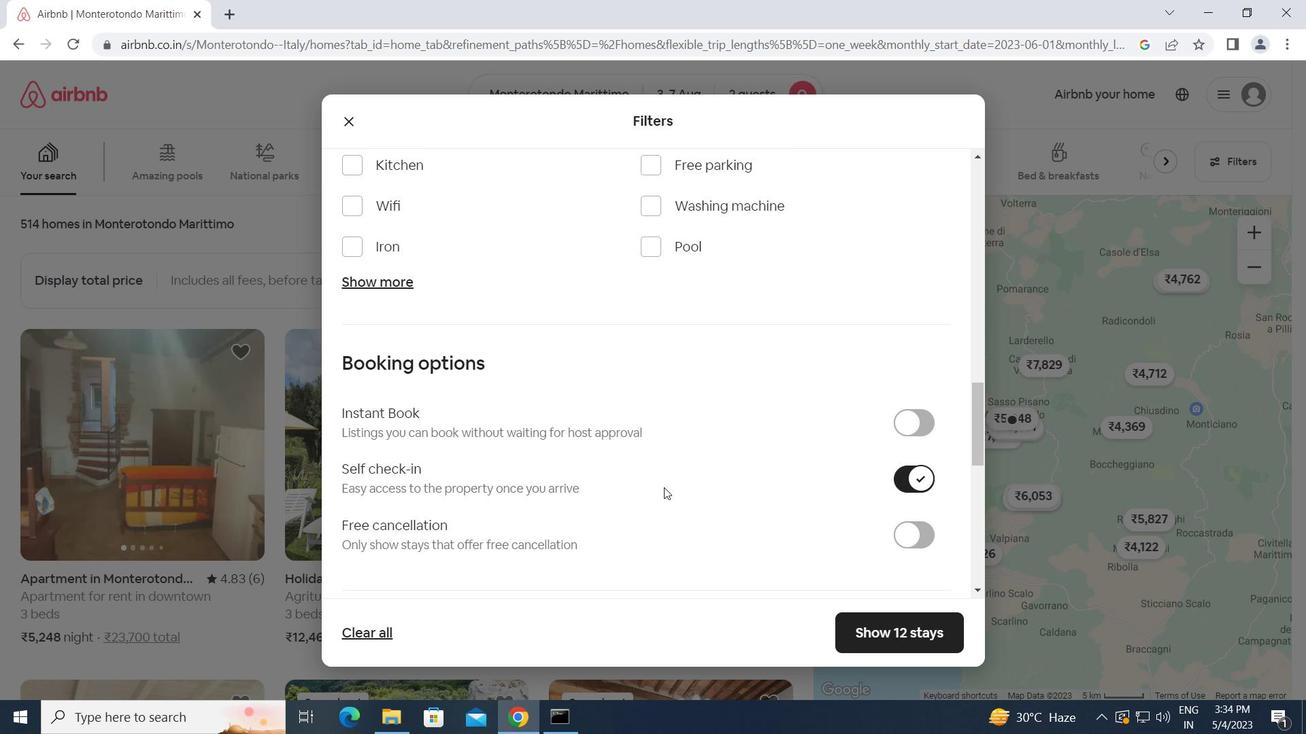 
Action: Mouse scrolled (639, 486) with delta (0, 0)
Screenshot: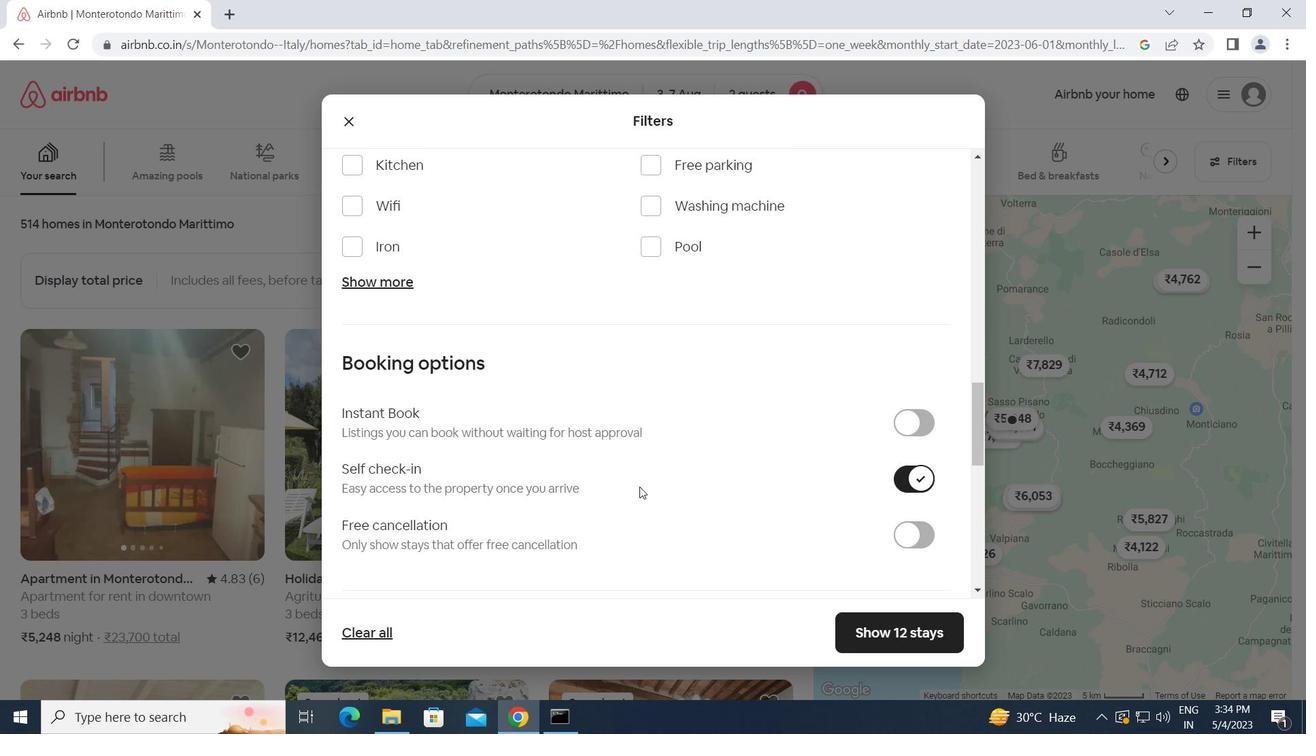 
Action: Mouse scrolled (639, 486) with delta (0, 0)
Screenshot: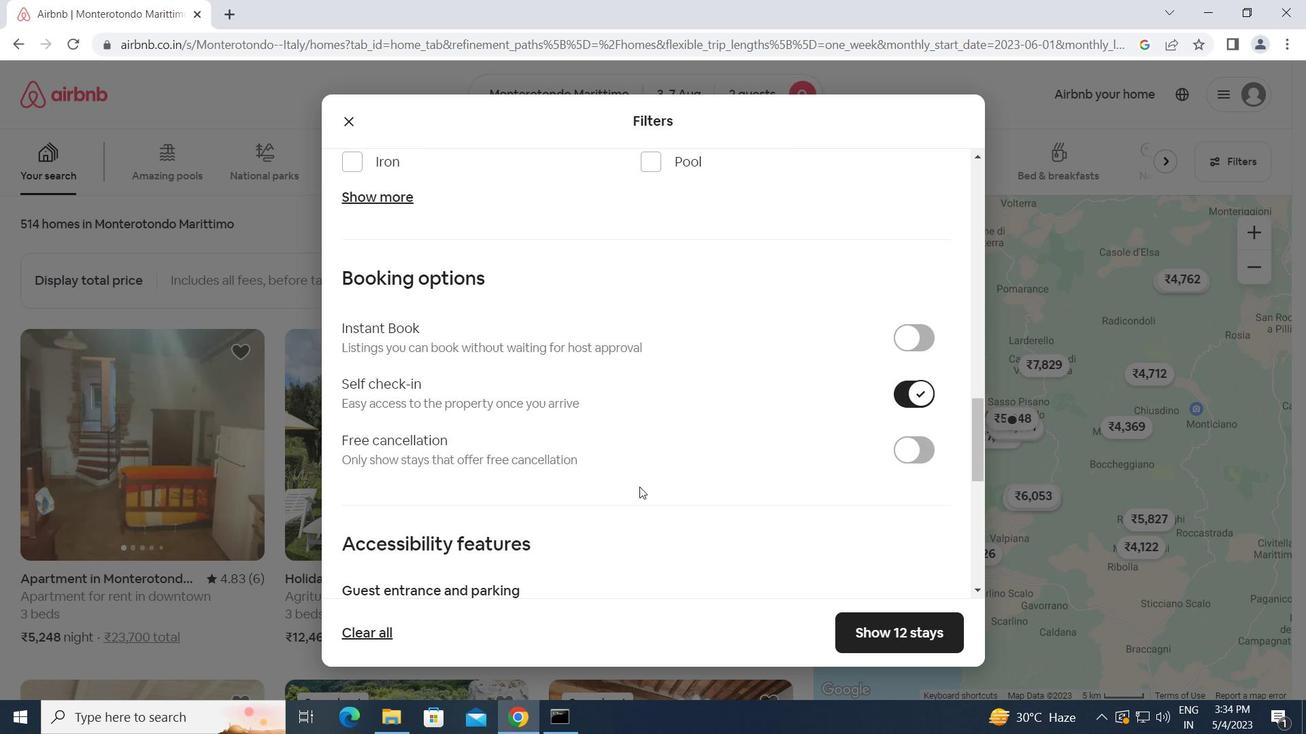 
Action: Mouse scrolled (639, 486) with delta (0, 0)
Screenshot: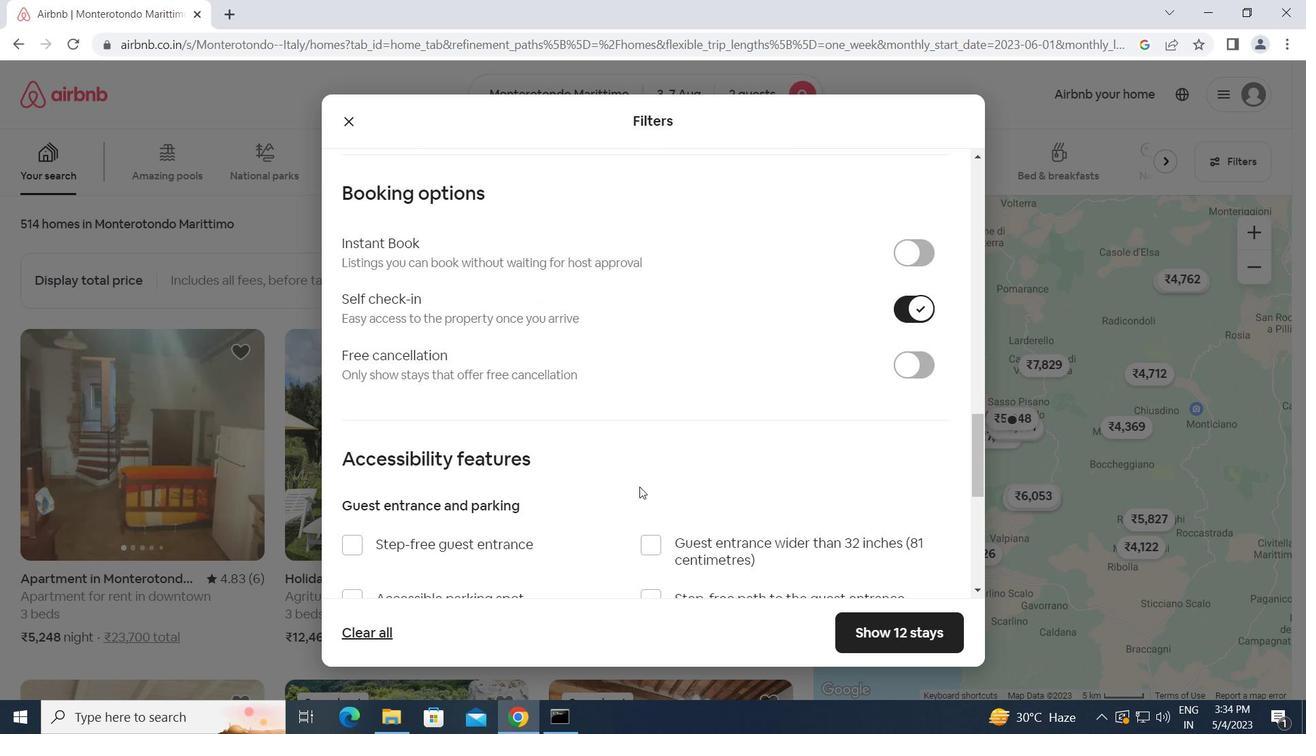 
Action: Mouse scrolled (639, 486) with delta (0, 0)
Screenshot: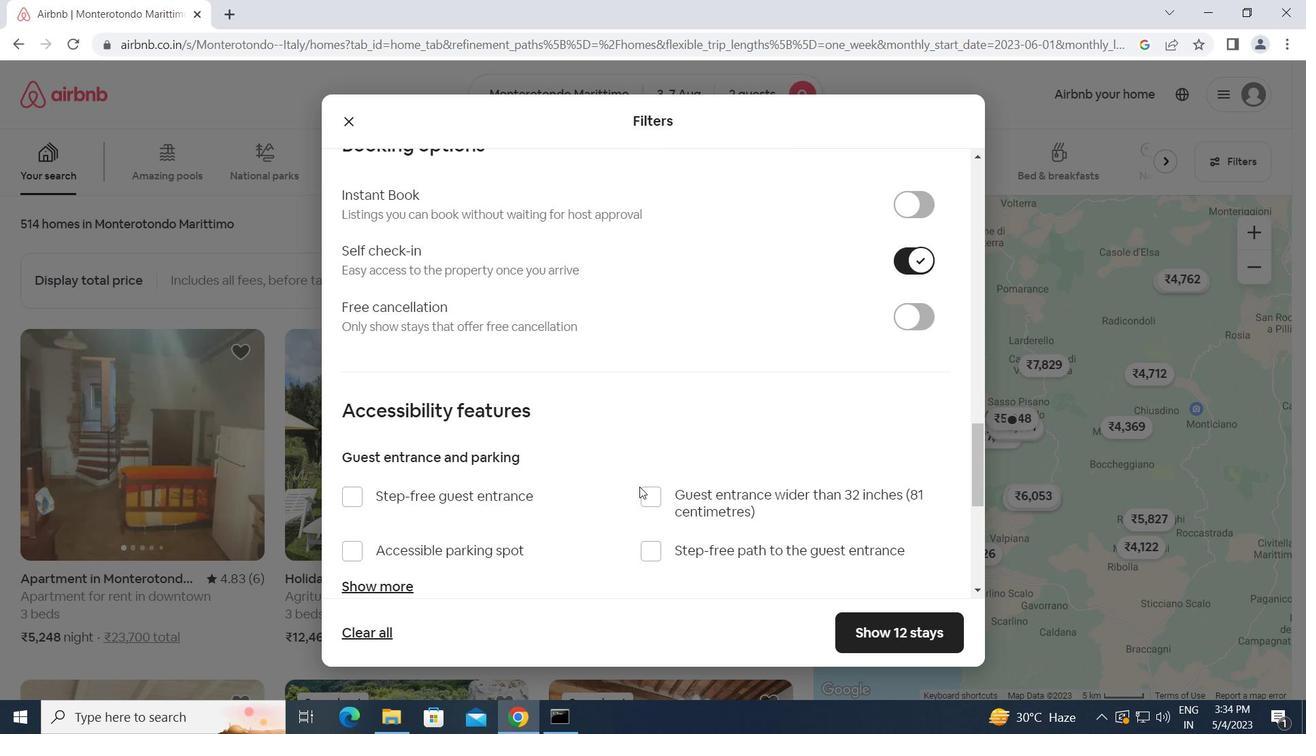 
Action: Mouse moved to (638, 486)
Screenshot: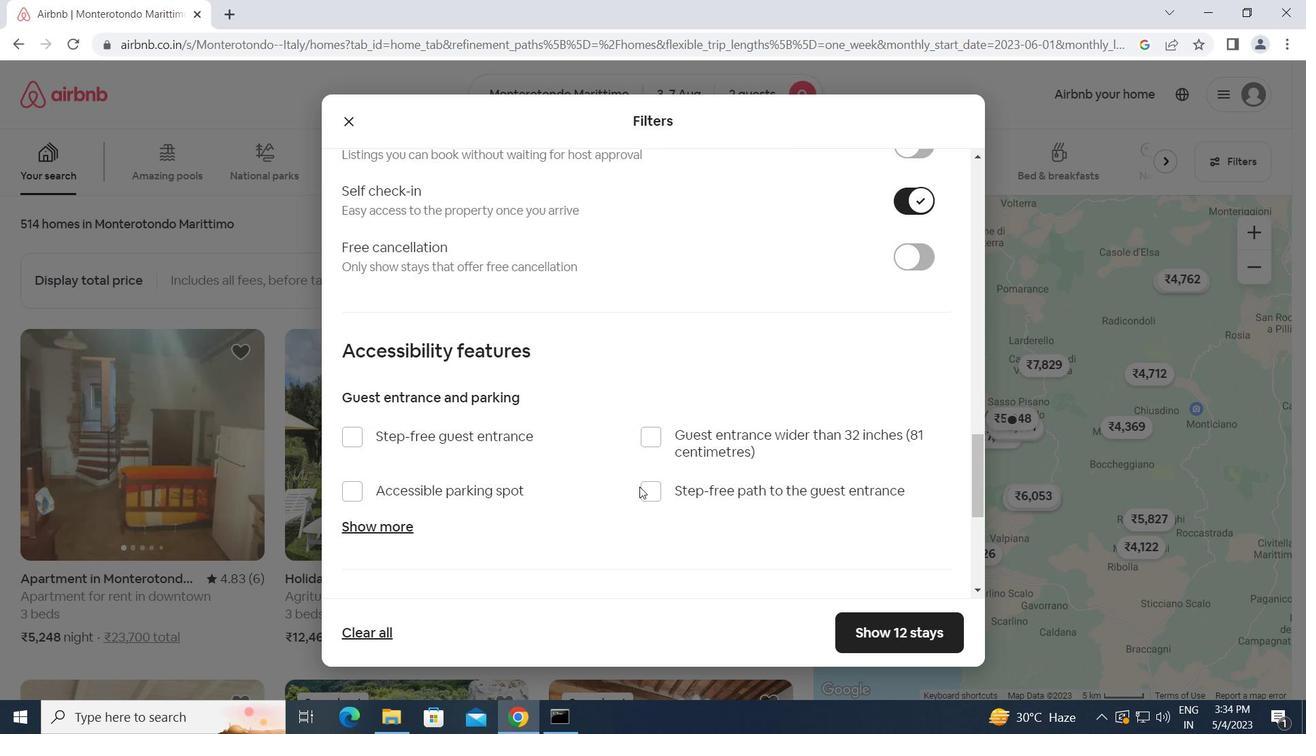 
Action: Mouse scrolled (638, 485) with delta (0, 0)
Screenshot: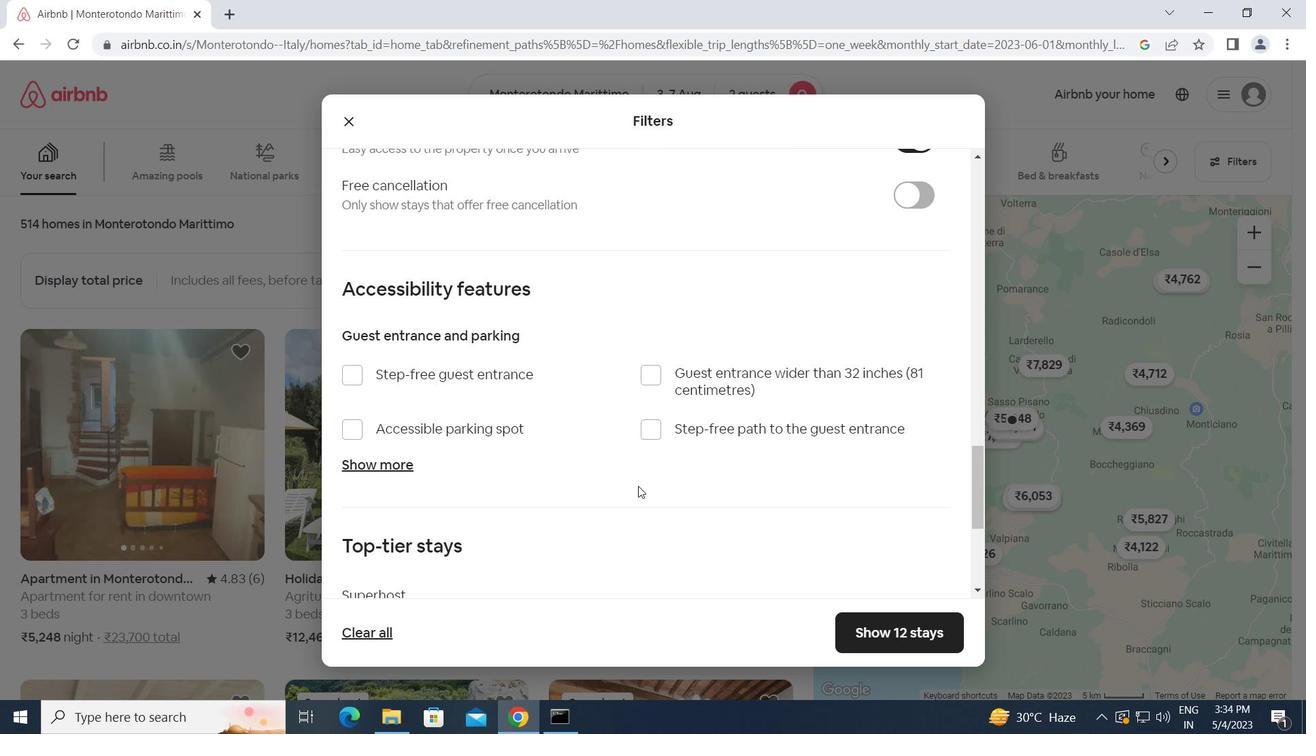 
Action: Mouse scrolled (638, 485) with delta (0, 0)
Screenshot: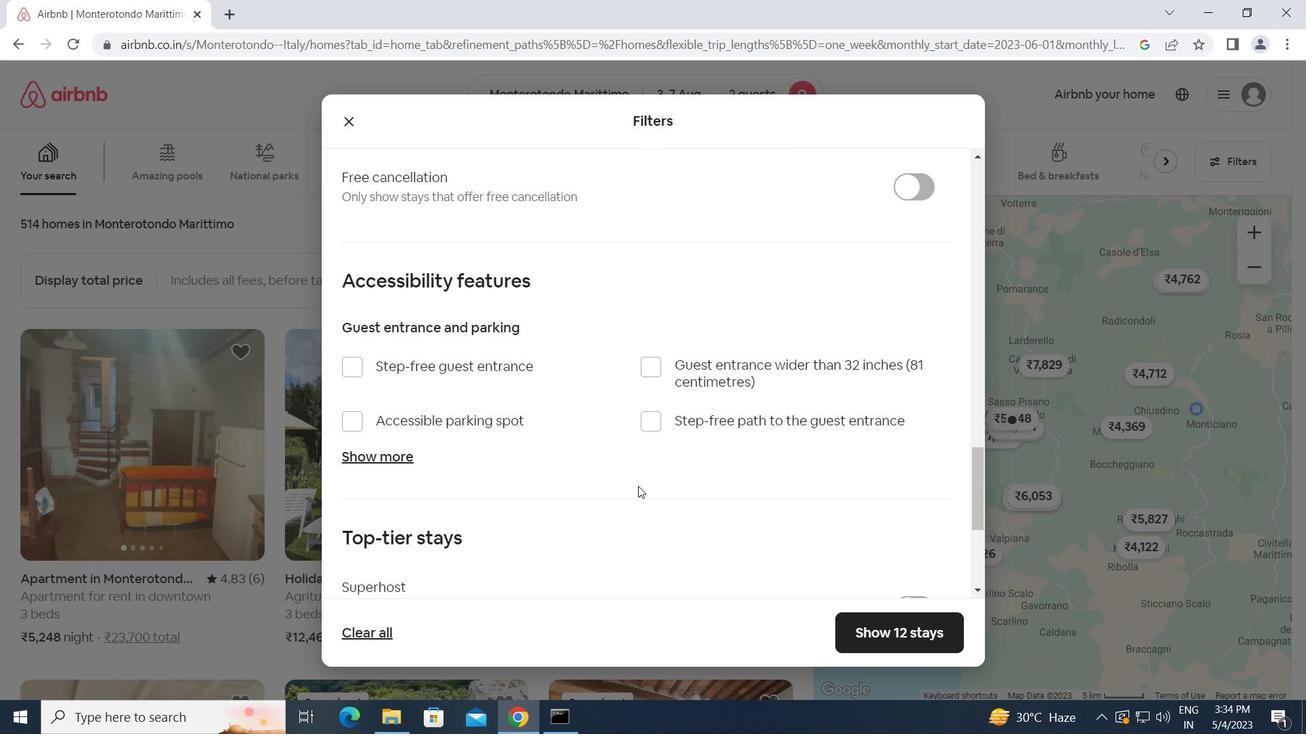 
Action: Mouse scrolled (638, 485) with delta (0, 0)
Screenshot: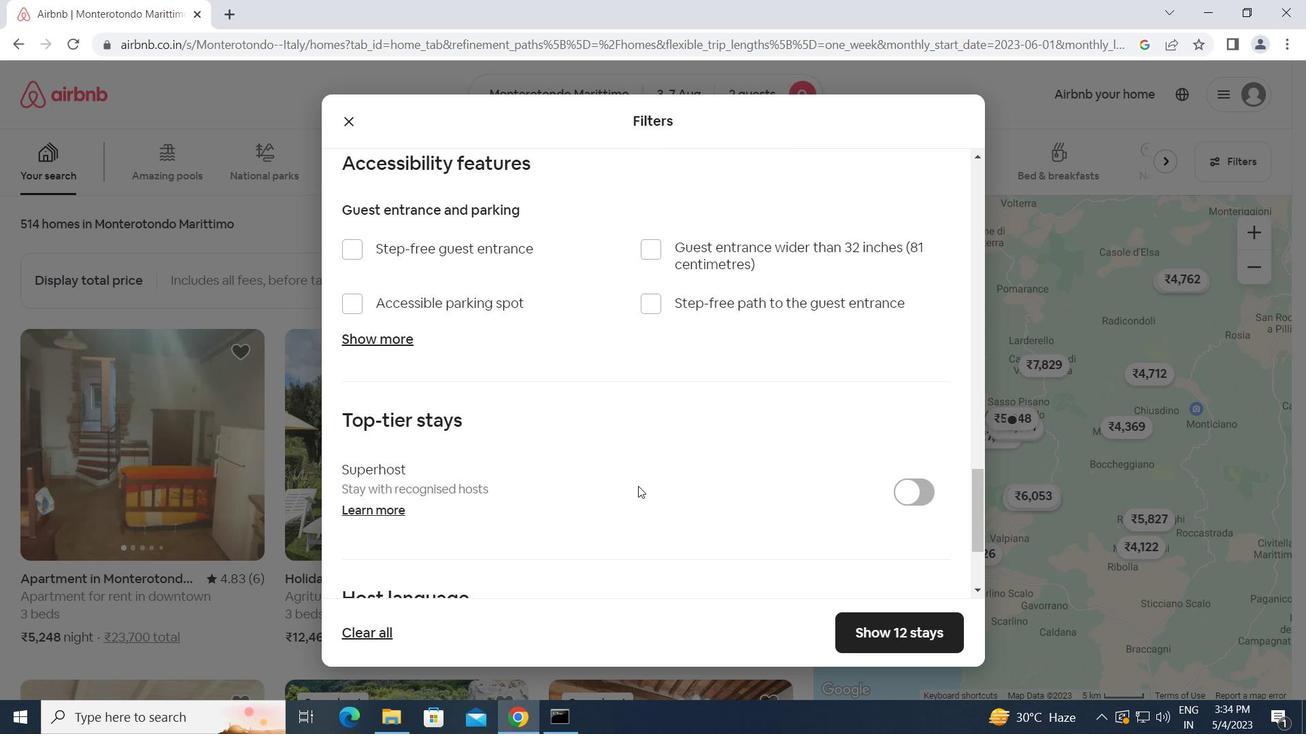 
Action: Mouse scrolled (638, 485) with delta (0, 0)
Screenshot: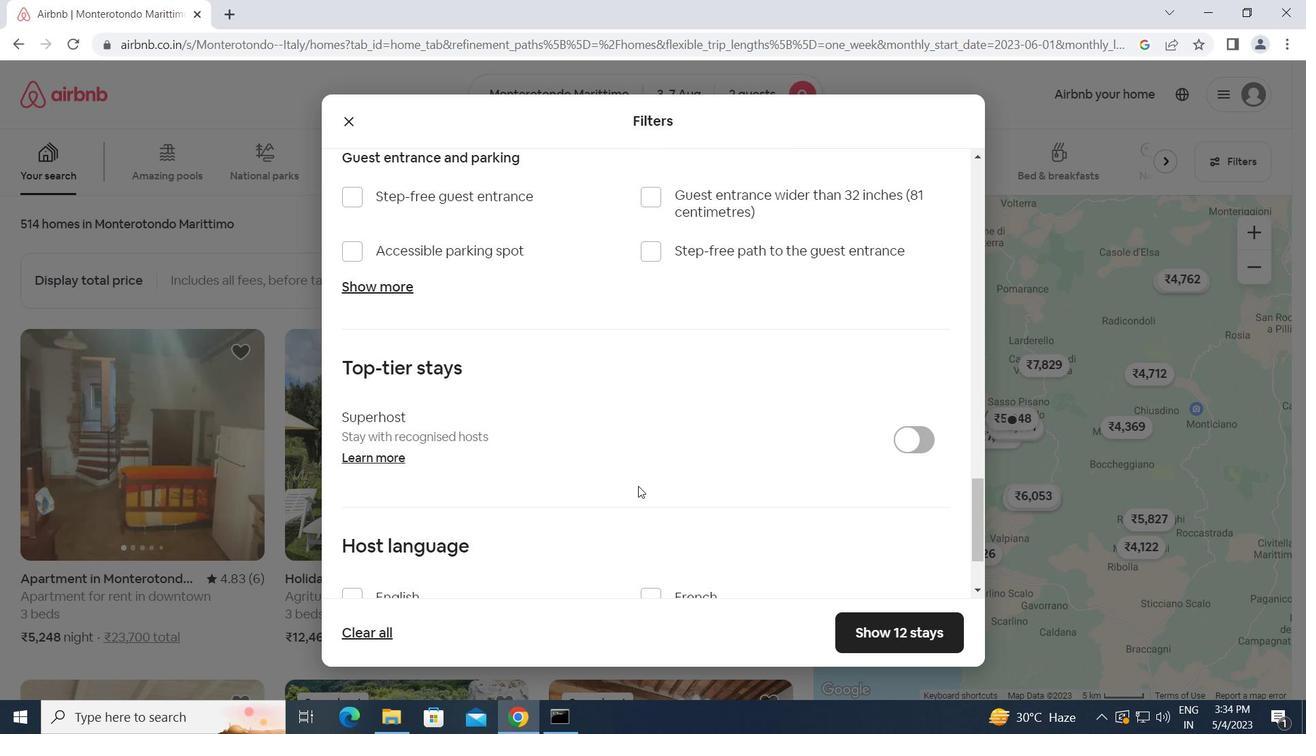 
Action: Mouse moved to (343, 477)
Screenshot: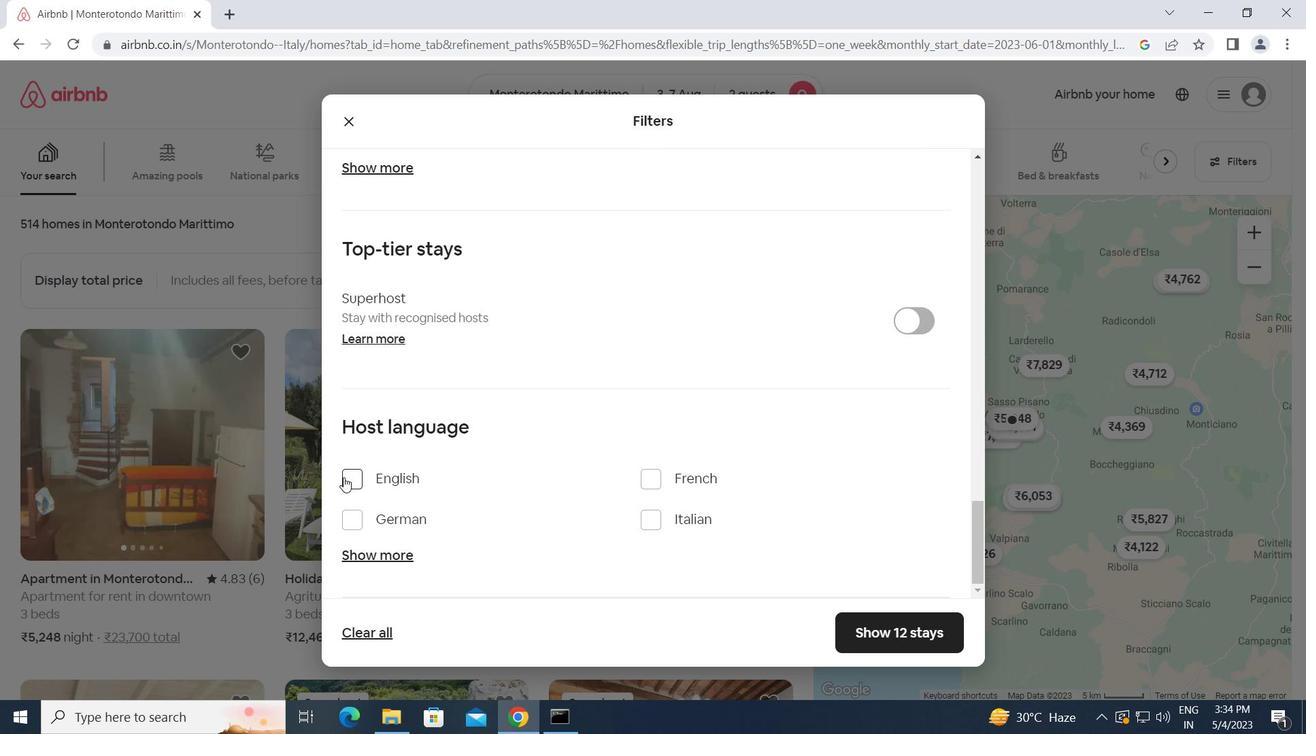 
Action: Mouse pressed left at (343, 477)
Screenshot: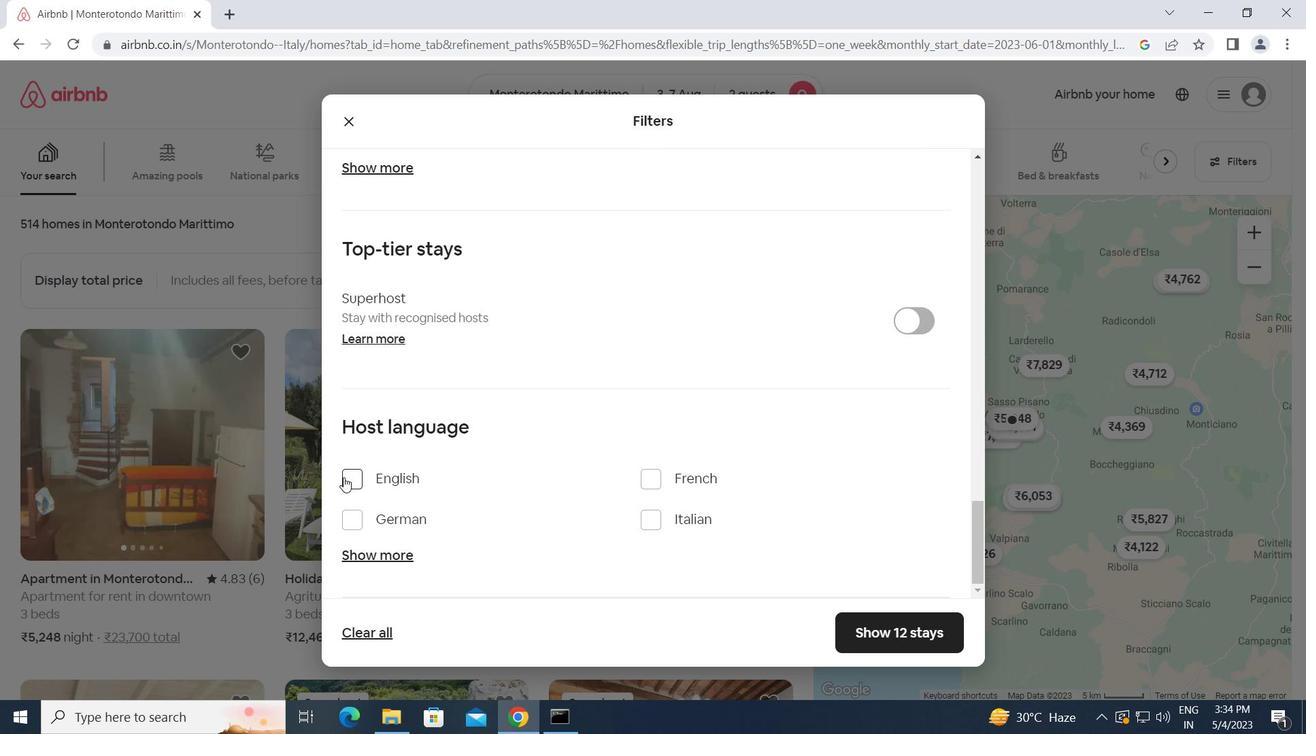 
Action: Mouse moved to (873, 623)
Screenshot: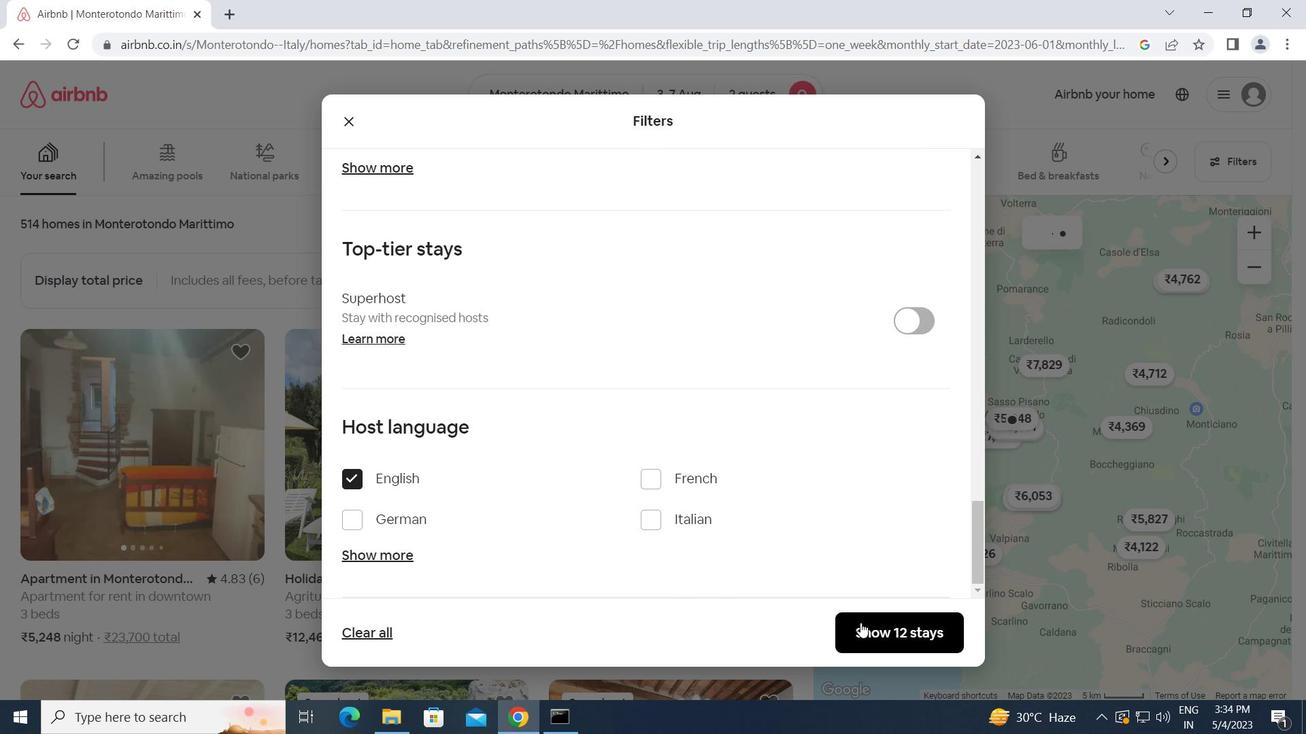 
Action: Mouse pressed left at (873, 623)
Screenshot: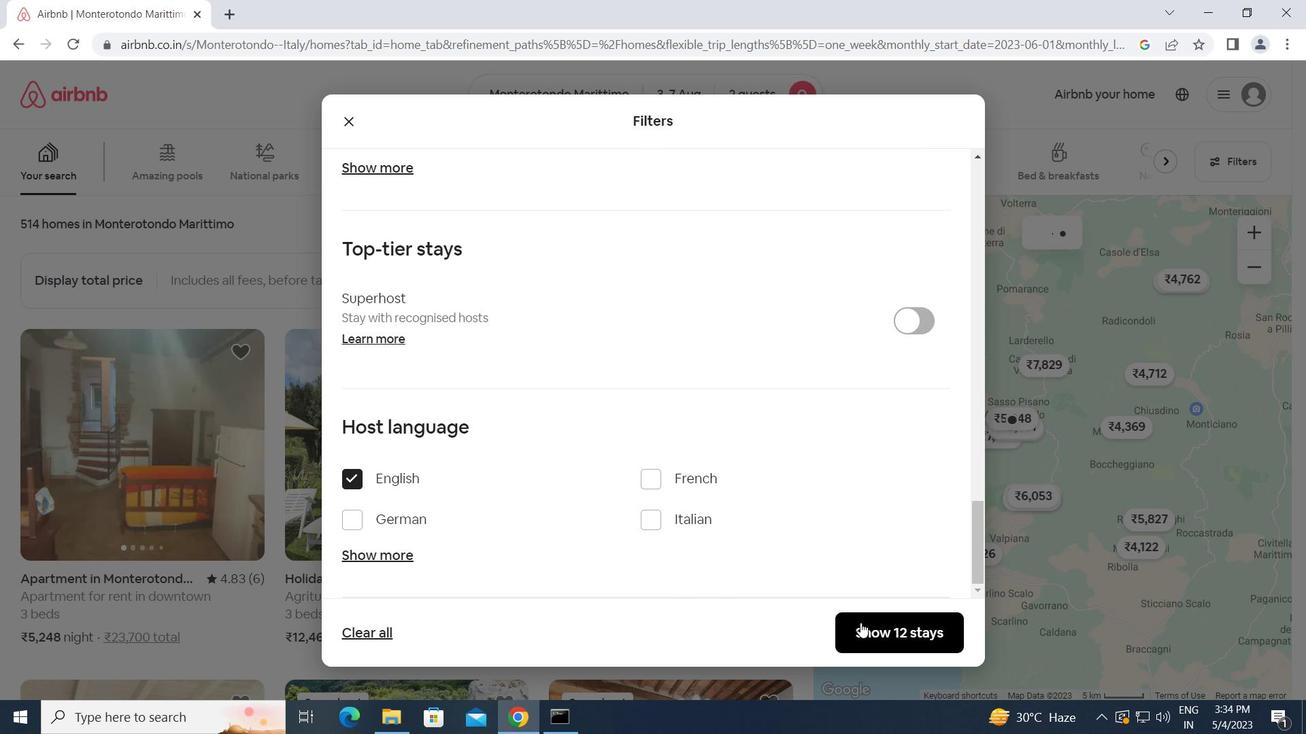 
Action: Mouse moved to (867, 617)
Screenshot: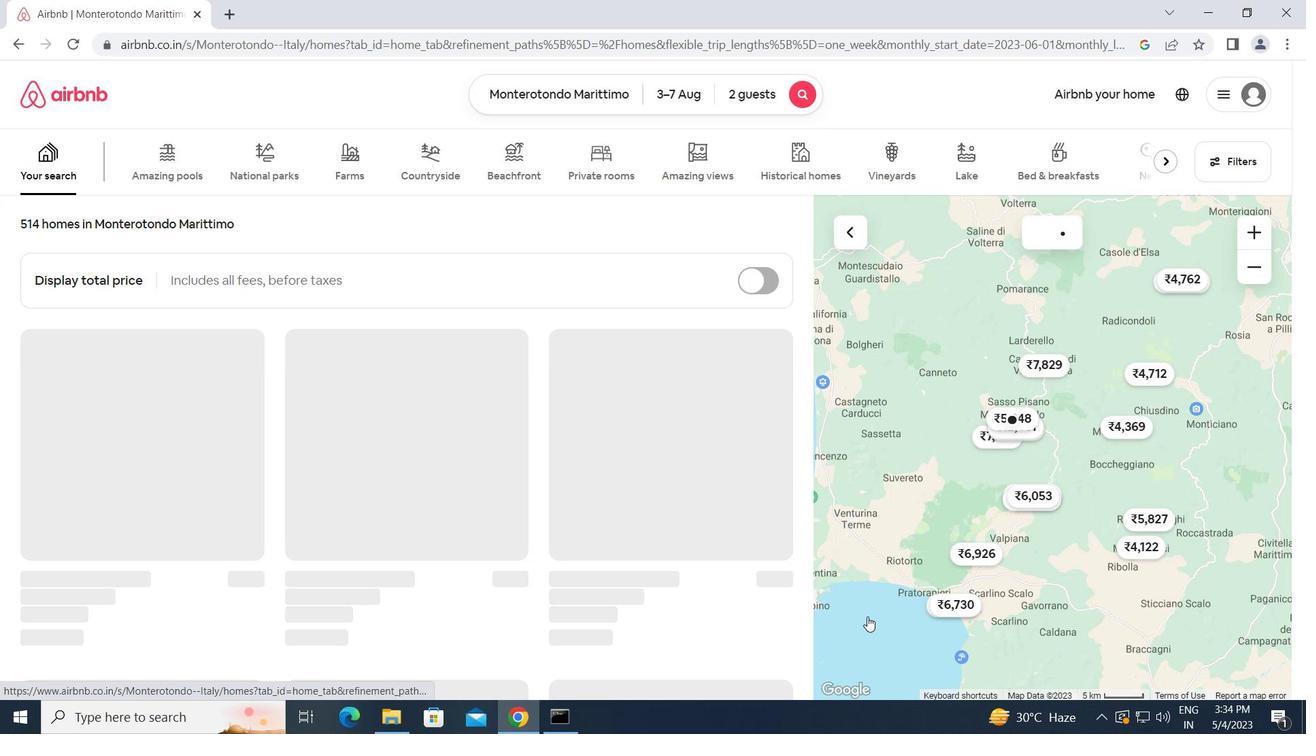 
